 Task: Search one way flight ticket for 3 adults, 3 children in business from Moab: Canyonlands Regional Airport to Indianapolis: Indianapolis International Airport on 8-5-2023. Choice of flights is Alaska. Number of bags: 4 checked bags. Price is upto 25000. Outbound departure time preference is 8:15.
Action: Mouse moved to (369, 345)
Screenshot: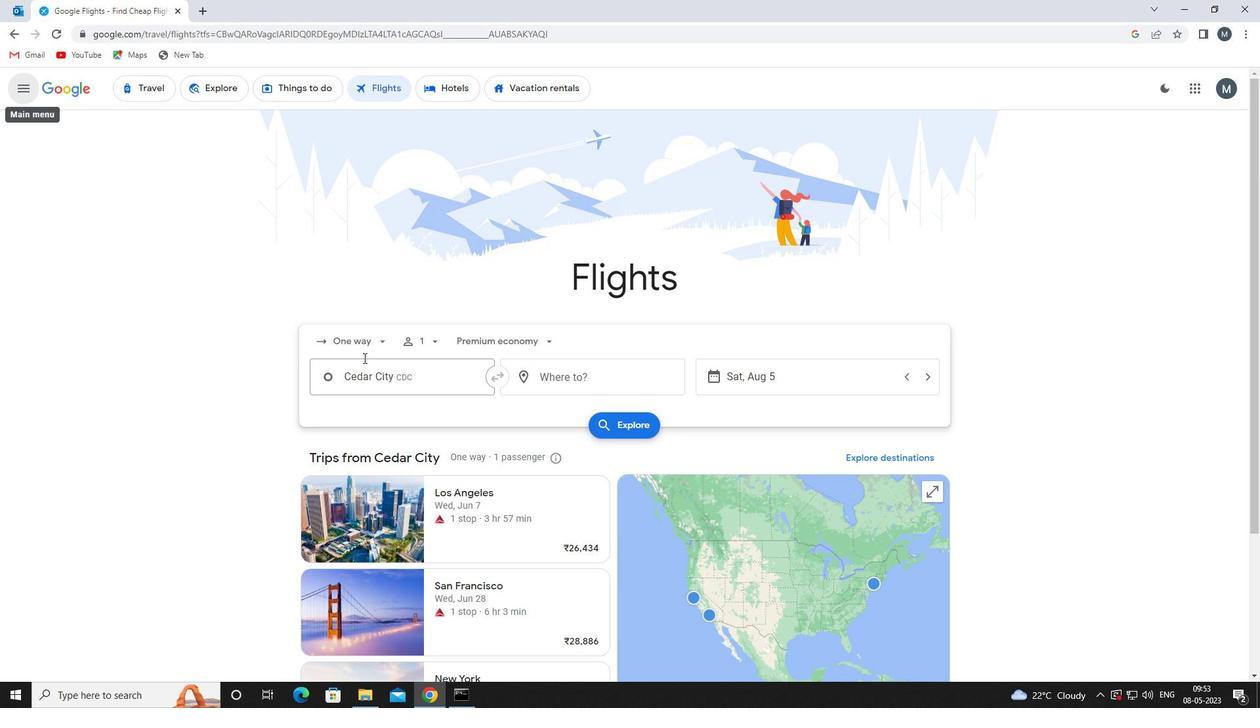 
Action: Mouse pressed left at (369, 345)
Screenshot: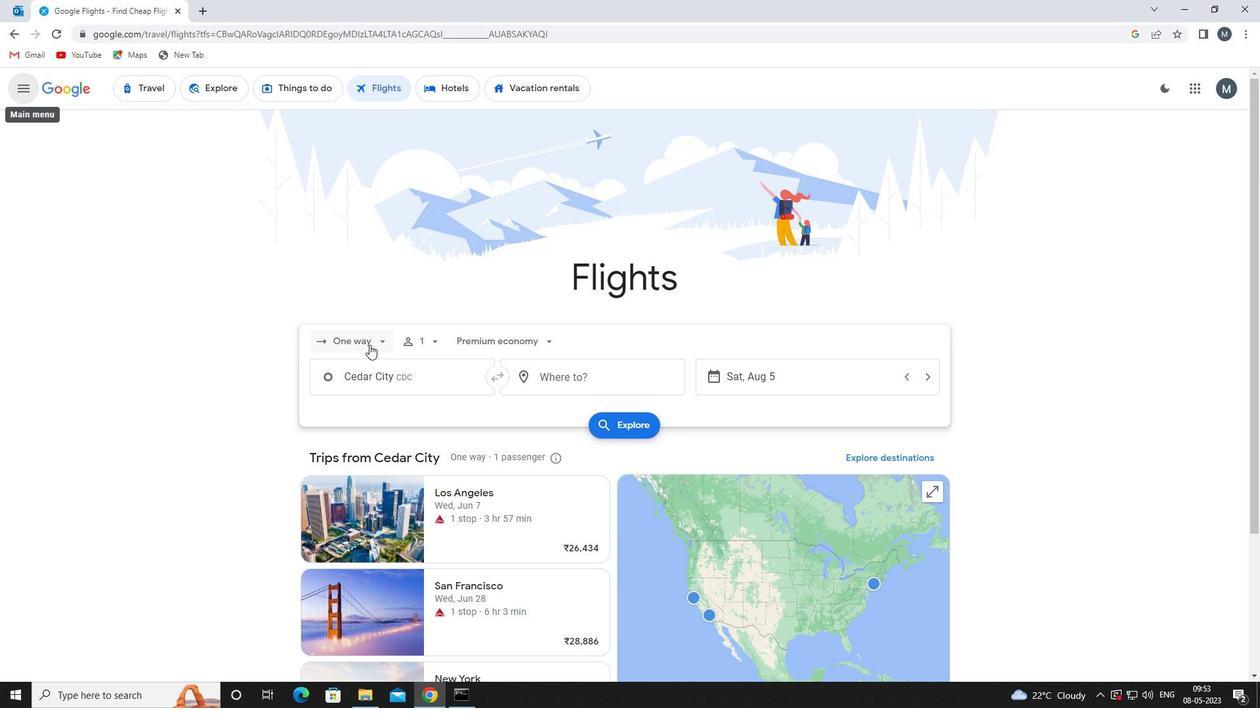 
Action: Mouse moved to (385, 408)
Screenshot: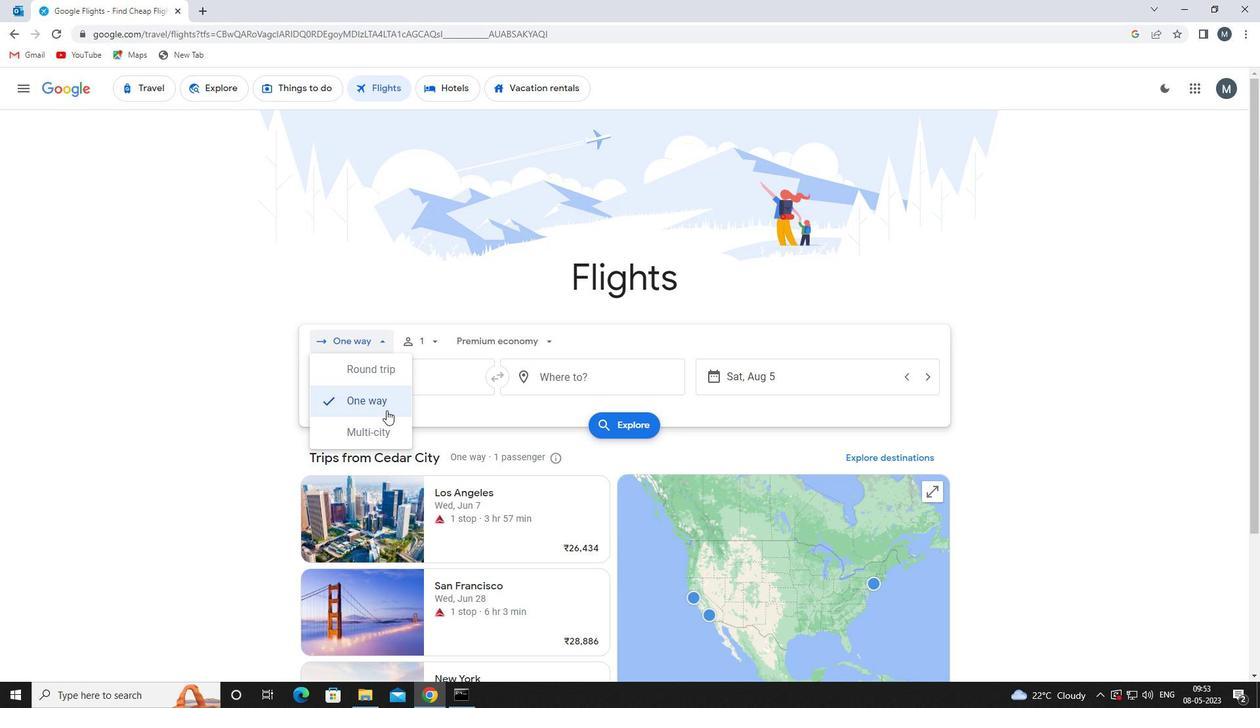
Action: Mouse pressed left at (385, 408)
Screenshot: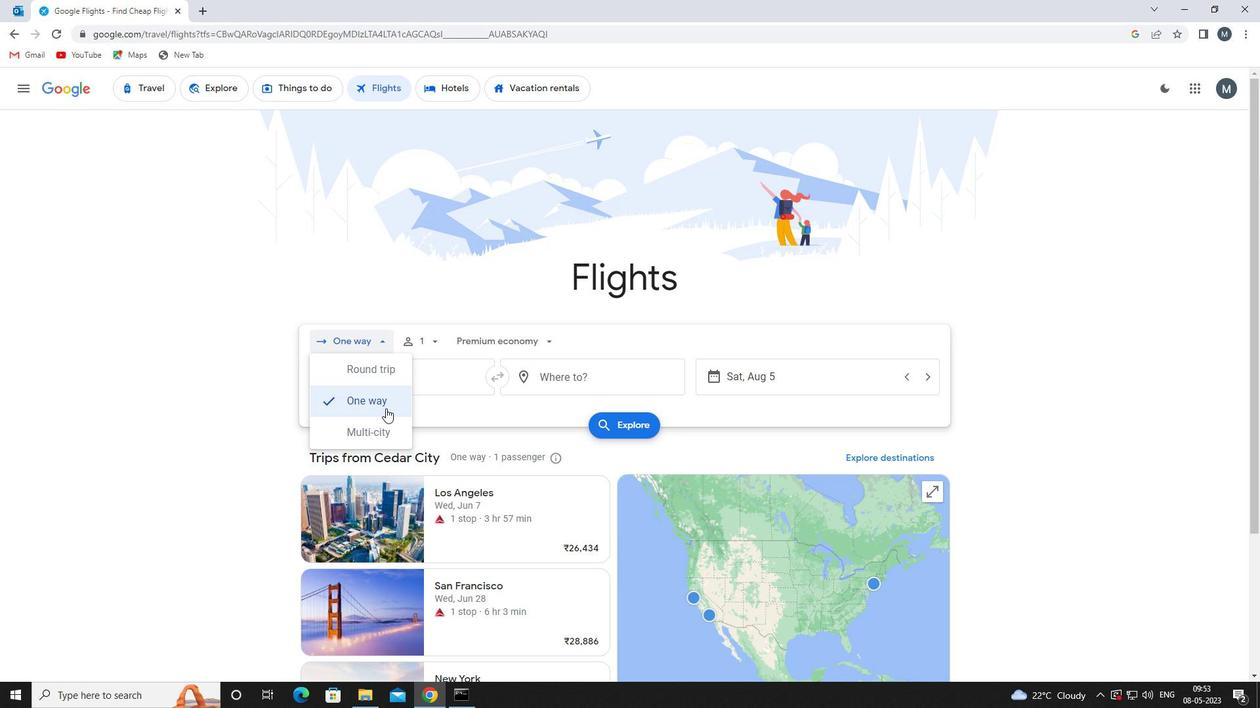 
Action: Mouse moved to (425, 334)
Screenshot: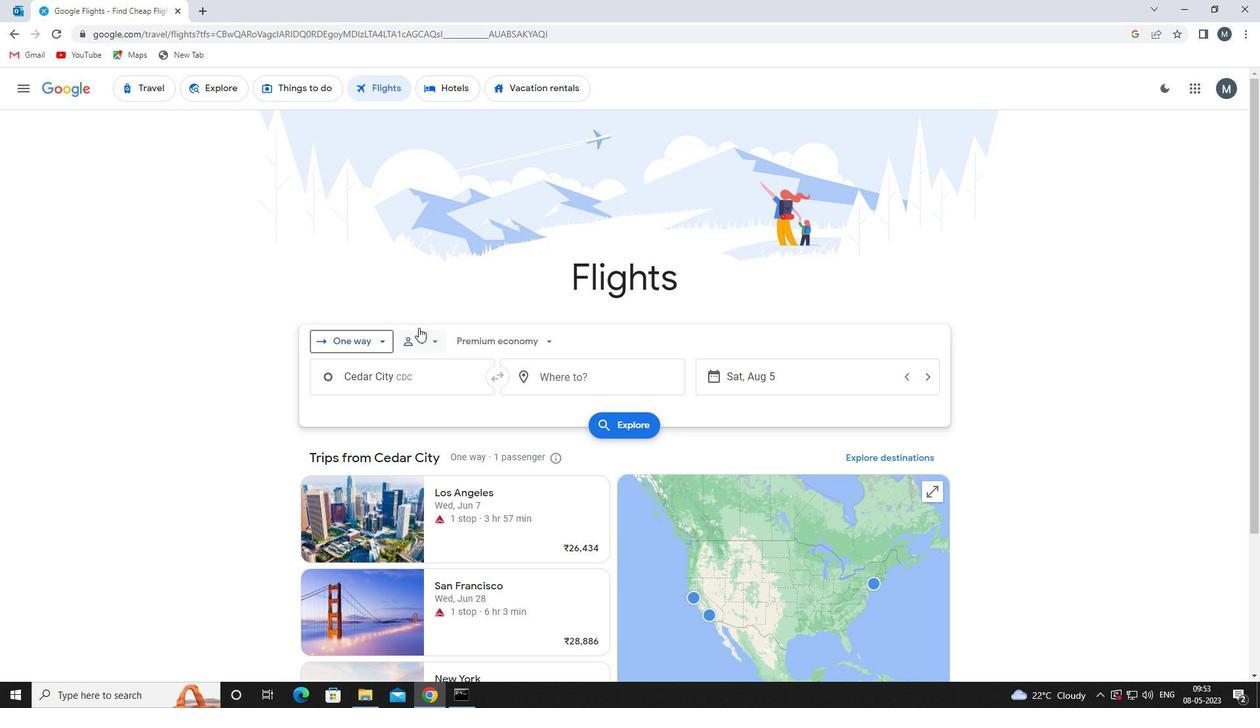 
Action: Mouse pressed left at (425, 334)
Screenshot: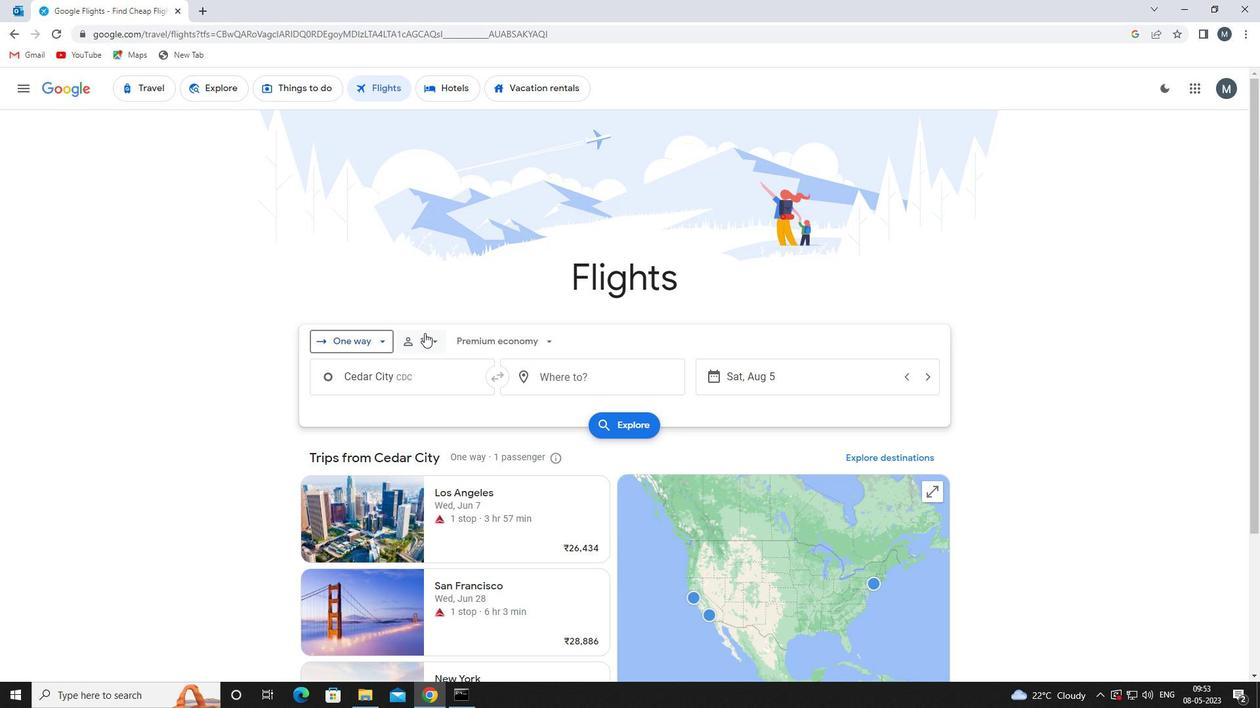 
Action: Mouse moved to (534, 374)
Screenshot: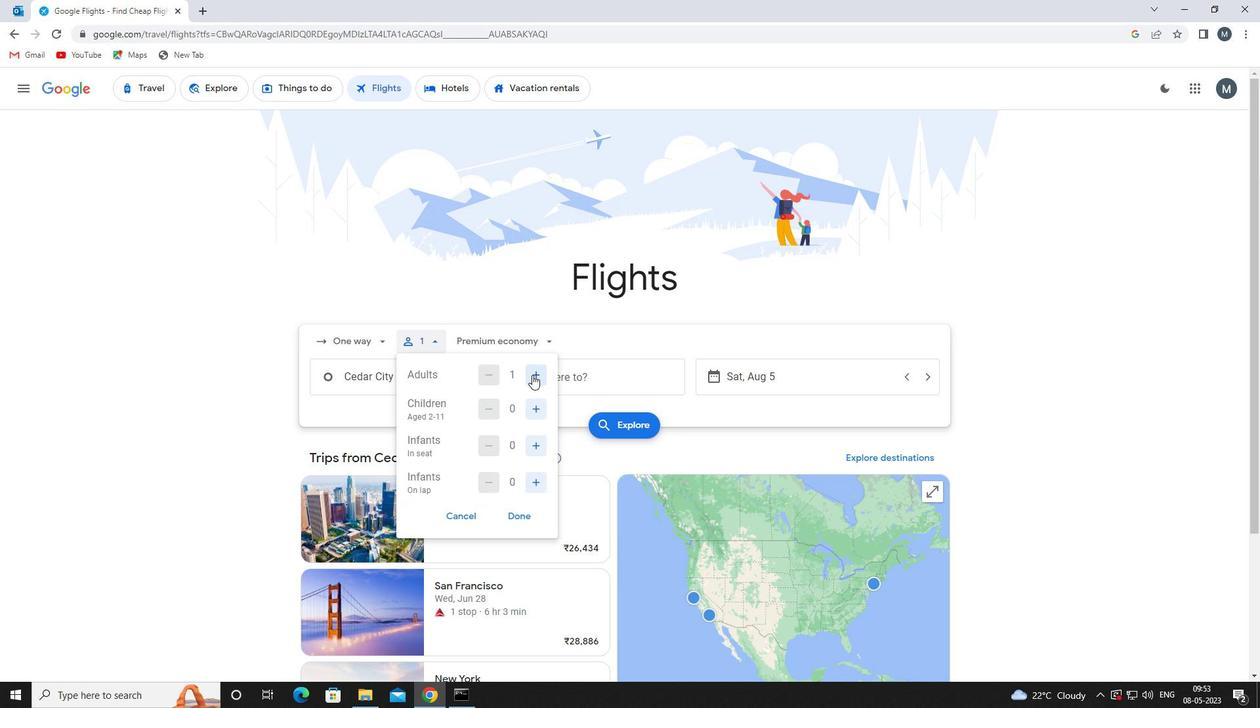 
Action: Mouse pressed left at (534, 374)
Screenshot: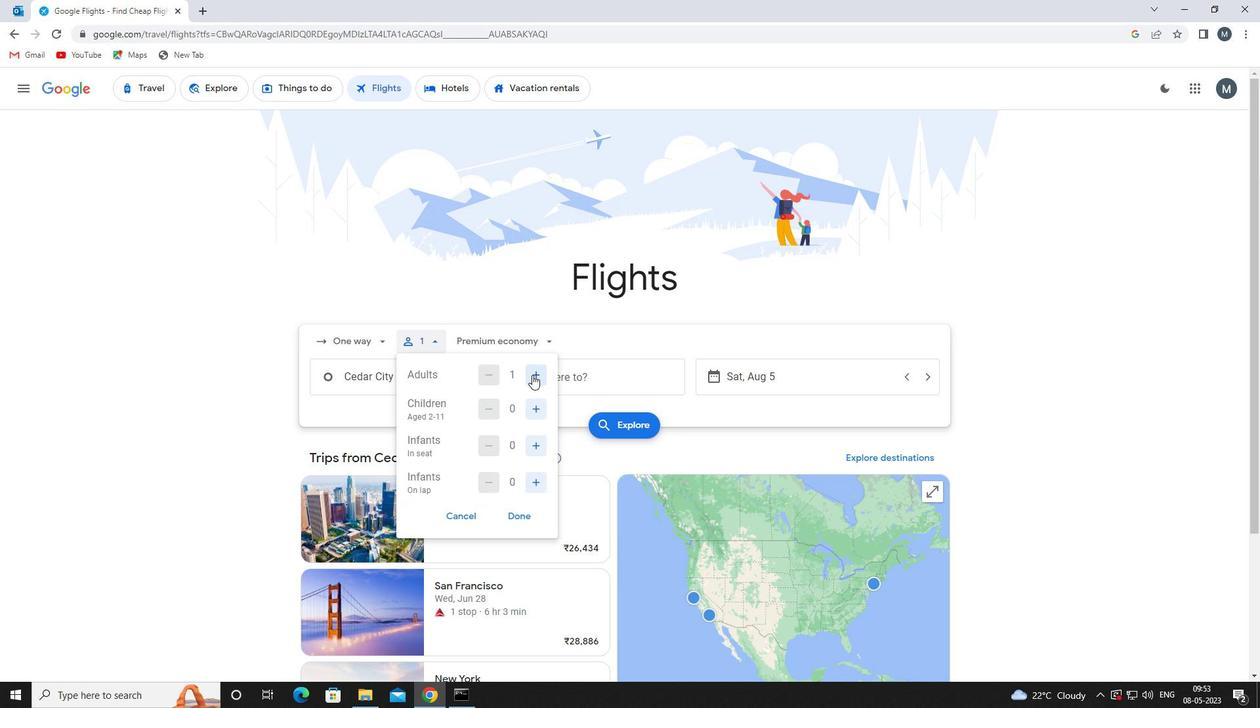 
Action: Mouse moved to (534, 374)
Screenshot: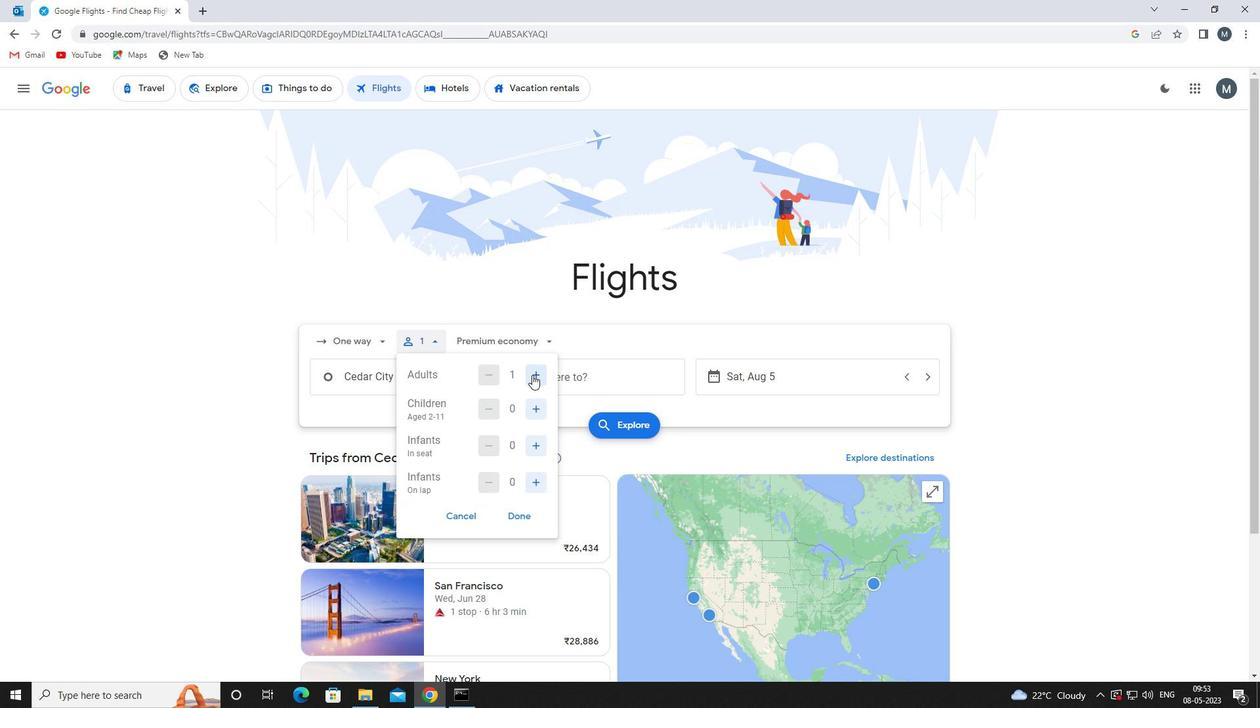
Action: Mouse pressed left at (534, 374)
Screenshot: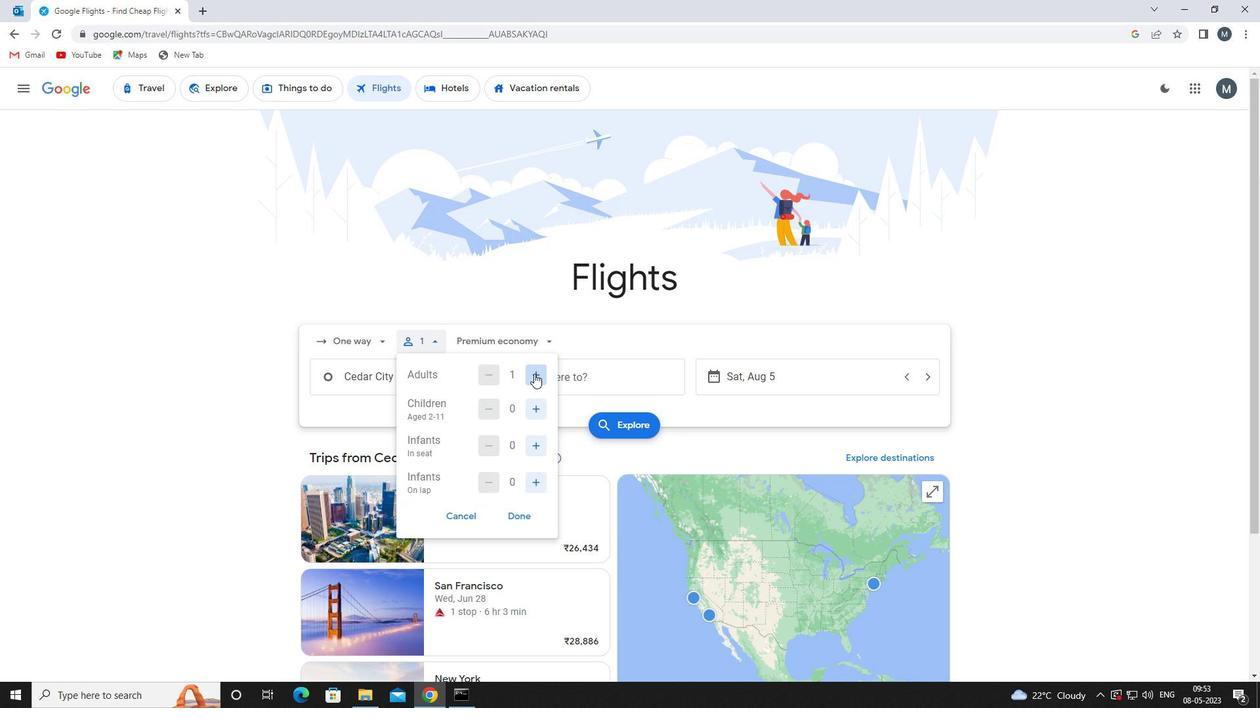
Action: Mouse moved to (540, 408)
Screenshot: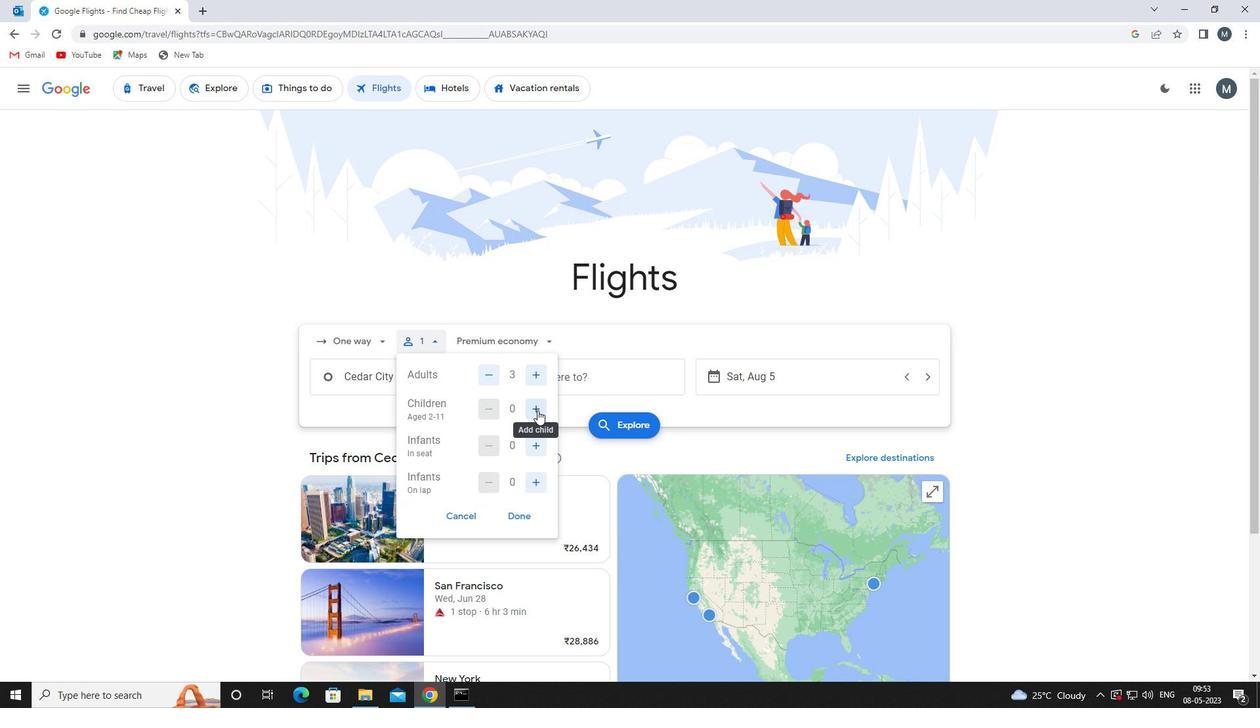 
Action: Mouse pressed left at (540, 408)
Screenshot: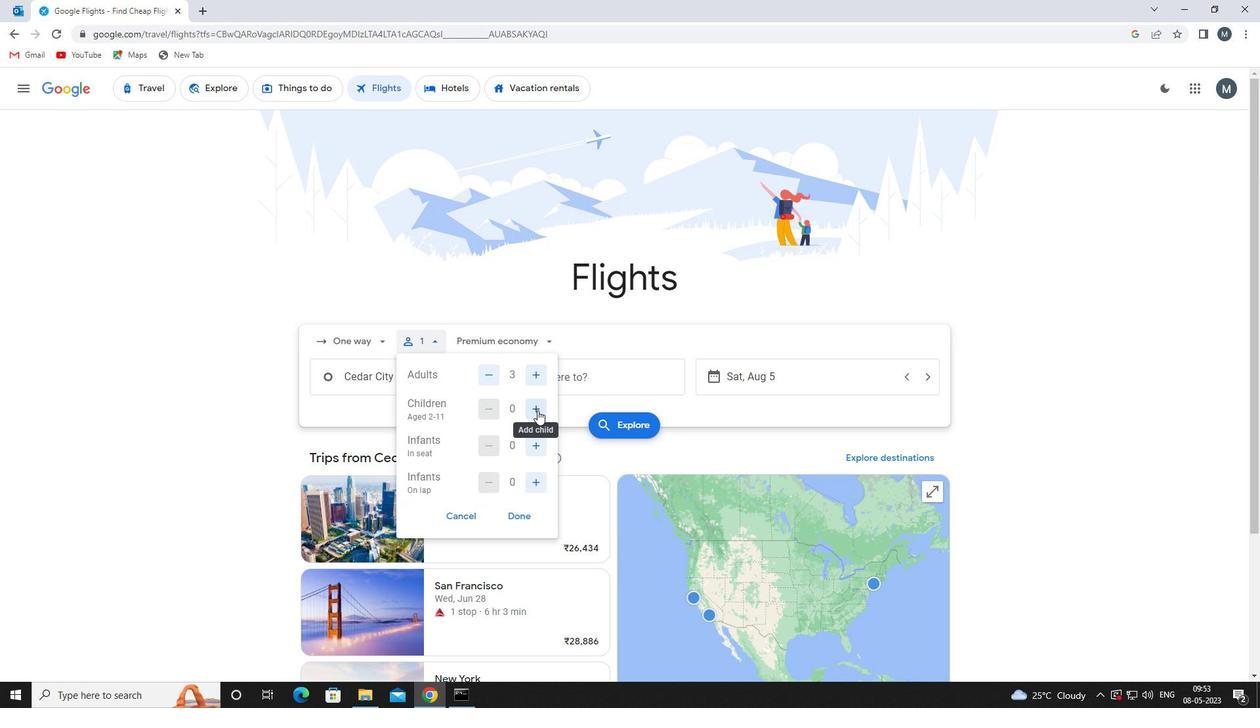 
Action: Mouse moved to (536, 408)
Screenshot: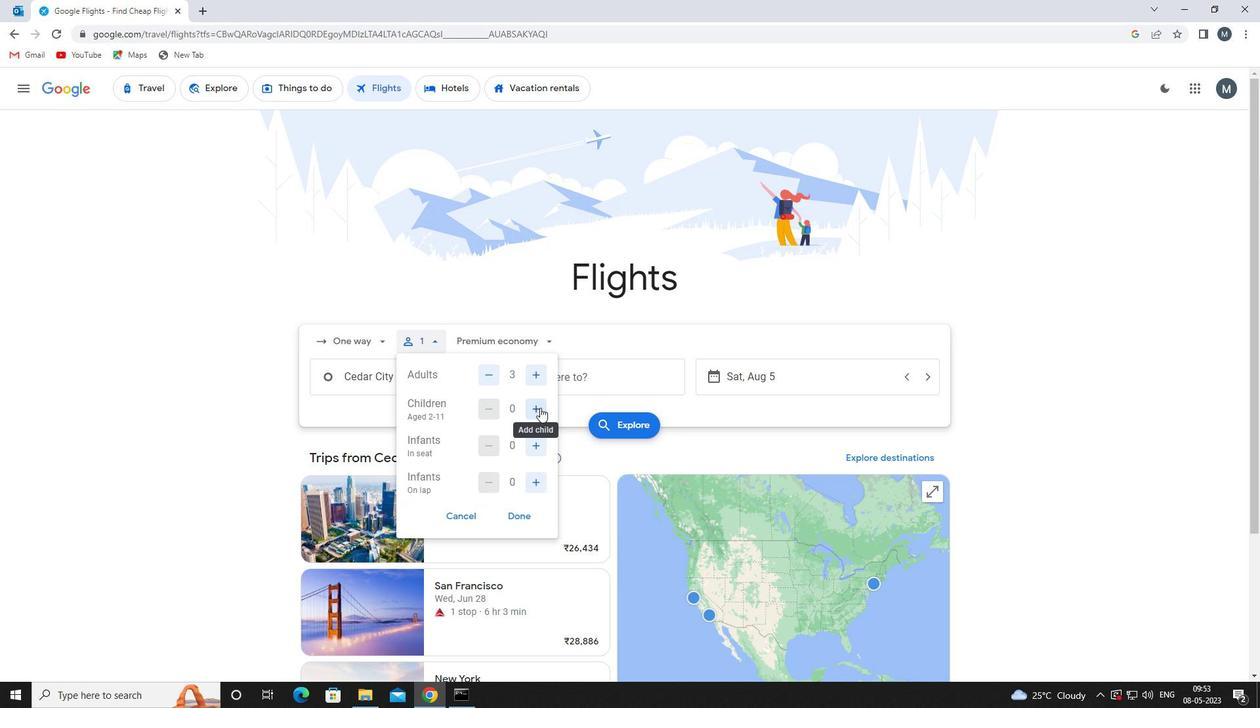 
Action: Mouse pressed left at (536, 408)
Screenshot: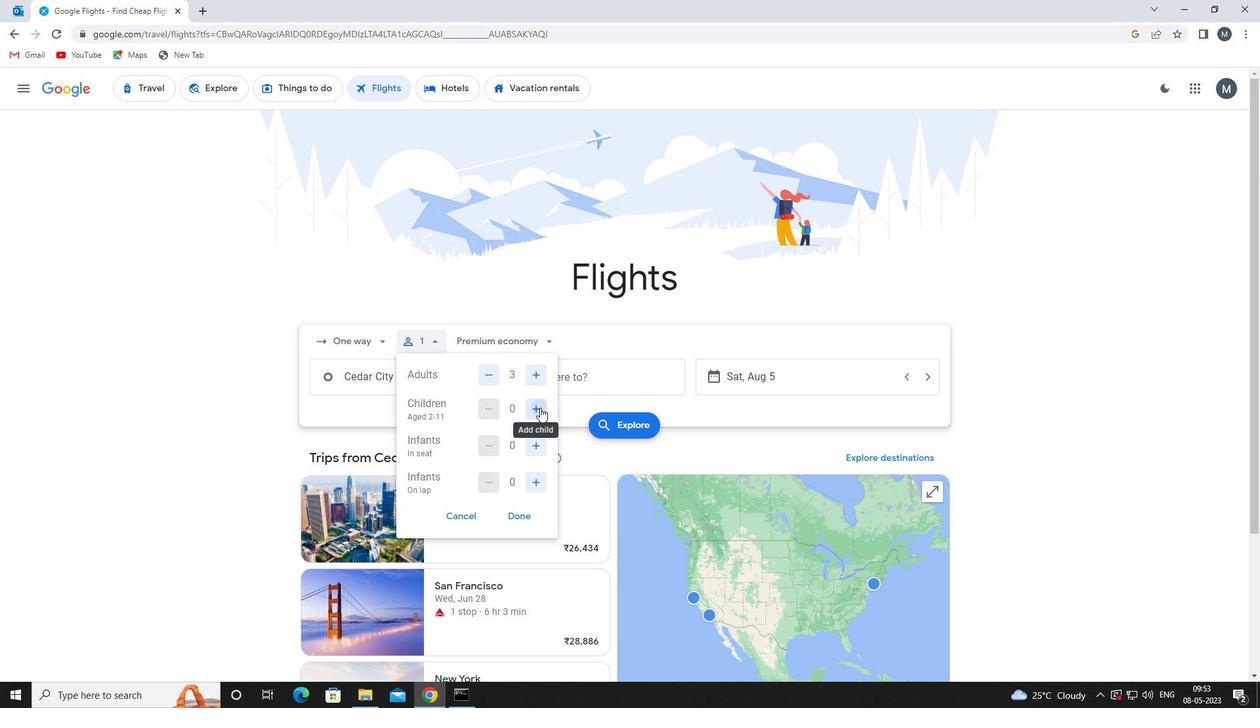 
Action: Mouse moved to (536, 409)
Screenshot: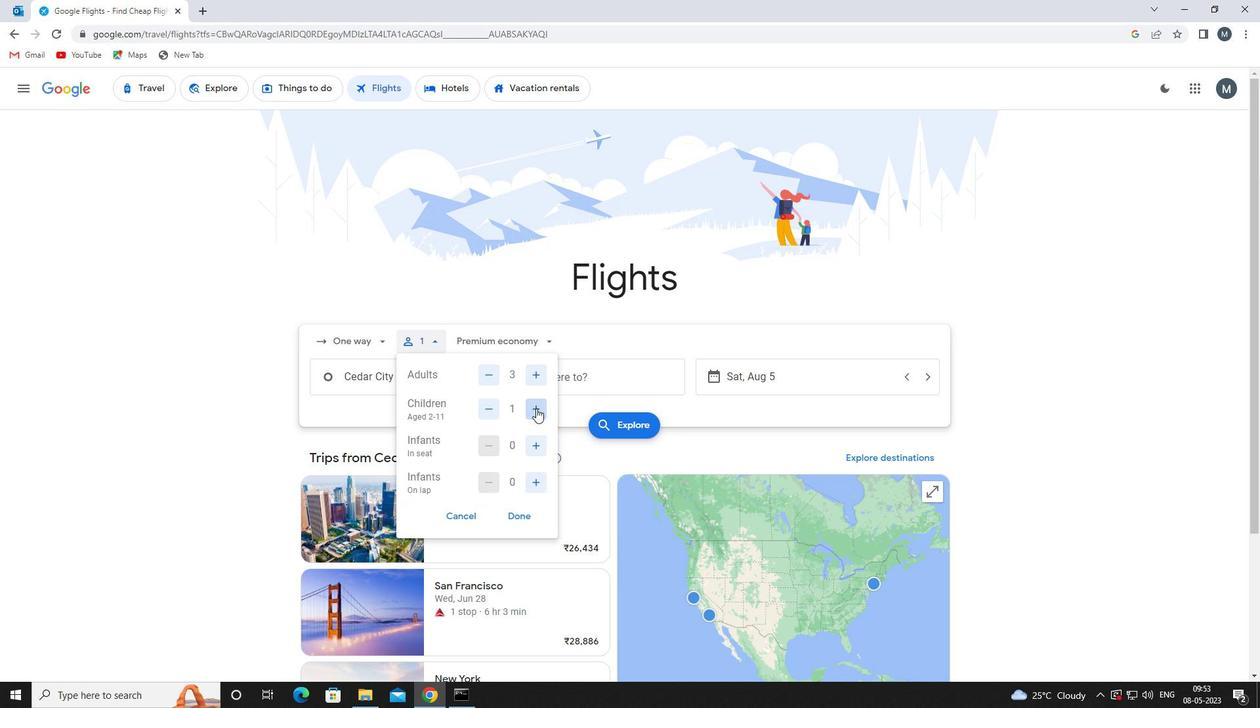 
Action: Mouse pressed left at (536, 409)
Screenshot: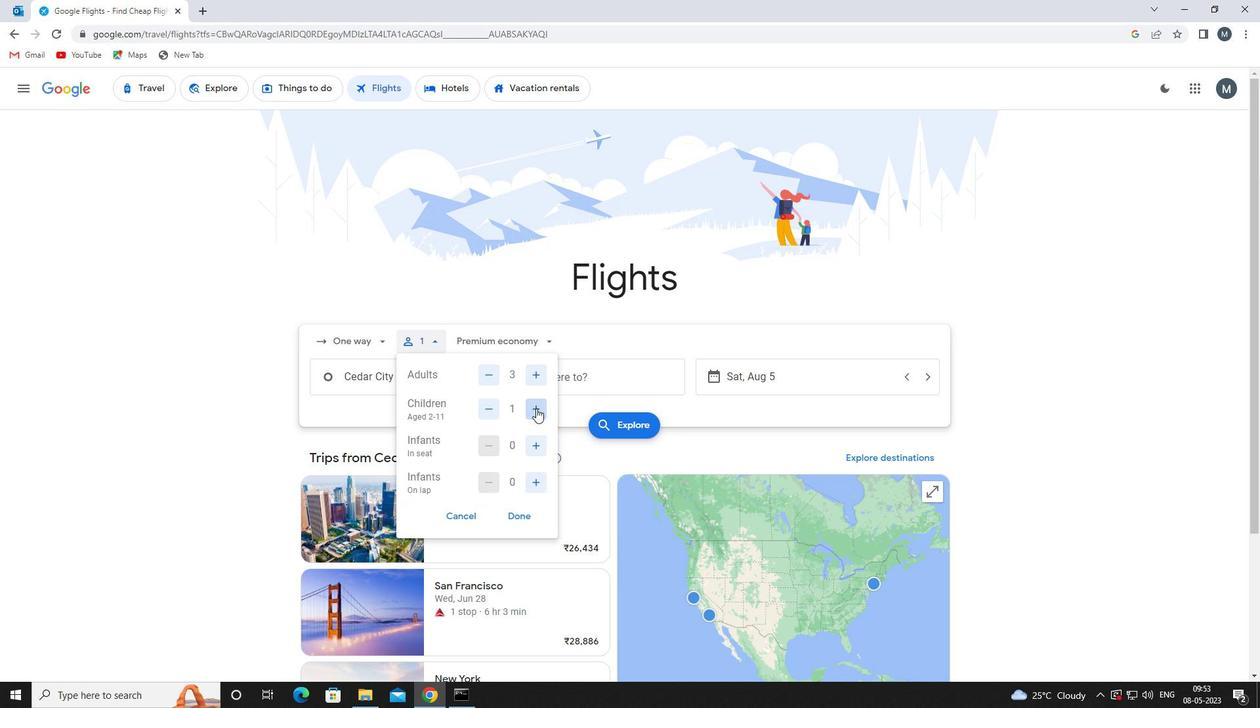 
Action: Mouse moved to (522, 515)
Screenshot: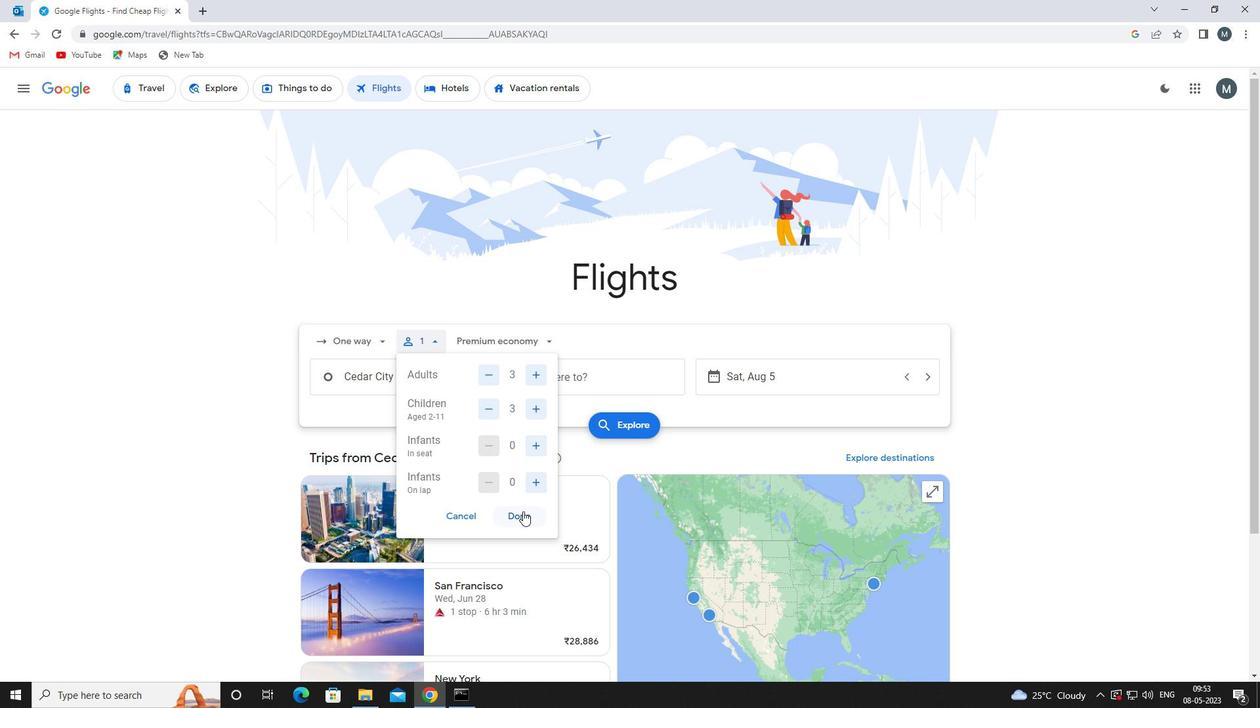 
Action: Mouse pressed left at (522, 515)
Screenshot: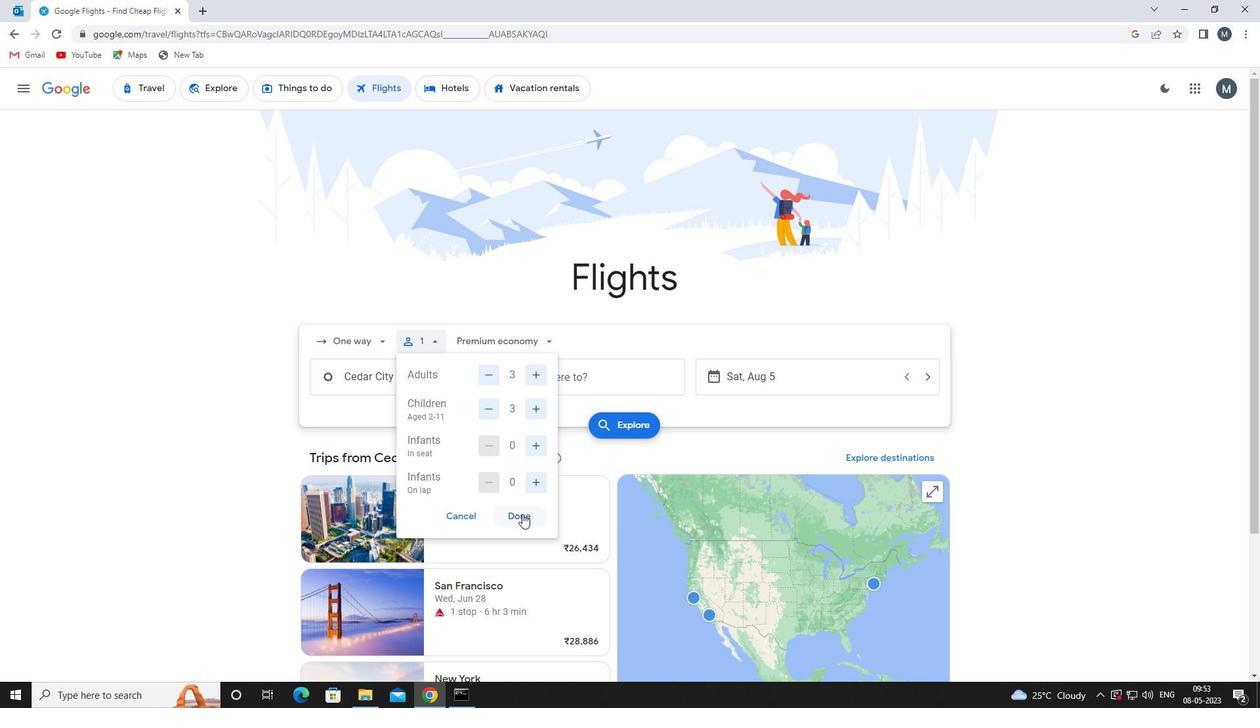 
Action: Mouse moved to (499, 343)
Screenshot: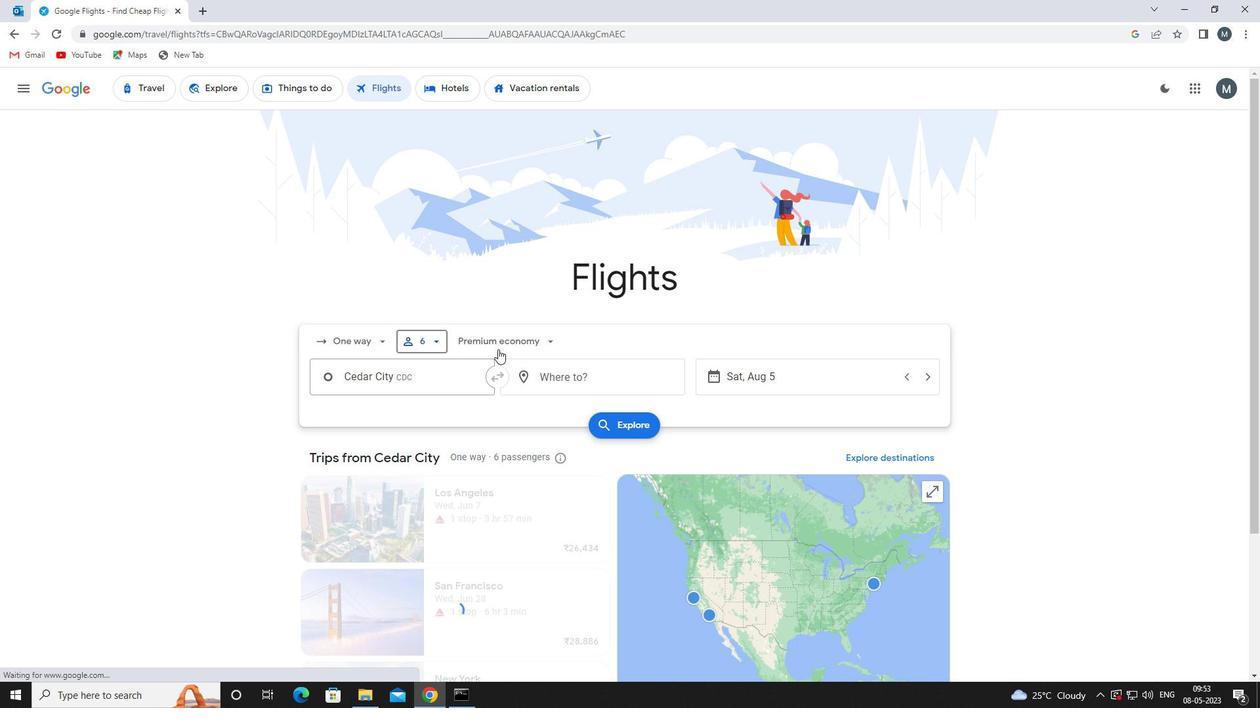 
Action: Mouse pressed left at (499, 343)
Screenshot: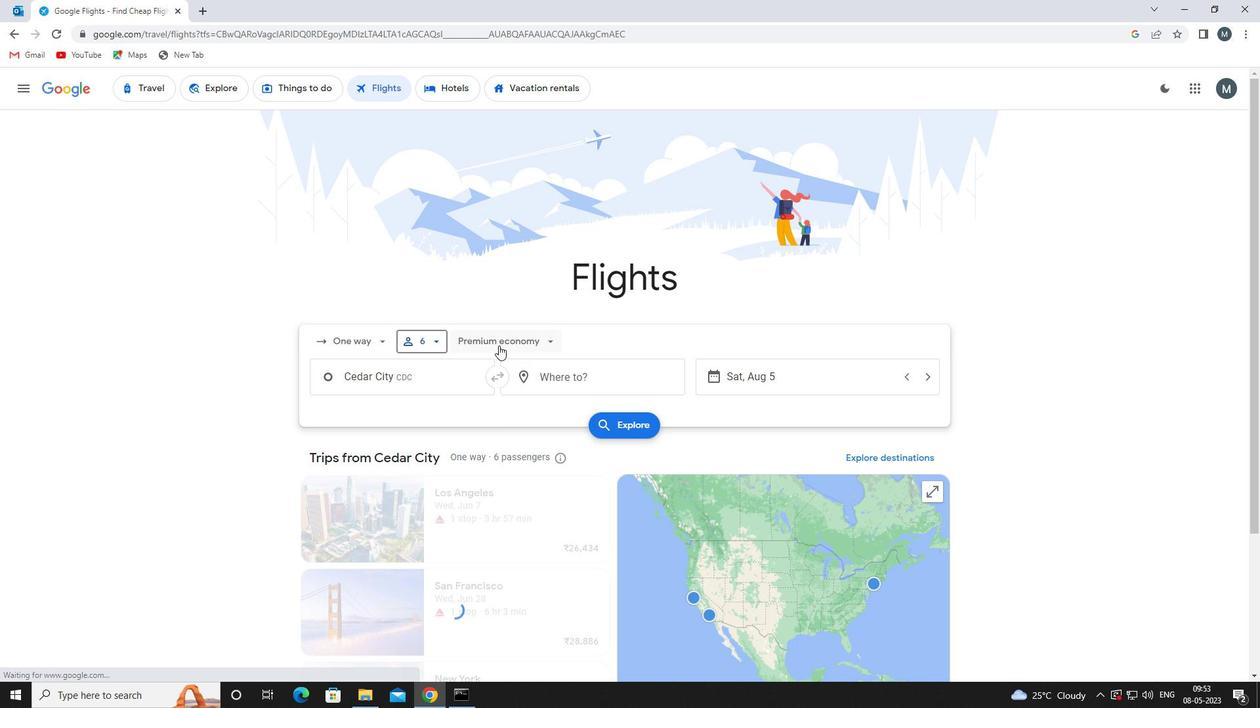 
Action: Mouse moved to (513, 431)
Screenshot: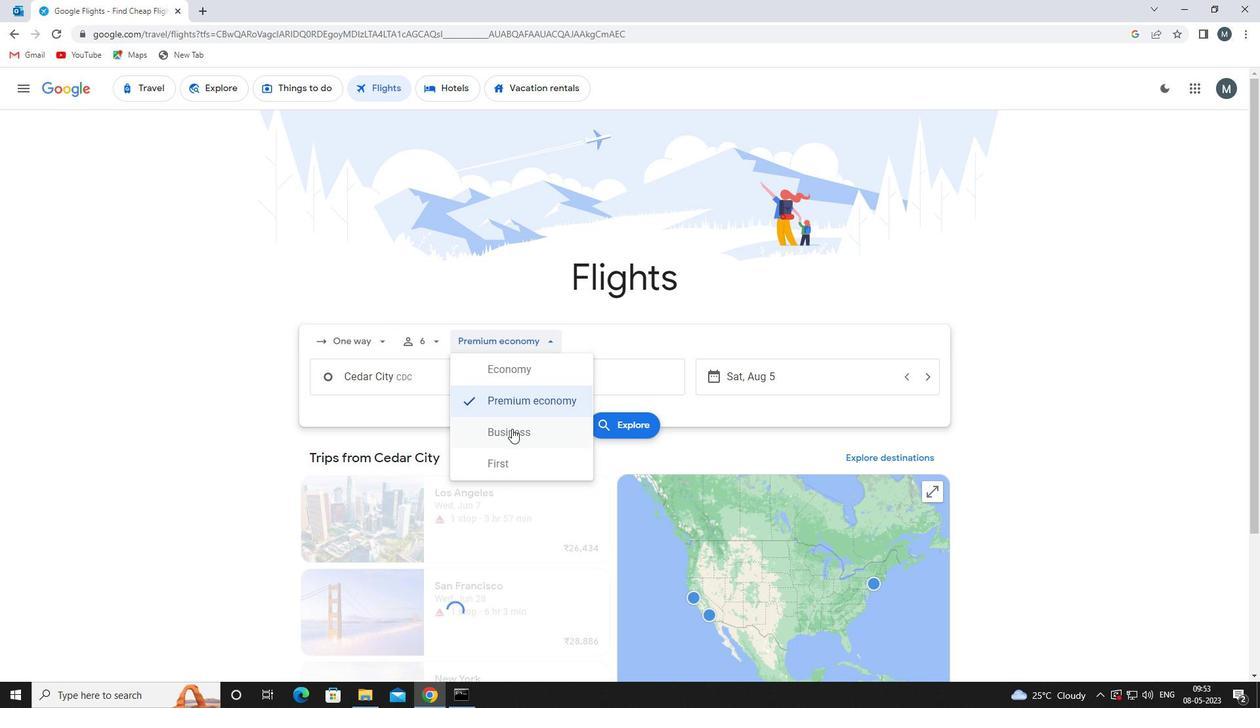 
Action: Mouse pressed left at (513, 431)
Screenshot: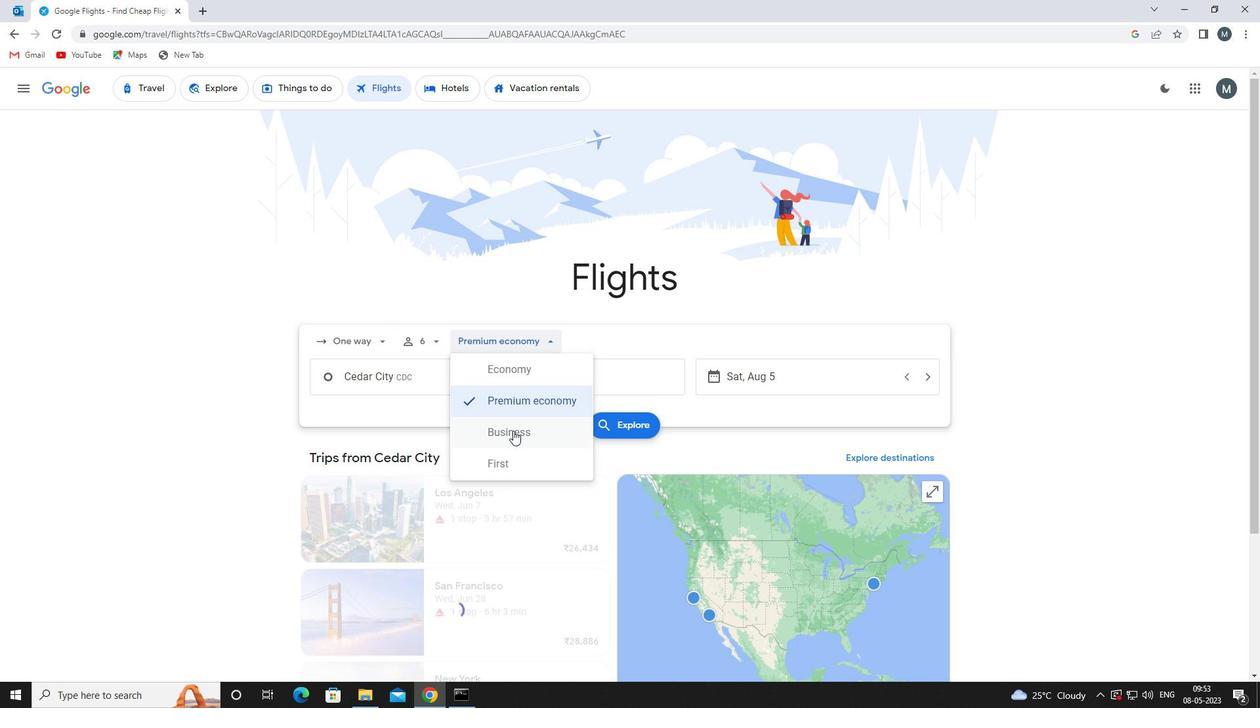 
Action: Mouse moved to (430, 381)
Screenshot: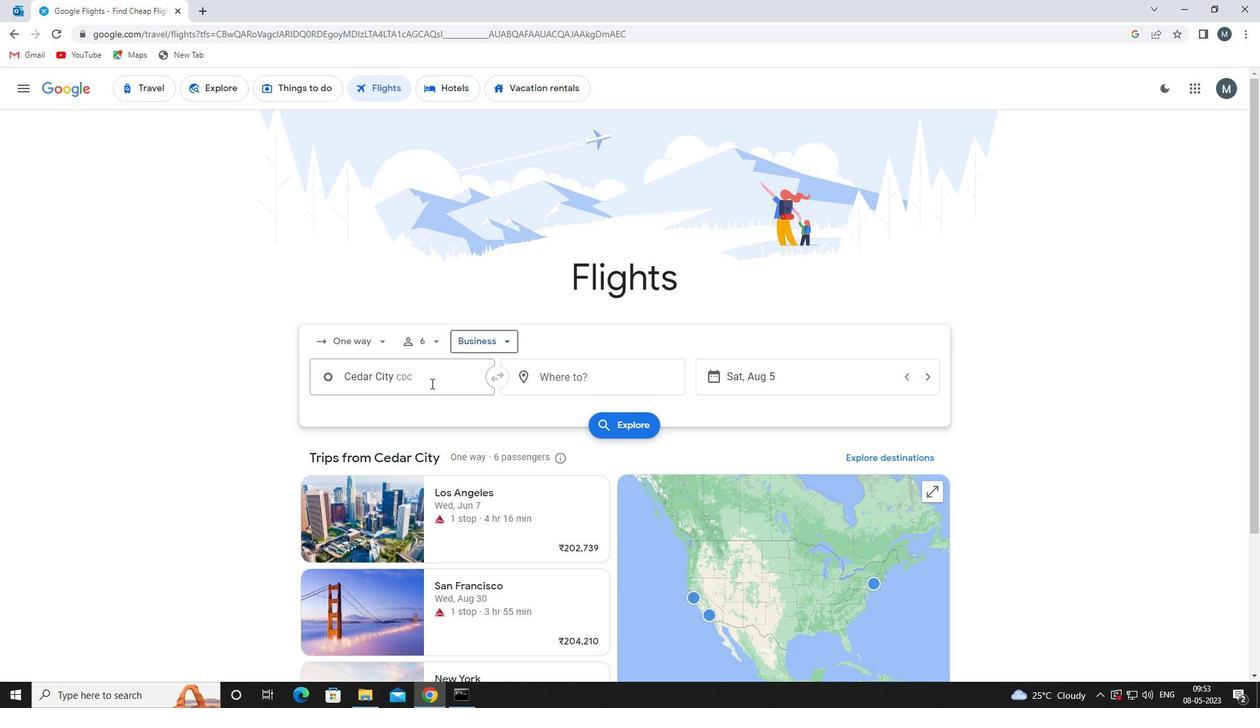 
Action: Mouse pressed left at (430, 381)
Screenshot: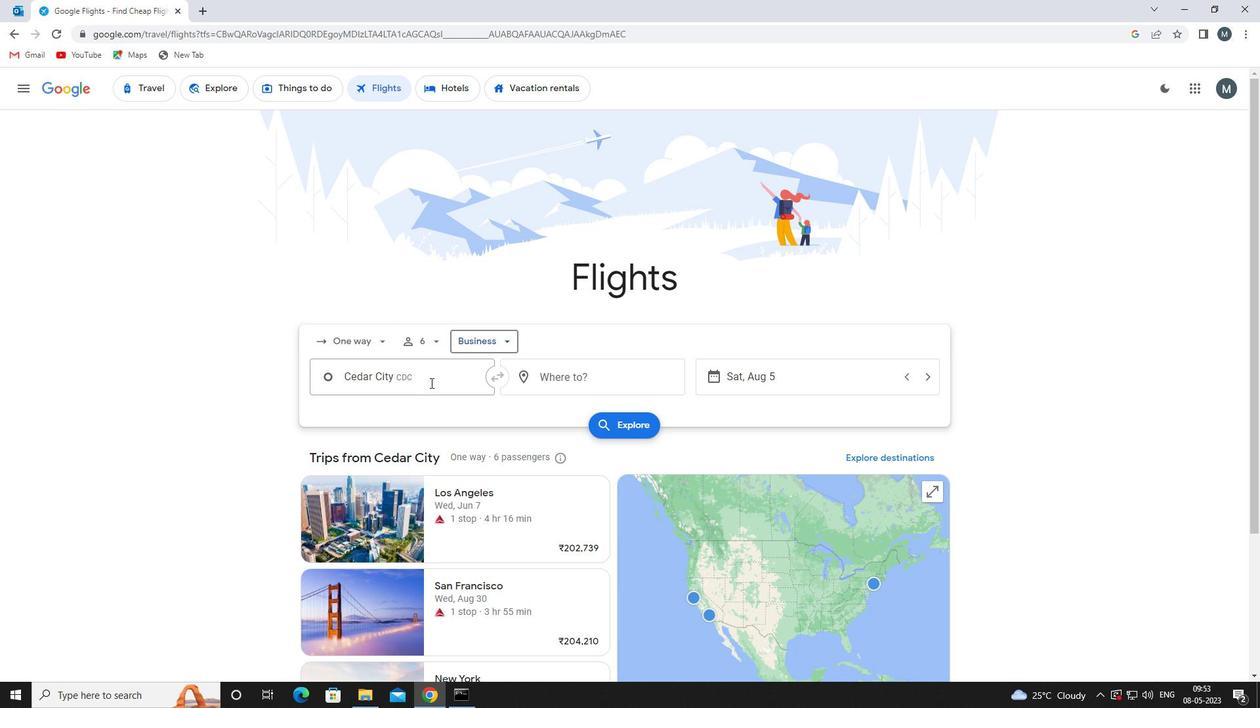 
Action: Mouse moved to (427, 378)
Screenshot: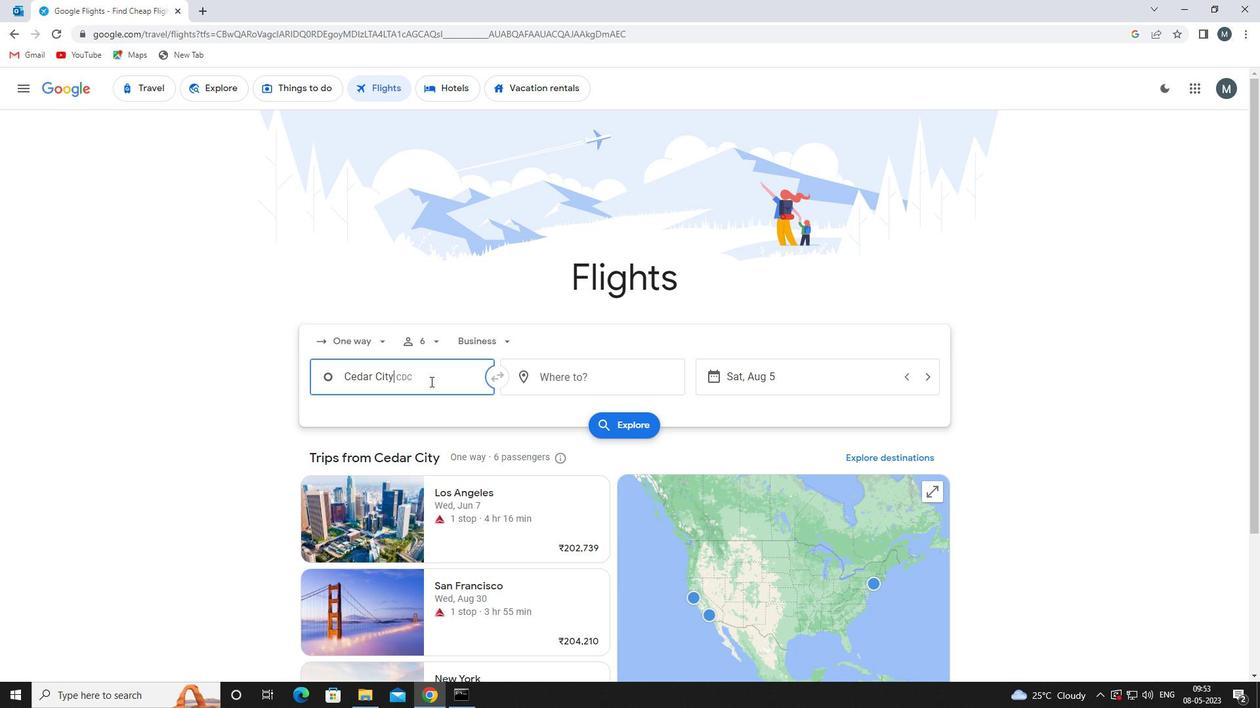 
Action: Key pressed canyonlands<Key.space>region<Key.backspace><Key.backspace><Key.backspace><Key.backspace><Key.backspace><Key.backspace><Key.backspace><Key.backspace><Key.backspace><Key.backspace><Key.backspace><Key.backspace><Key.backspace><Key.backspace><Key.backspace><Key.backspace><Key.backspace><Key.backspace><Key.backspace><Key.backspace><Key.backspace><Key.backspace><Key.backspace><Key.backspace><Key.backspace><Key.backspace><Key.backspace><Key.shift>MOAB<Key.space><Key.shift>V<Key.backspace>CANYO<Key.space><Key.backspace><Key.backspace><Key.backspace><Key.backspace><Key.backspace><Key.backspace>
Screenshot: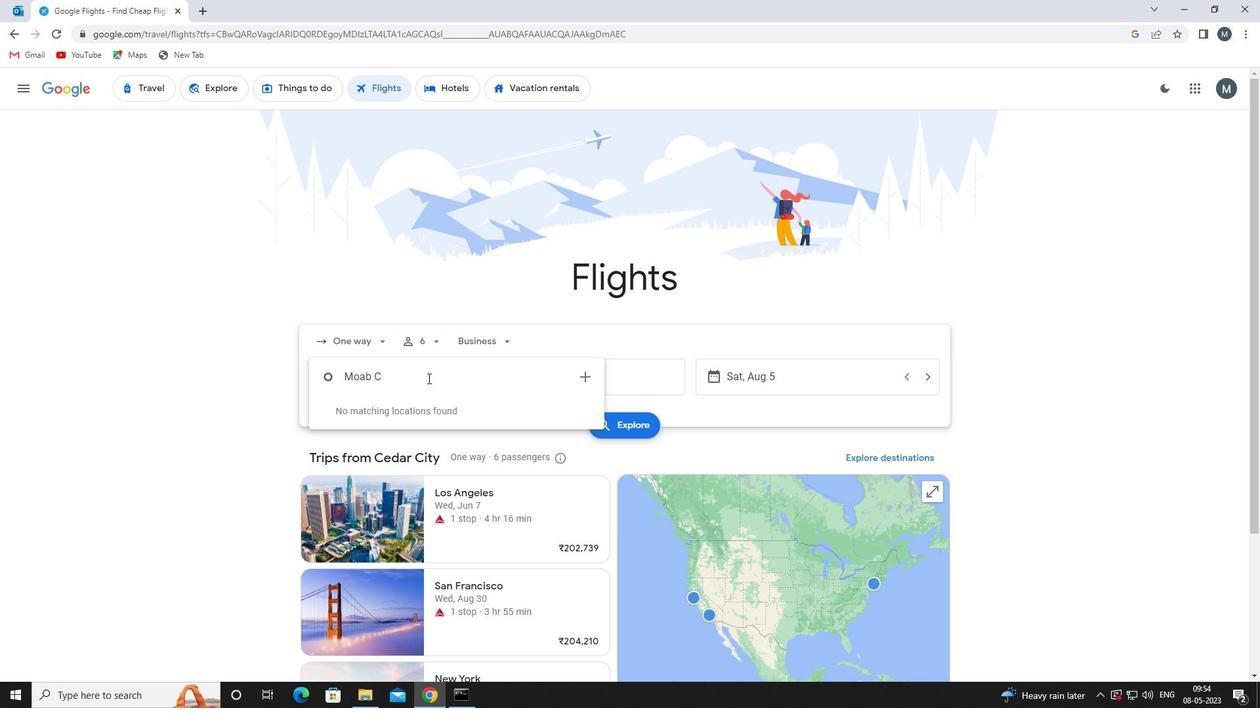 
Action: Mouse moved to (450, 484)
Screenshot: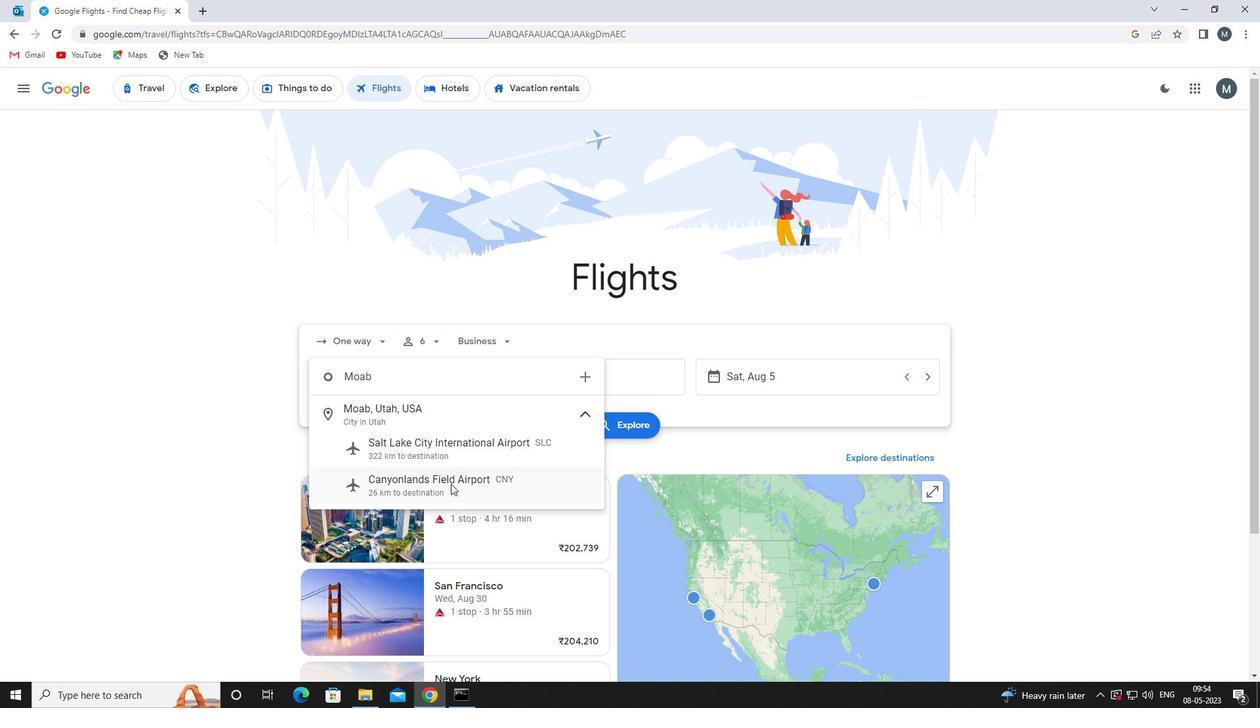 
Action: Mouse pressed left at (450, 484)
Screenshot: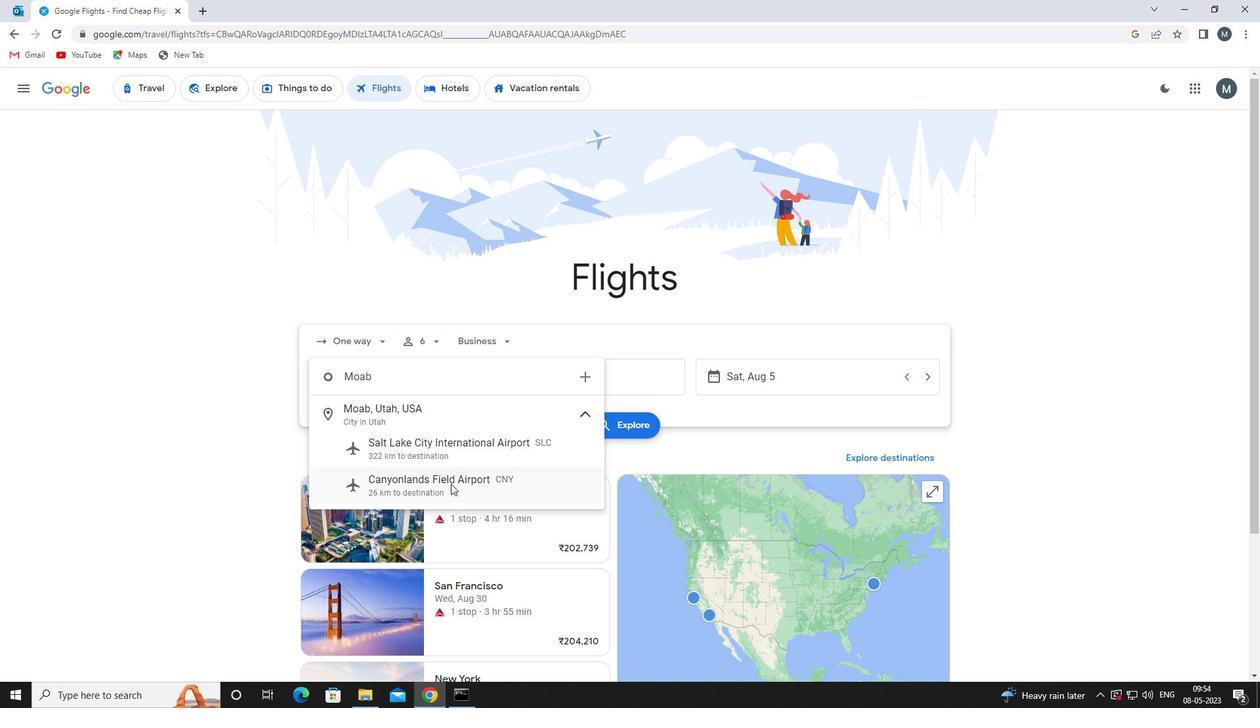 
Action: Mouse moved to (552, 378)
Screenshot: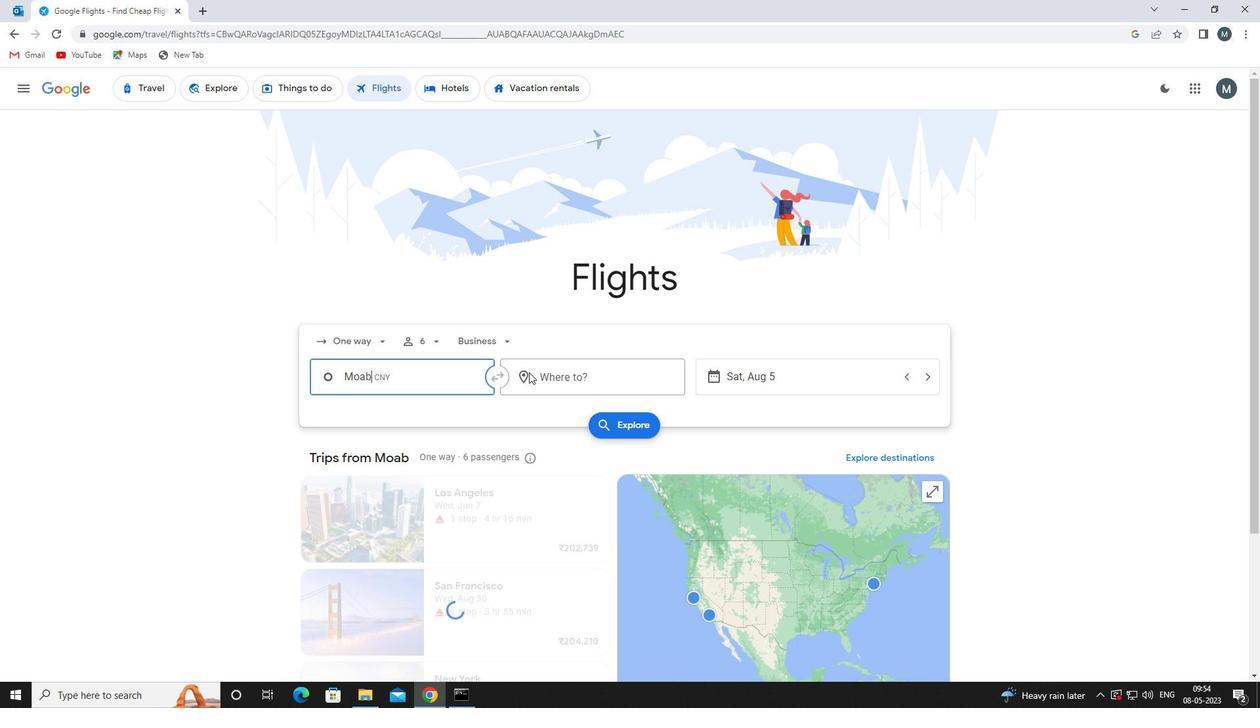 
Action: Mouse pressed left at (552, 378)
Screenshot: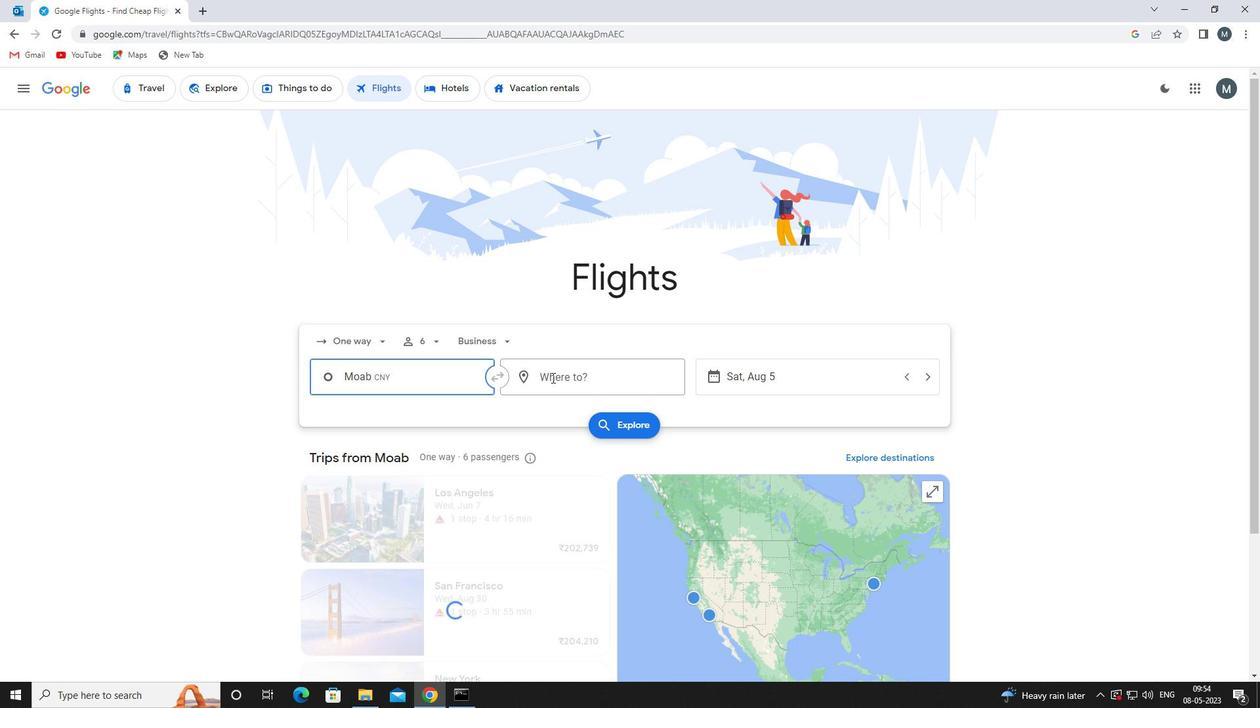 
Action: Mouse moved to (551, 426)
Screenshot: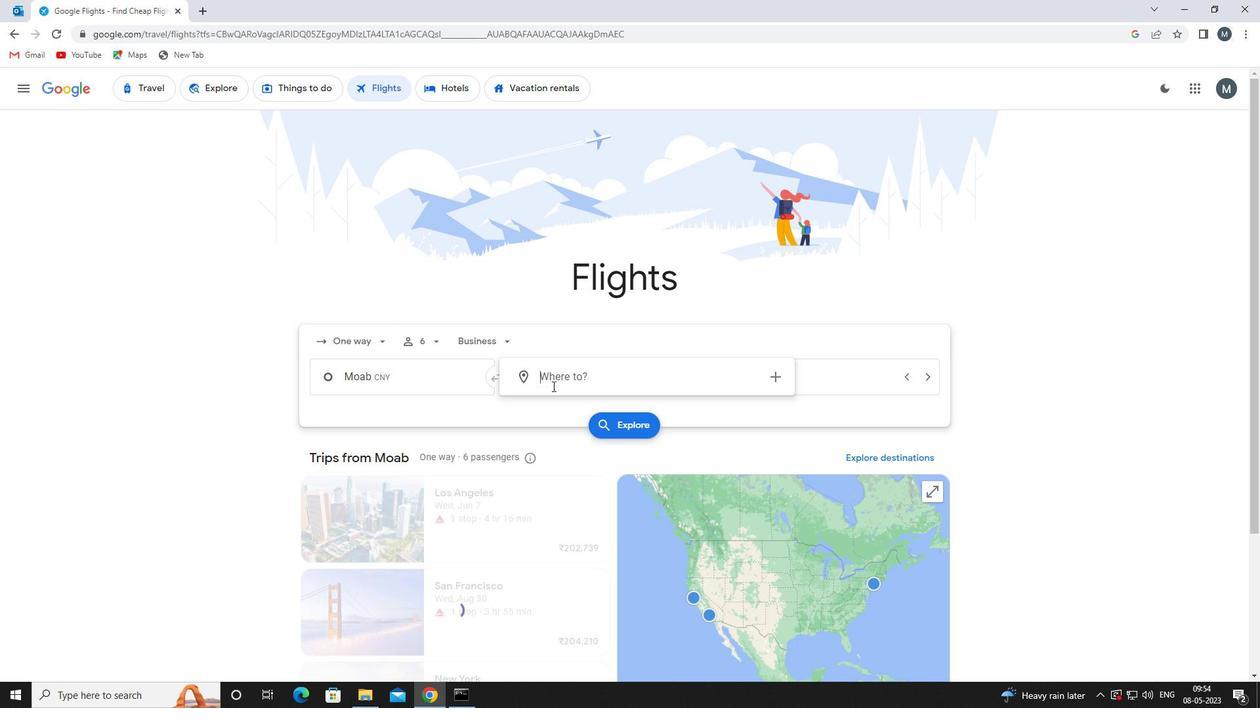 
Action: Key pressed IND
Screenshot: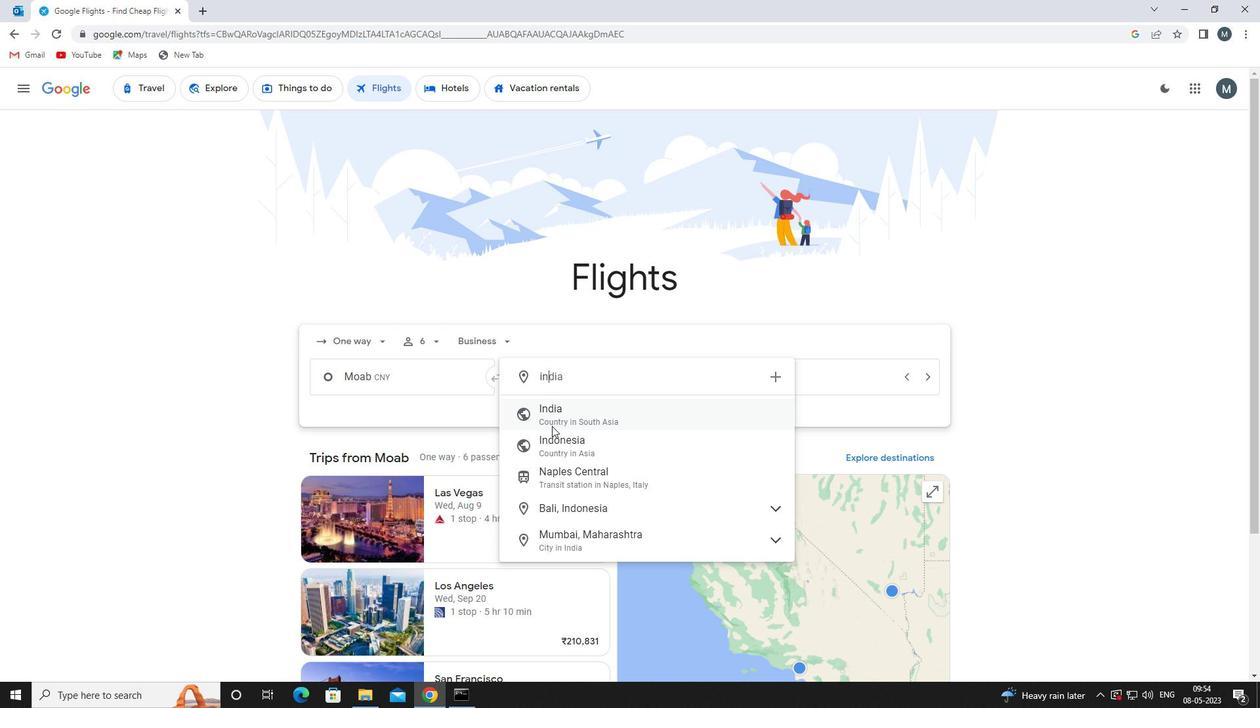 
Action: Mouse moved to (611, 403)
Screenshot: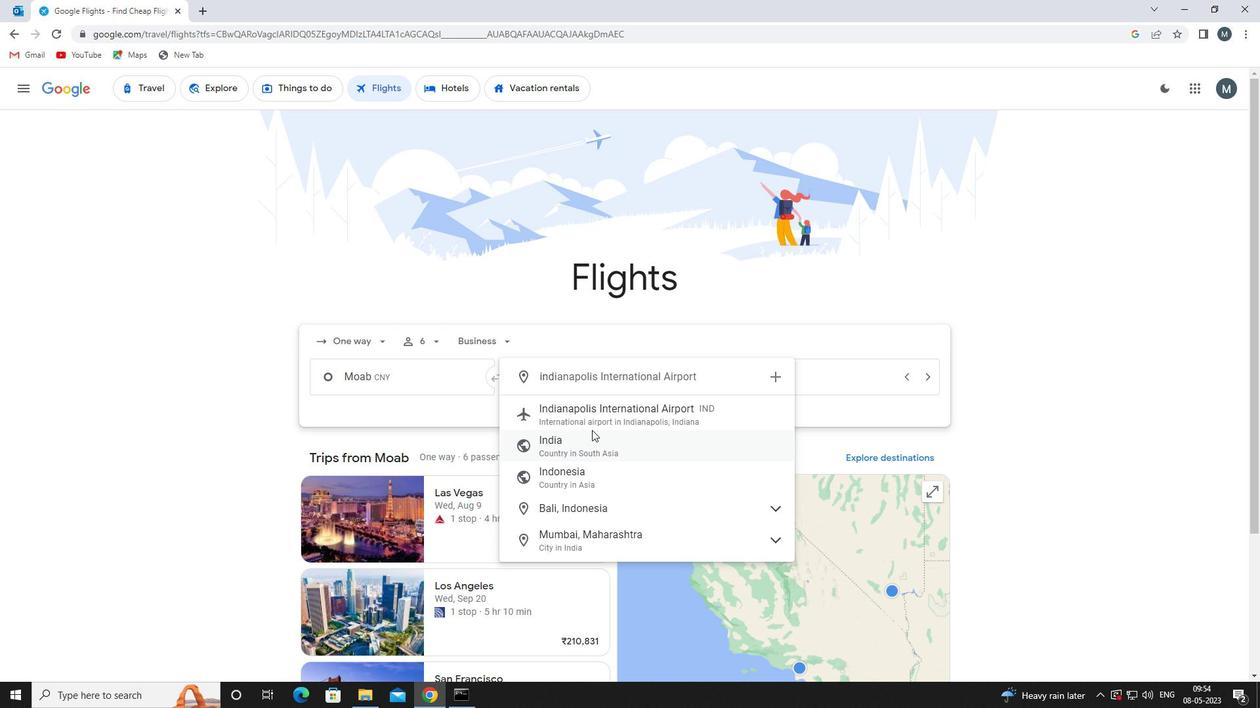 
Action: Mouse pressed left at (611, 403)
Screenshot: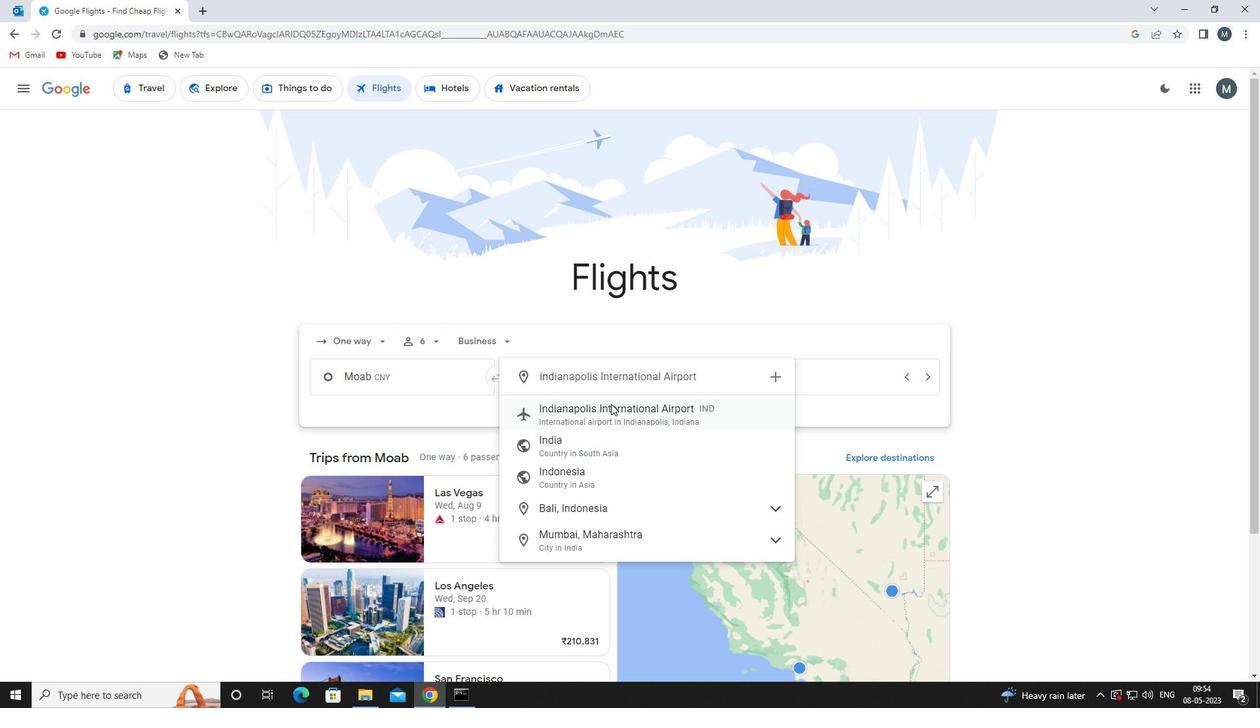 
Action: Mouse moved to (760, 375)
Screenshot: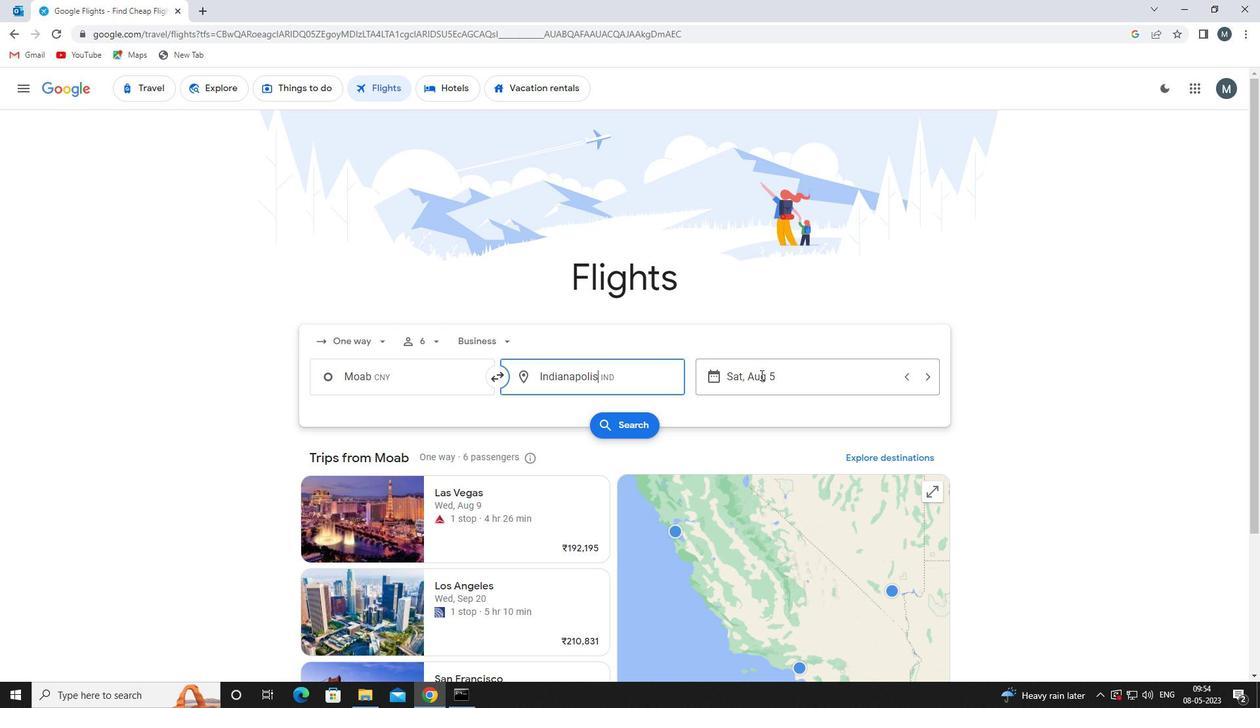 
Action: Mouse pressed left at (760, 375)
Screenshot: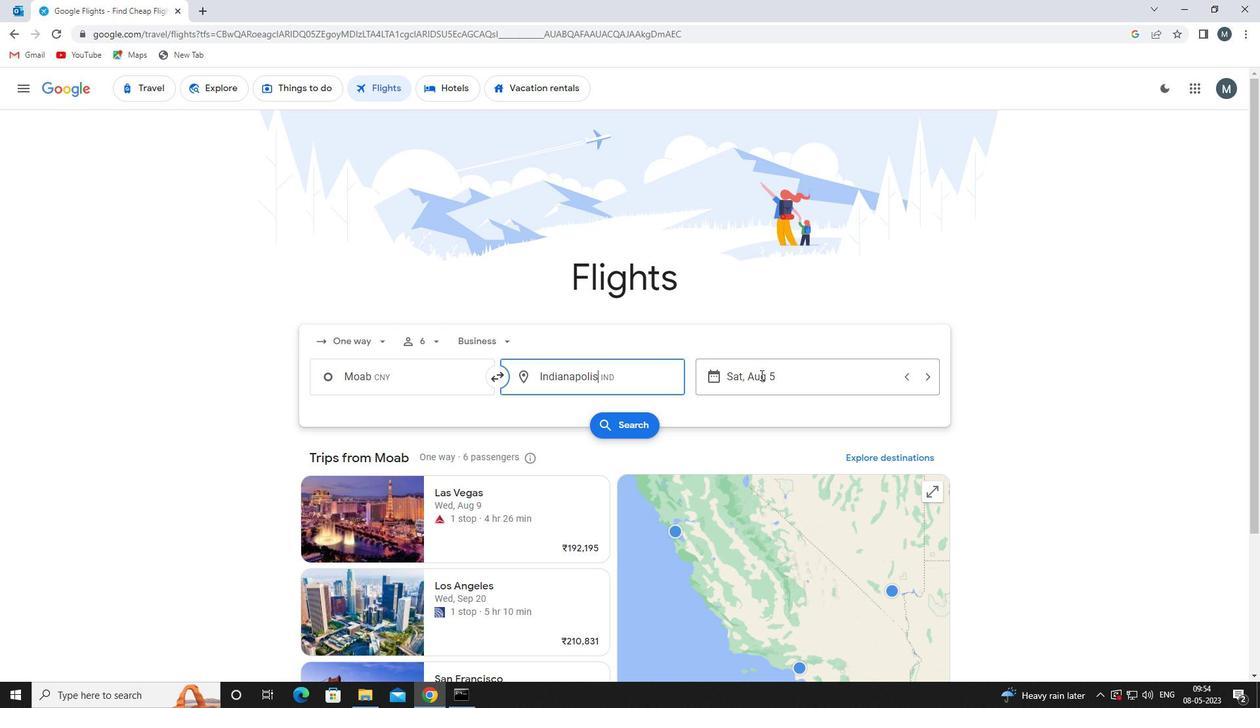 
Action: Mouse moved to (666, 446)
Screenshot: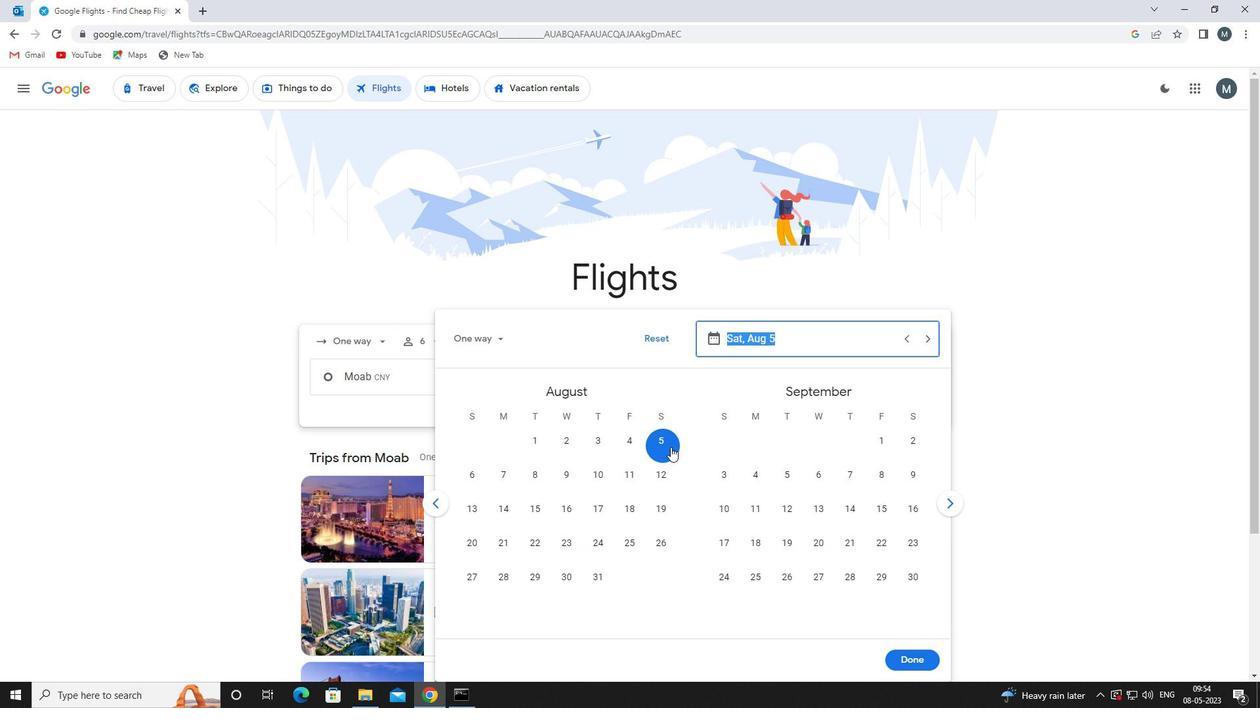 
Action: Mouse pressed left at (666, 446)
Screenshot: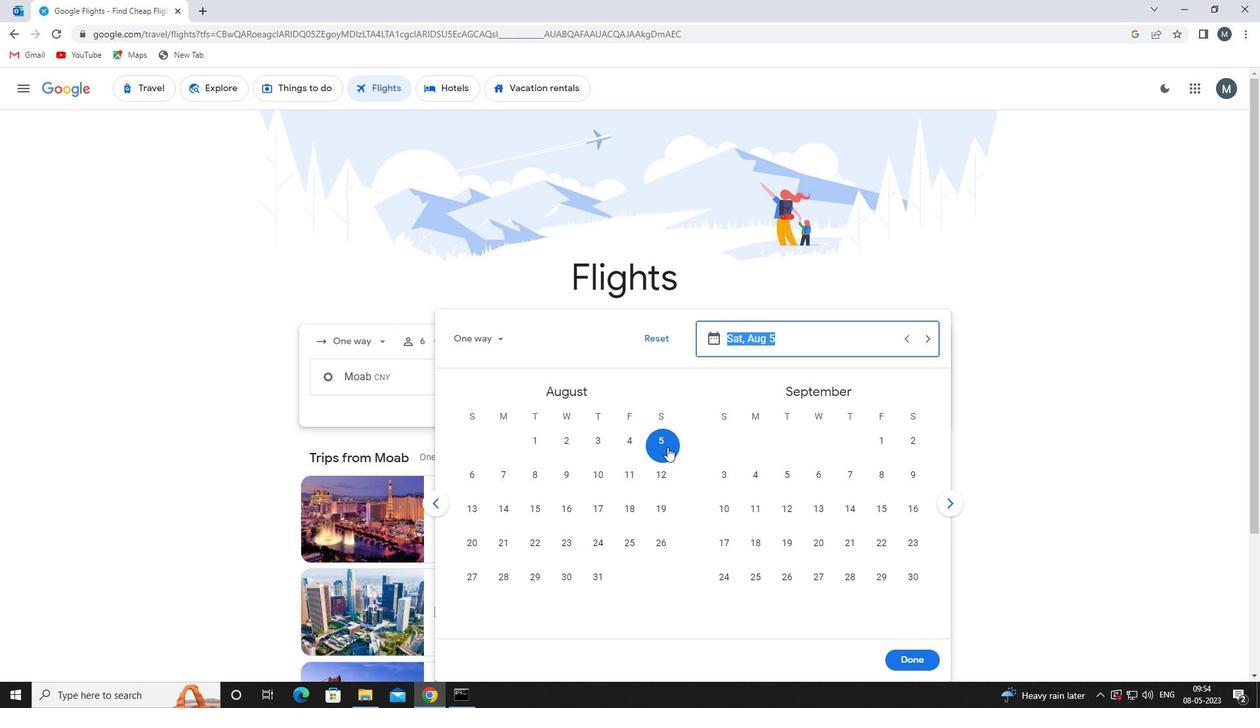 
Action: Mouse moved to (921, 658)
Screenshot: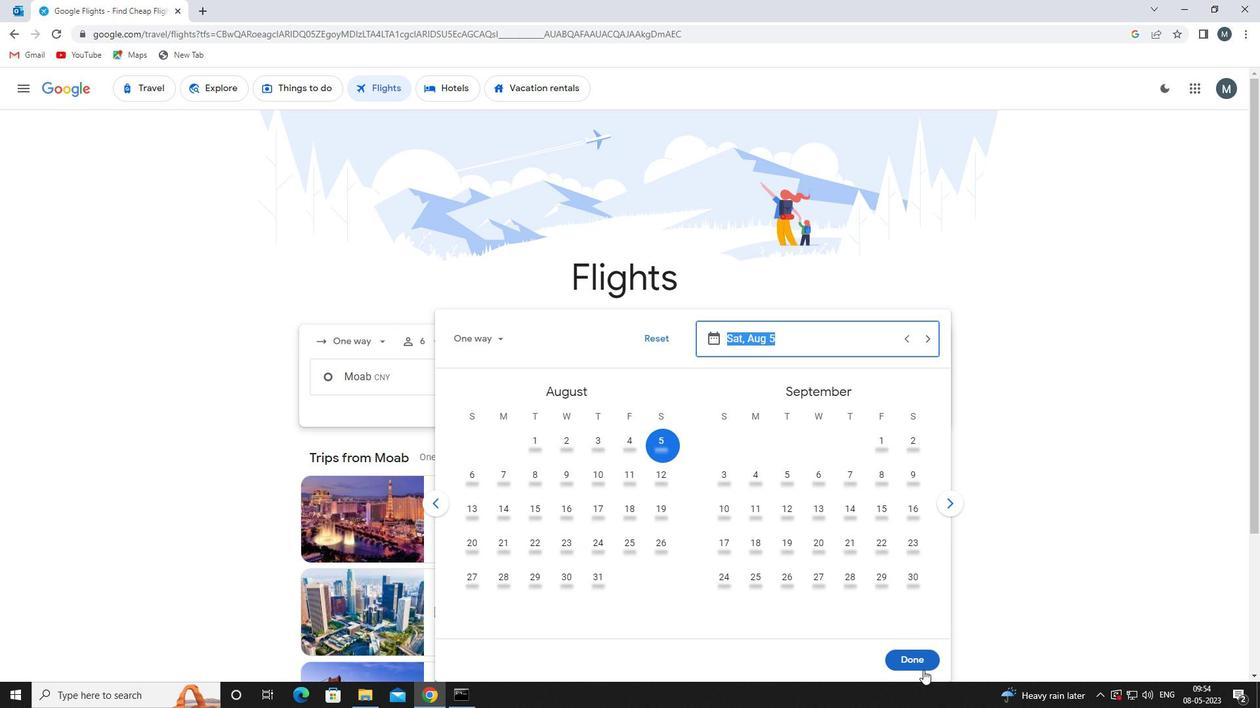 
Action: Mouse pressed left at (921, 658)
Screenshot: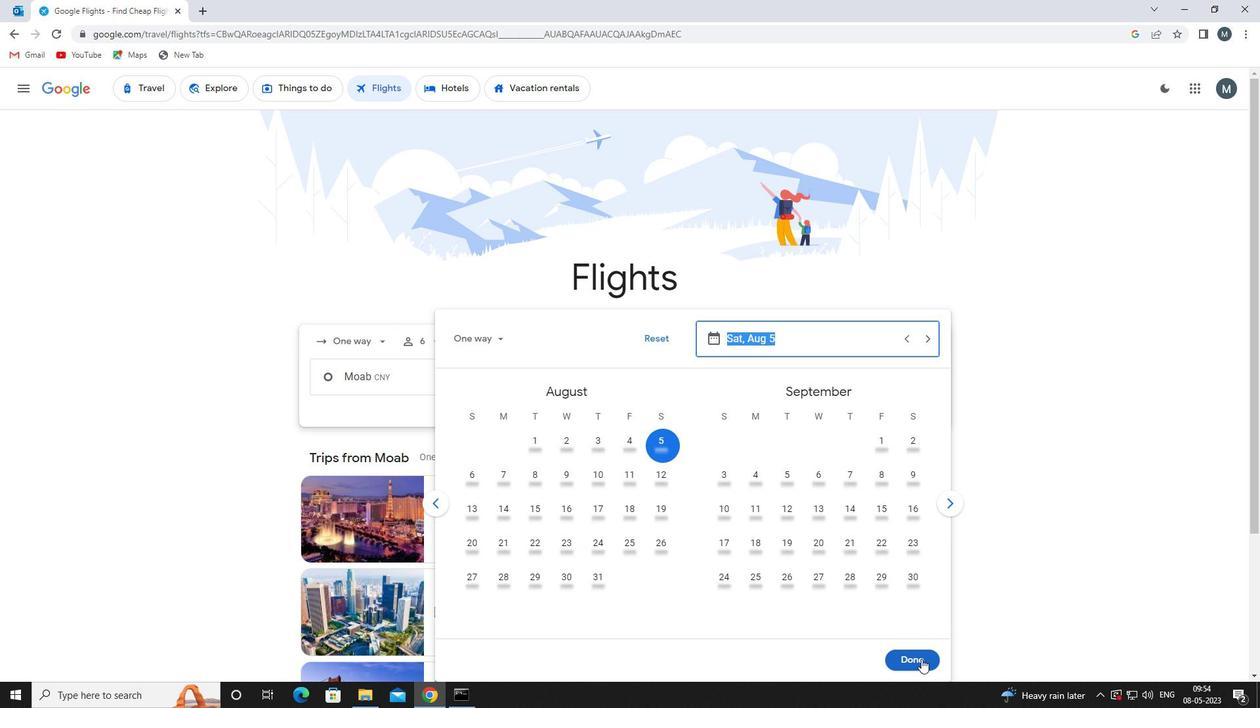 
Action: Mouse moved to (605, 427)
Screenshot: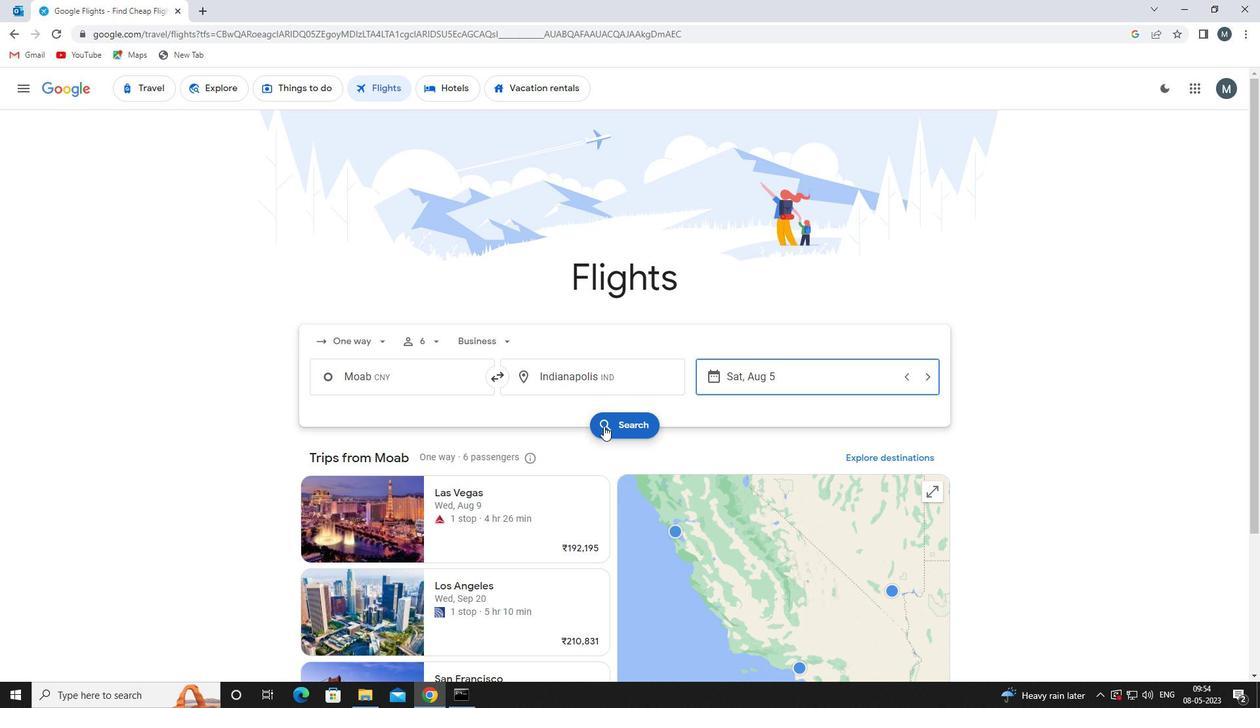 
Action: Mouse pressed left at (605, 427)
Screenshot: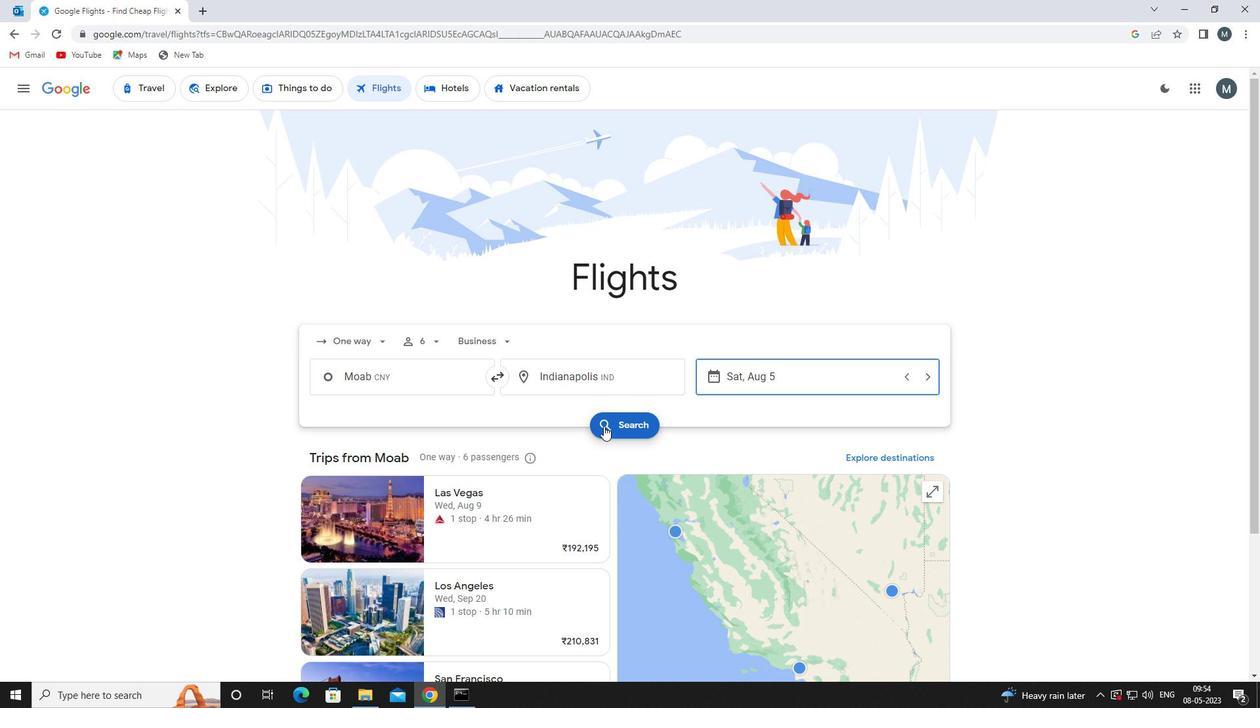 
Action: Mouse moved to (328, 199)
Screenshot: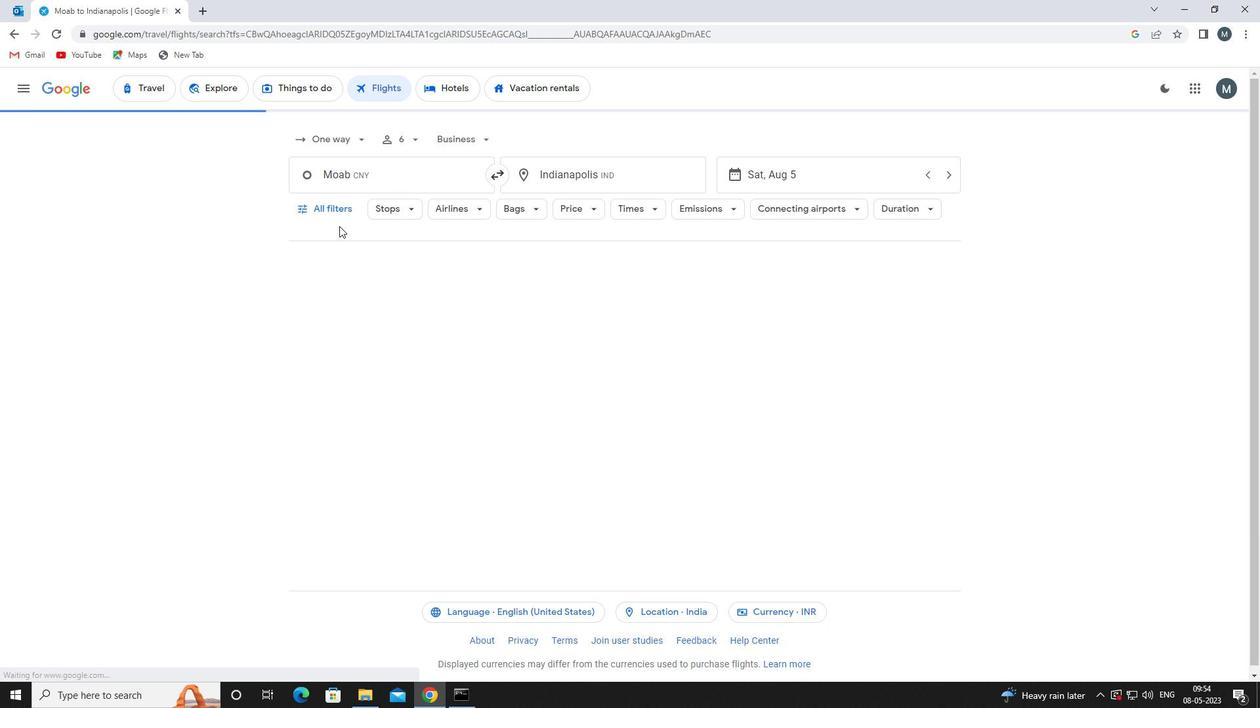 
Action: Mouse pressed left at (328, 199)
Screenshot: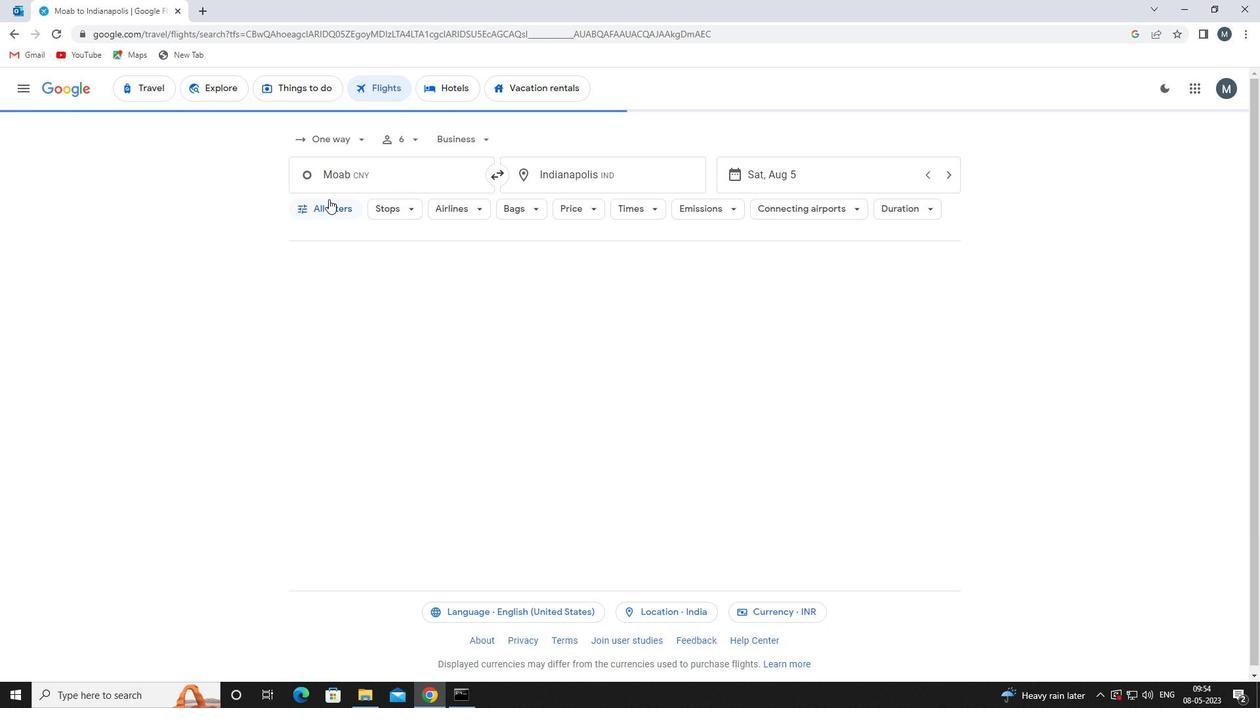 
Action: Mouse moved to (402, 330)
Screenshot: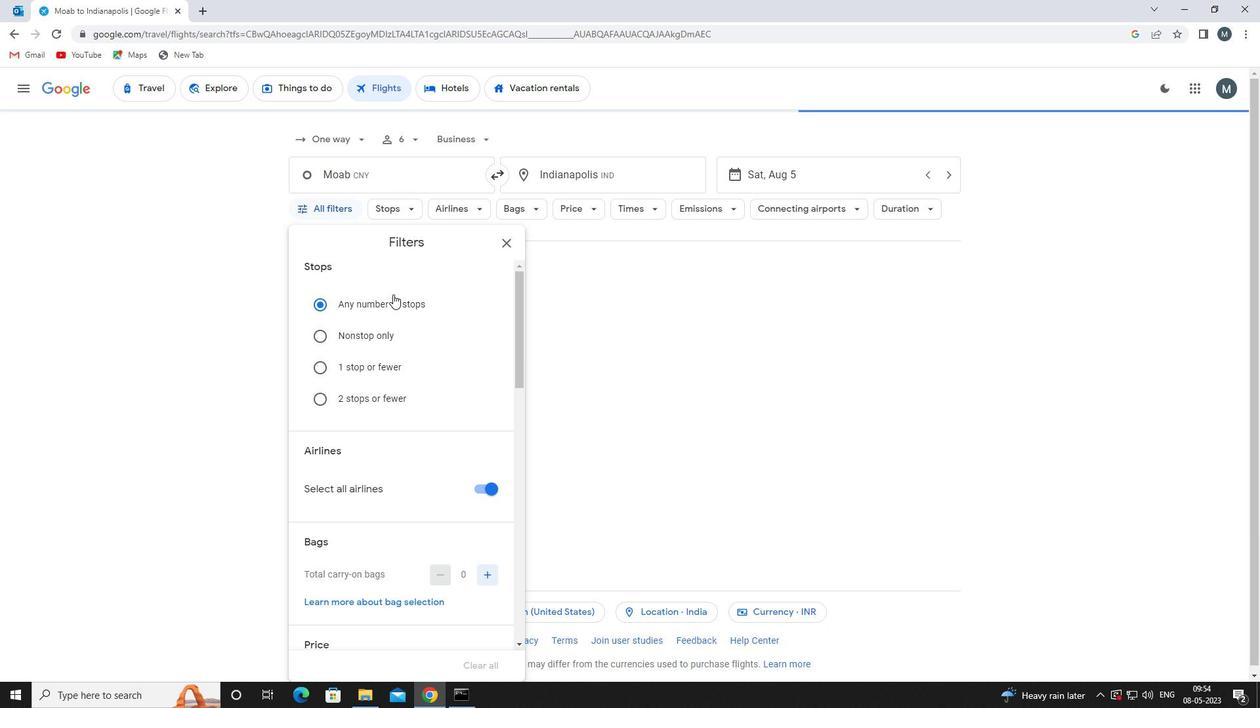 
Action: Mouse scrolled (402, 330) with delta (0, 0)
Screenshot: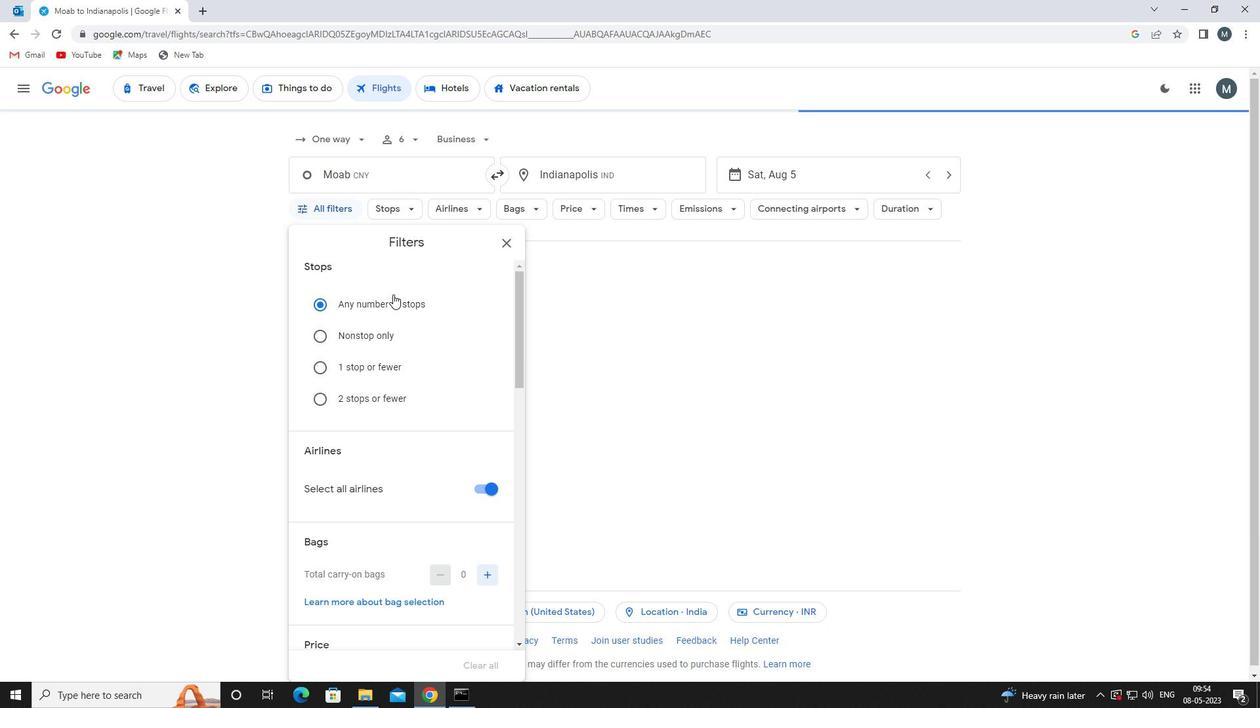 
Action: Mouse moved to (407, 344)
Screenshot: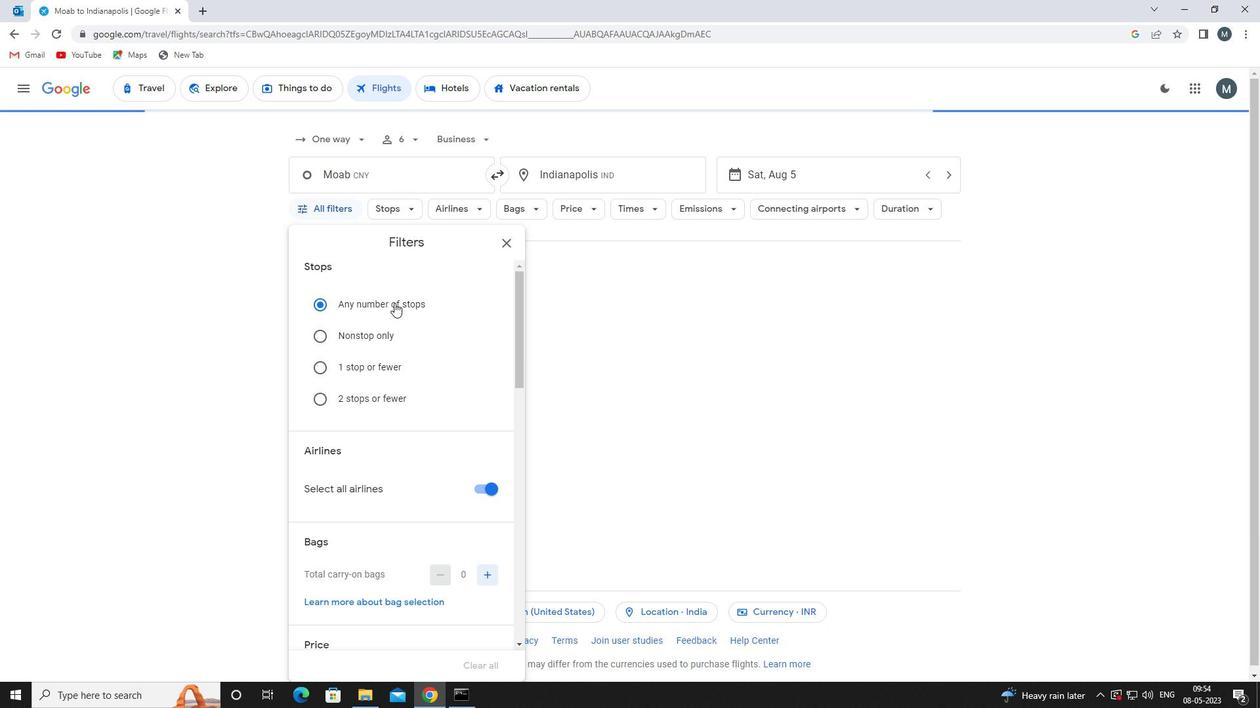 
Action: Mouse scrolled (407, 343) with delta (0, 0)
Screenshot: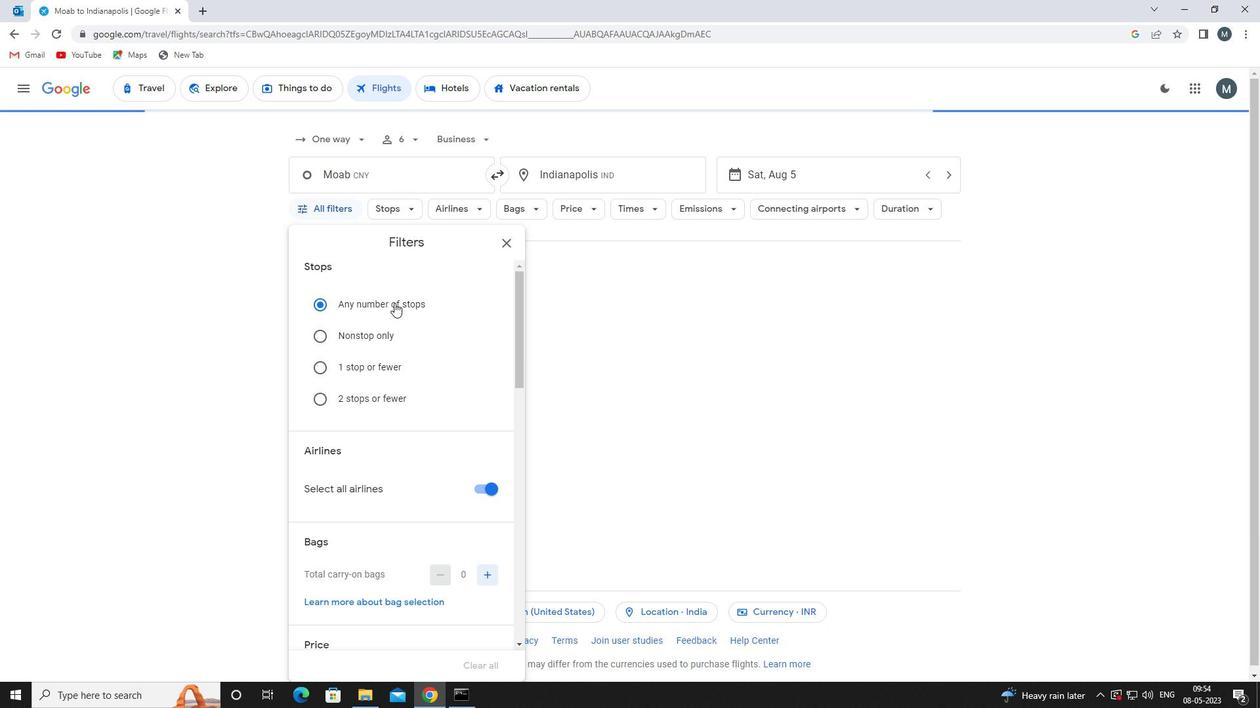 
Action: Mouse moved to (415, 358)
Screenshot: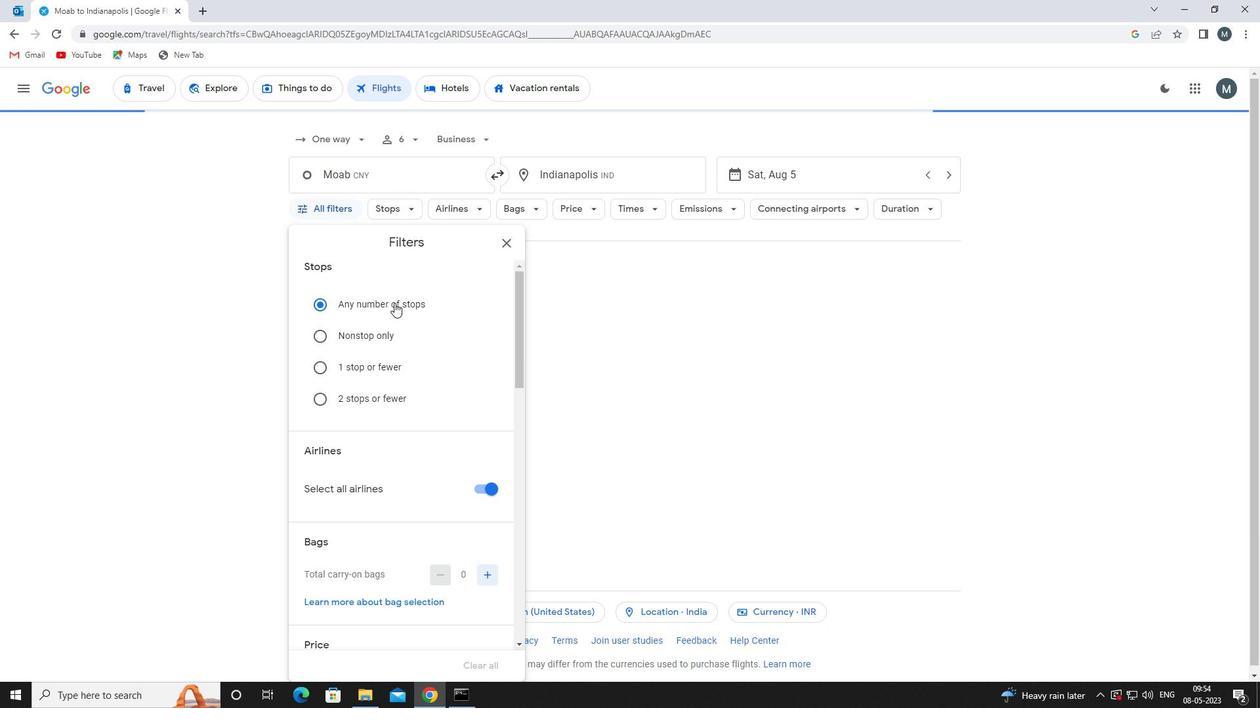 
Action: Mouse scrolled (415, 357) with delta (0, 0)
Screenshot: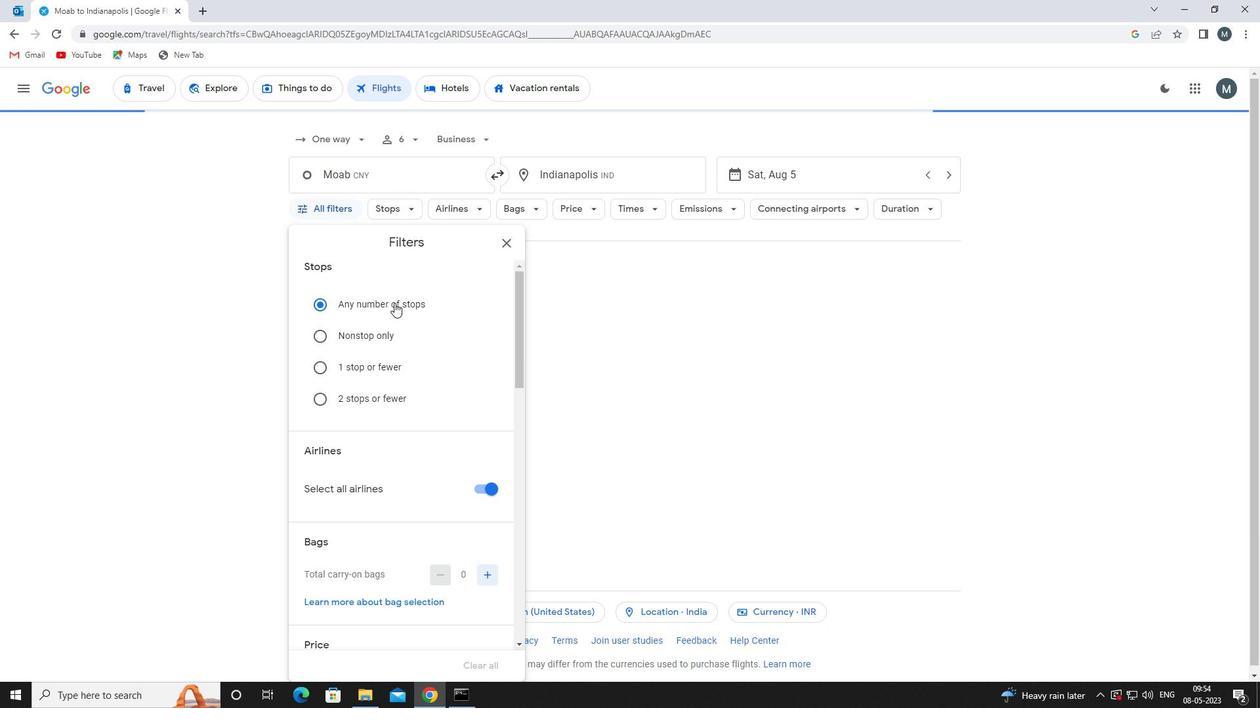
Action: Mouse moved to (485, 292)
Screenshot: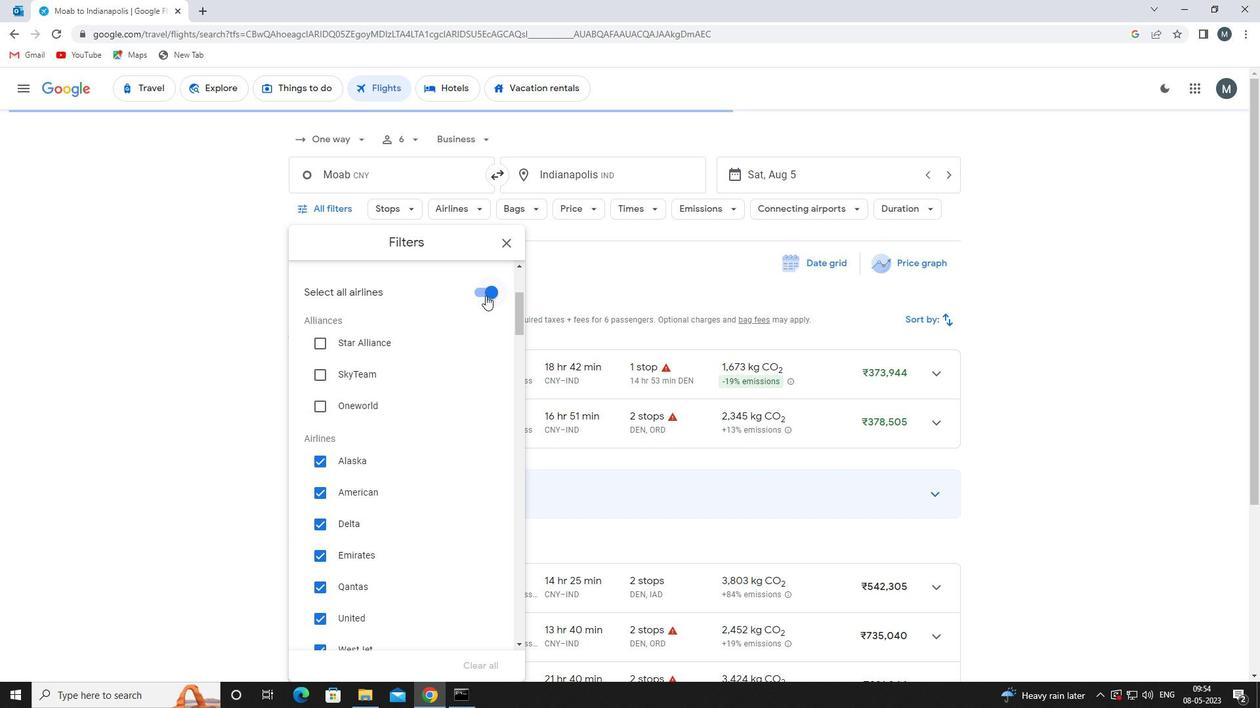 
Action: Mouse pressed left at (485, 292)
Screenshot: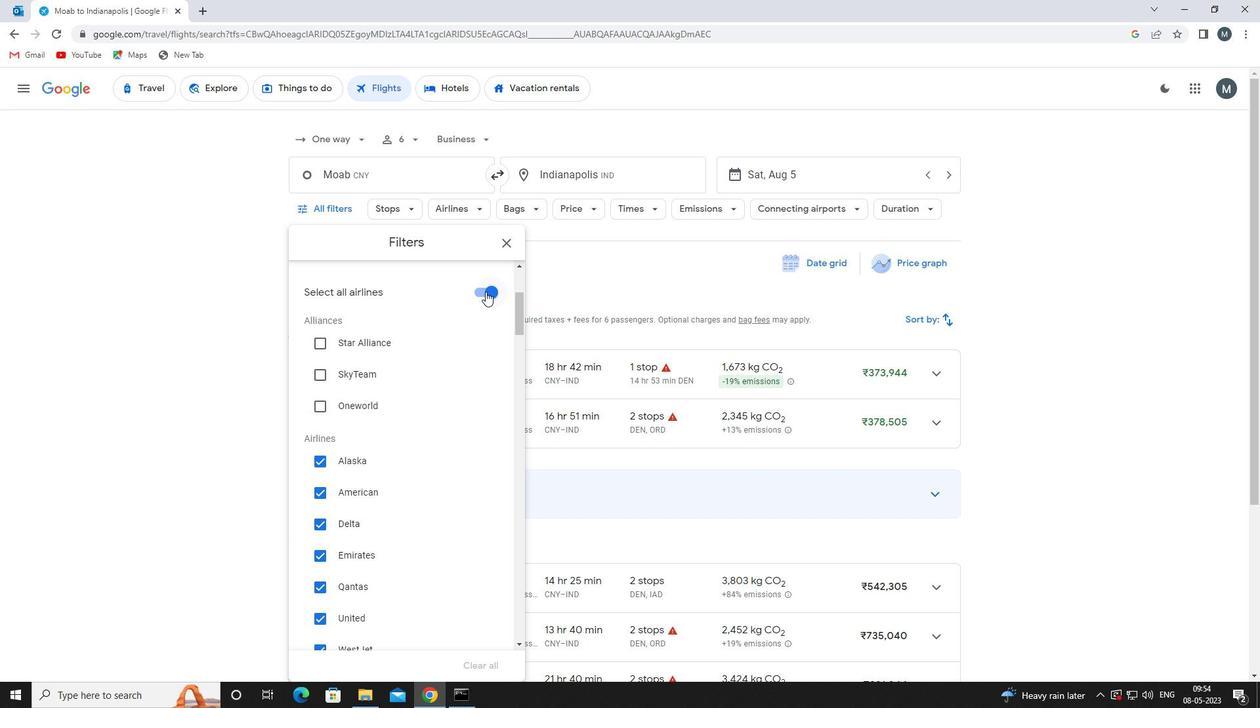 
Action: Mouse moved to (427, 312)
Screenshot: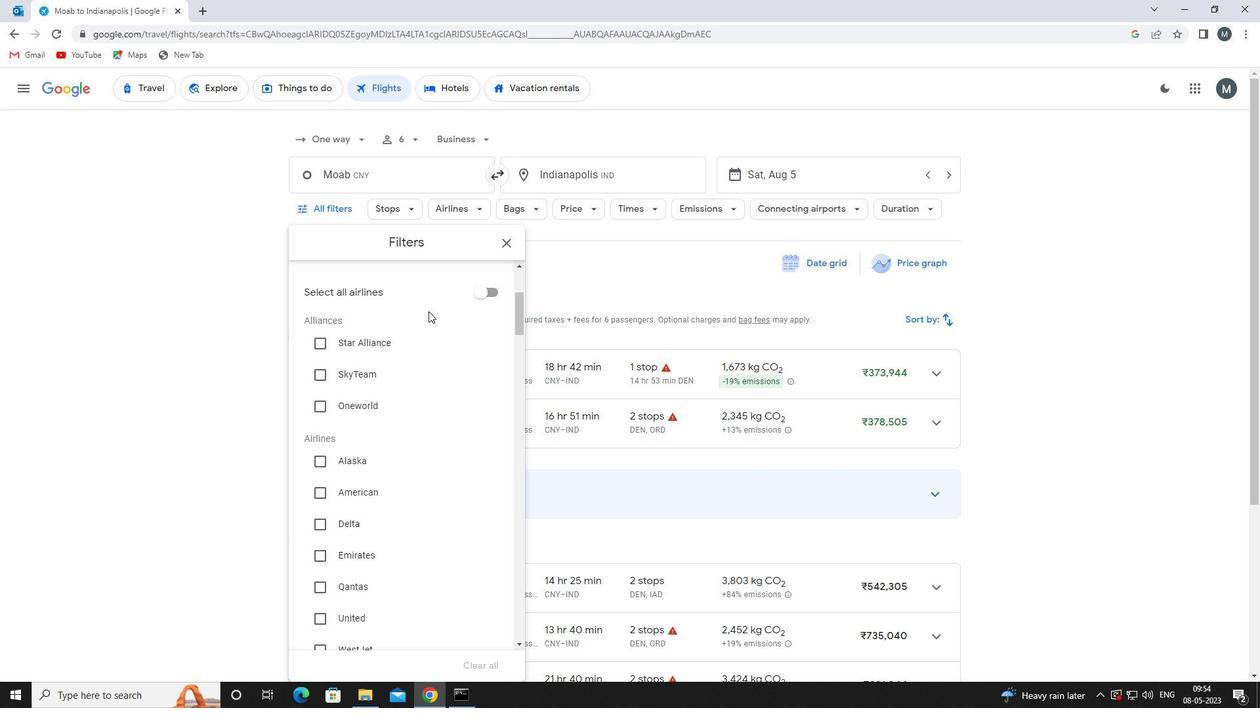
Action: Mouse scrolled (427, 311) with delta (0, 0)
Screenshot: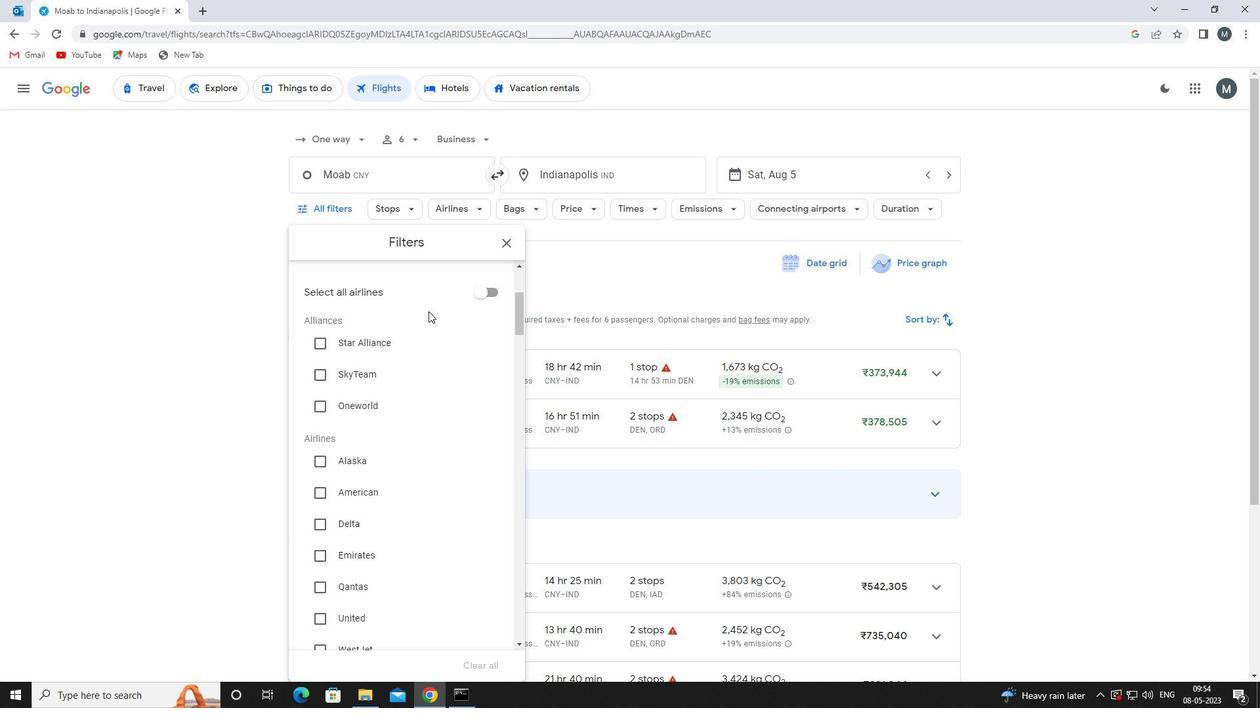 
Action: Mouse moved to (424, 317)
Screenshot: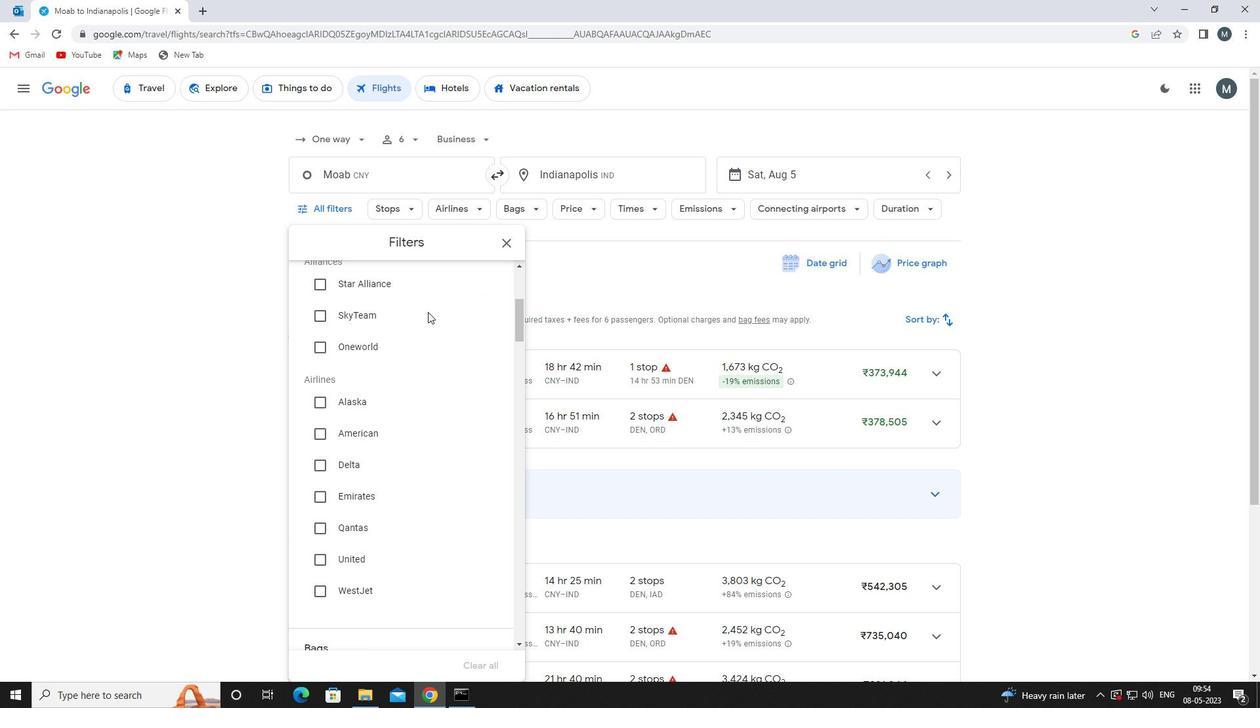 
Action: Mouse scrolled (424, 317) with delta (0, 0)
Screenshot: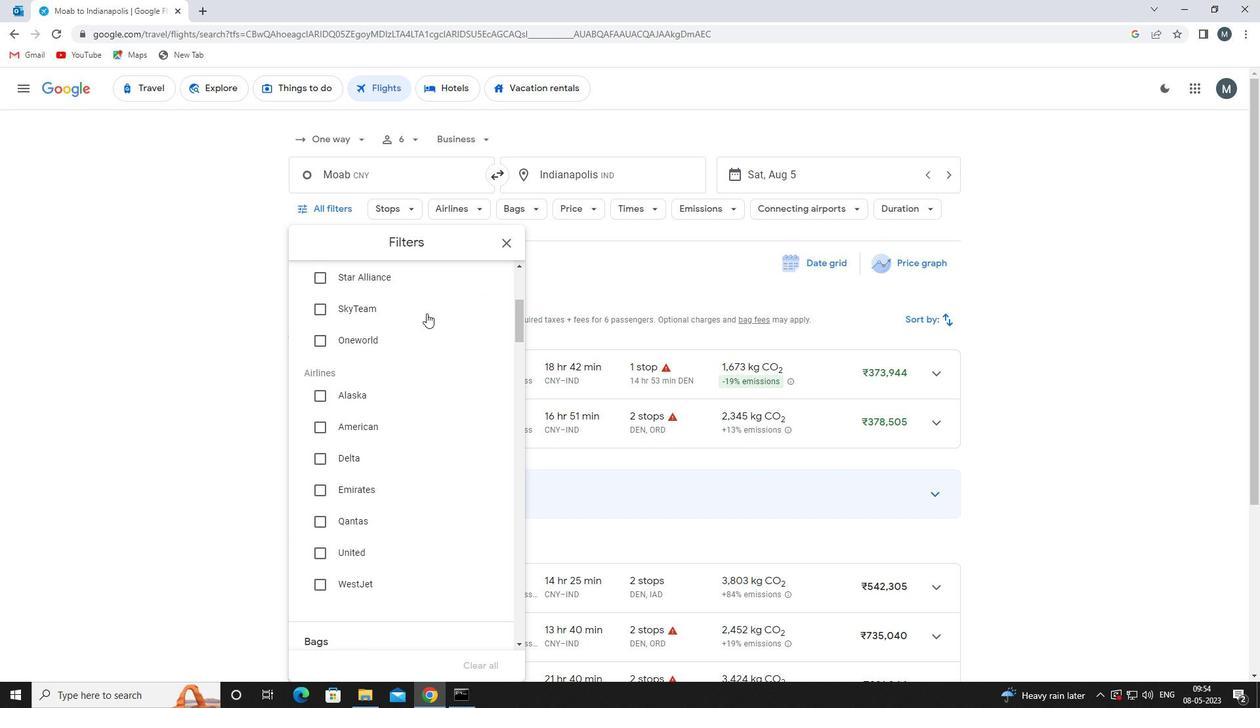 
Action: Mouse moved to (388, 330)
Screenshot: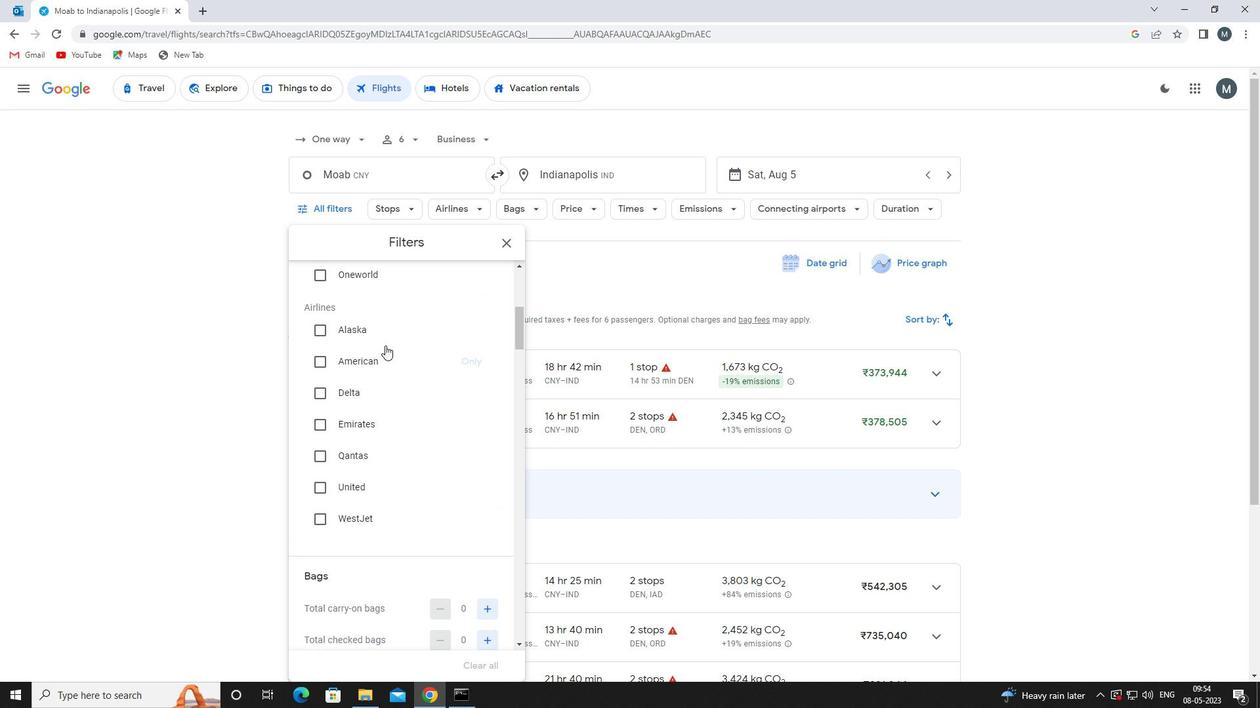 
Action: Mouse pressed left at (388, 330)
Screenshot: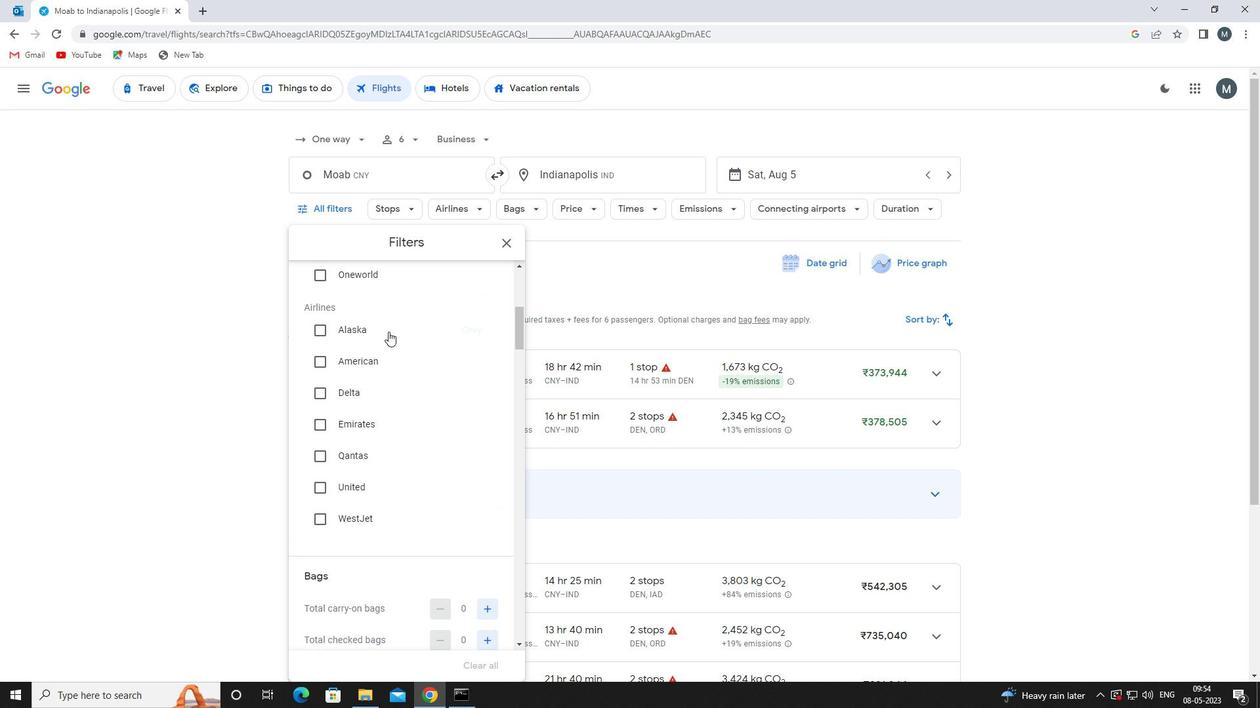 
Action: Mouse moved to (389, 330)
Screenshot: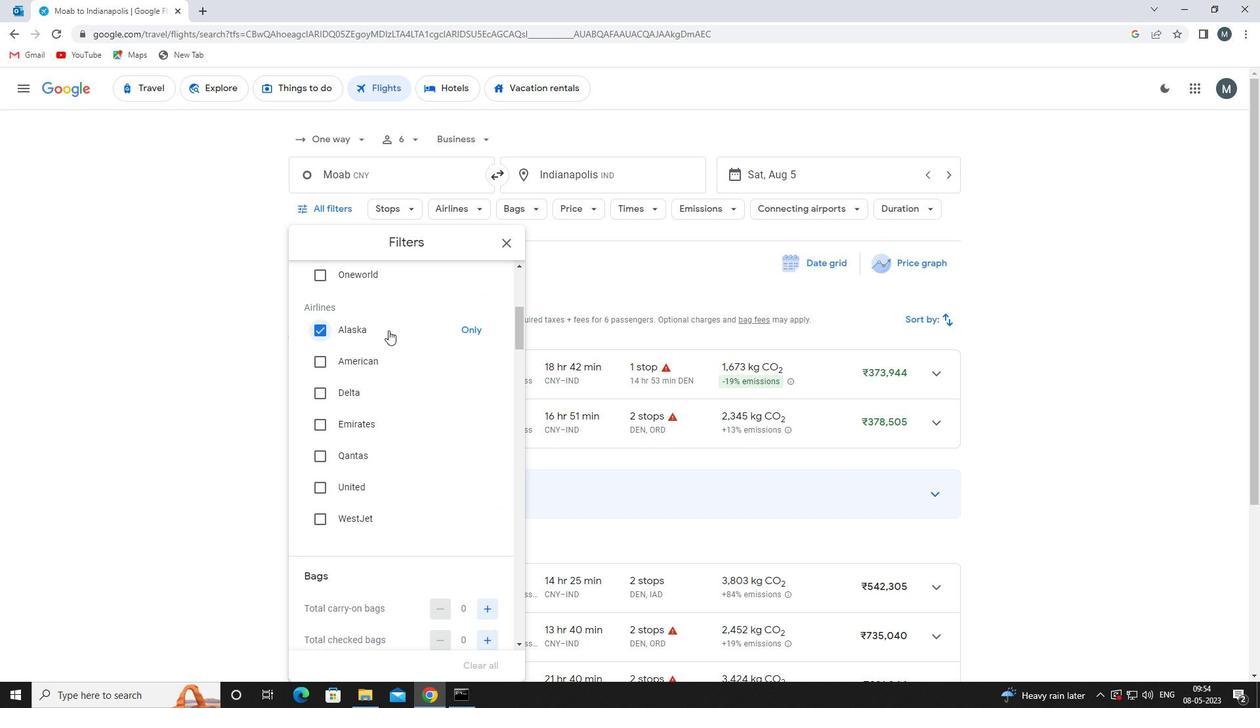 
Action: Mouse scrolled (389, 329) with delta (0, 0)
Screenshot: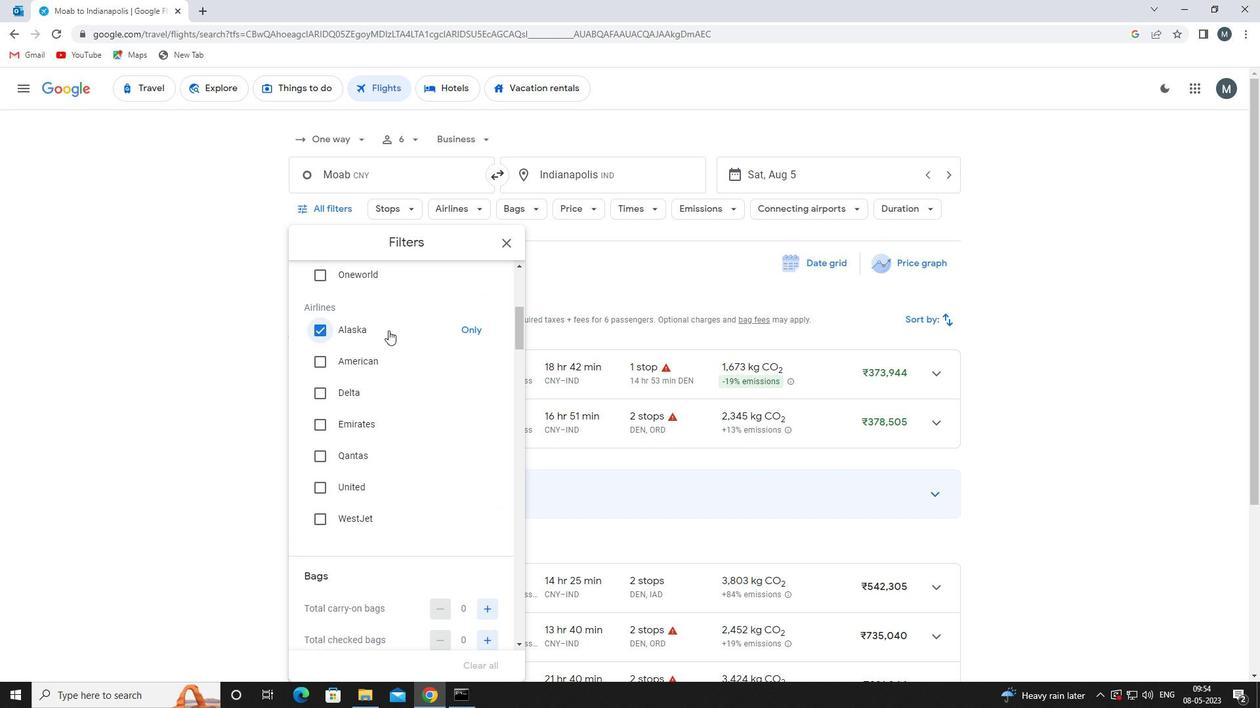 
Action: Mouse moved to (390, 330)
Screenshot: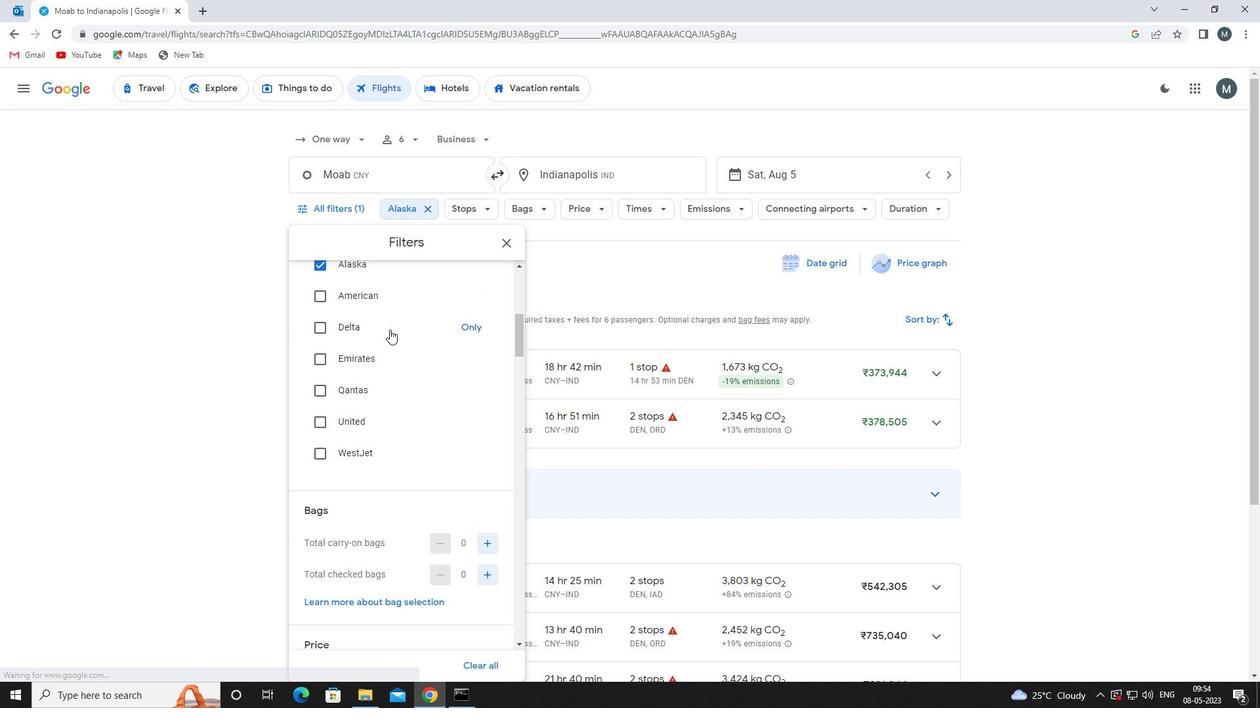 
Action: Mouse scrolled (390, 329) with delta (0, 0)
Screenshot: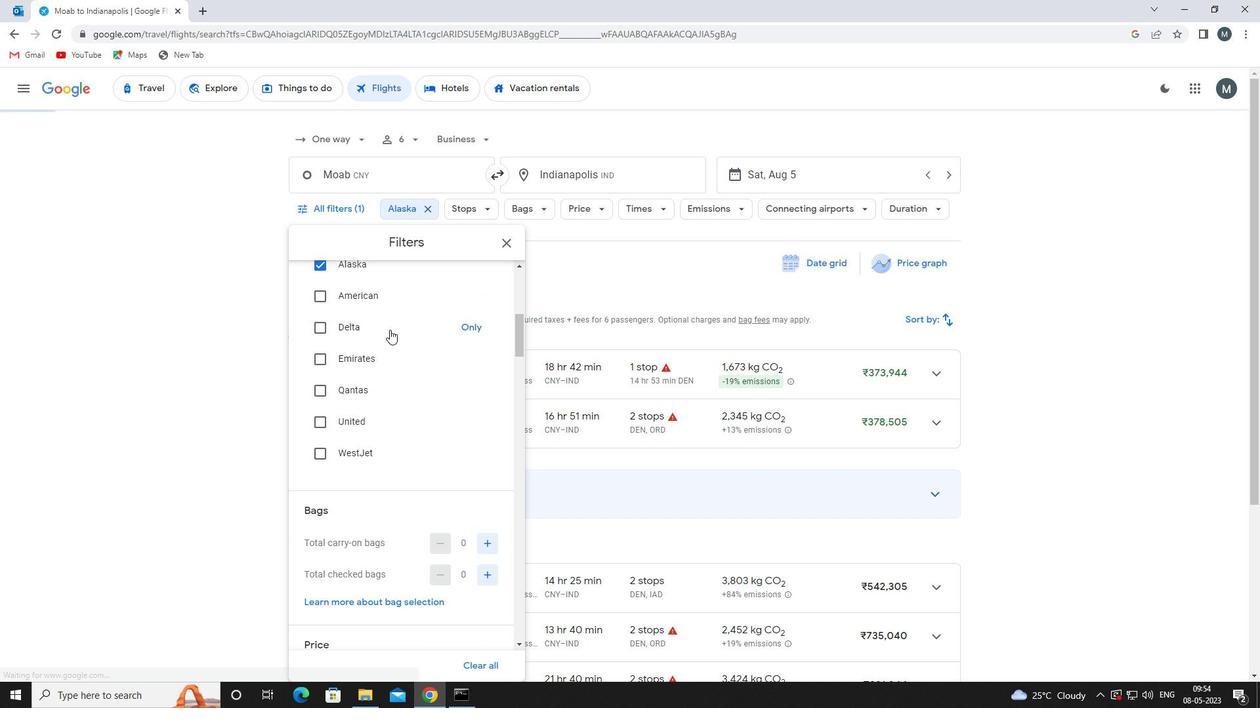 
Action: Mouse moved to (390, 330)
Screenshot: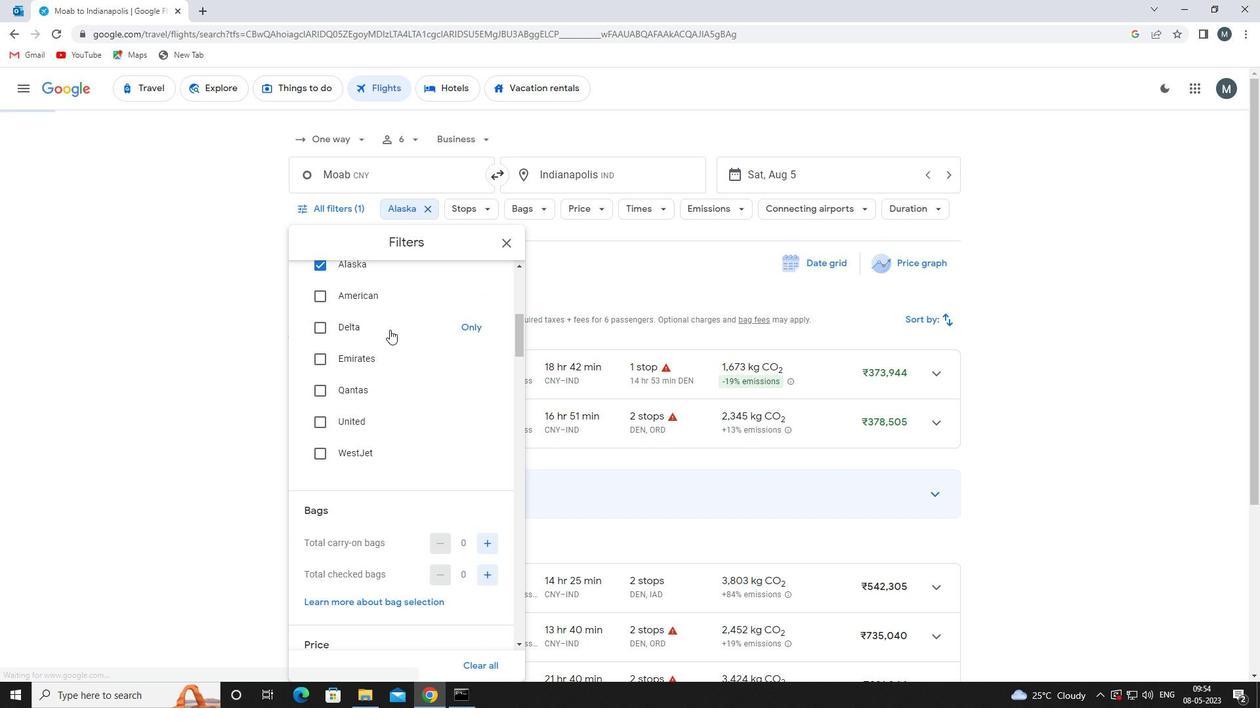 
Action: Mouse scrolled (390, 330) with delta (0, 0)
Screenshot: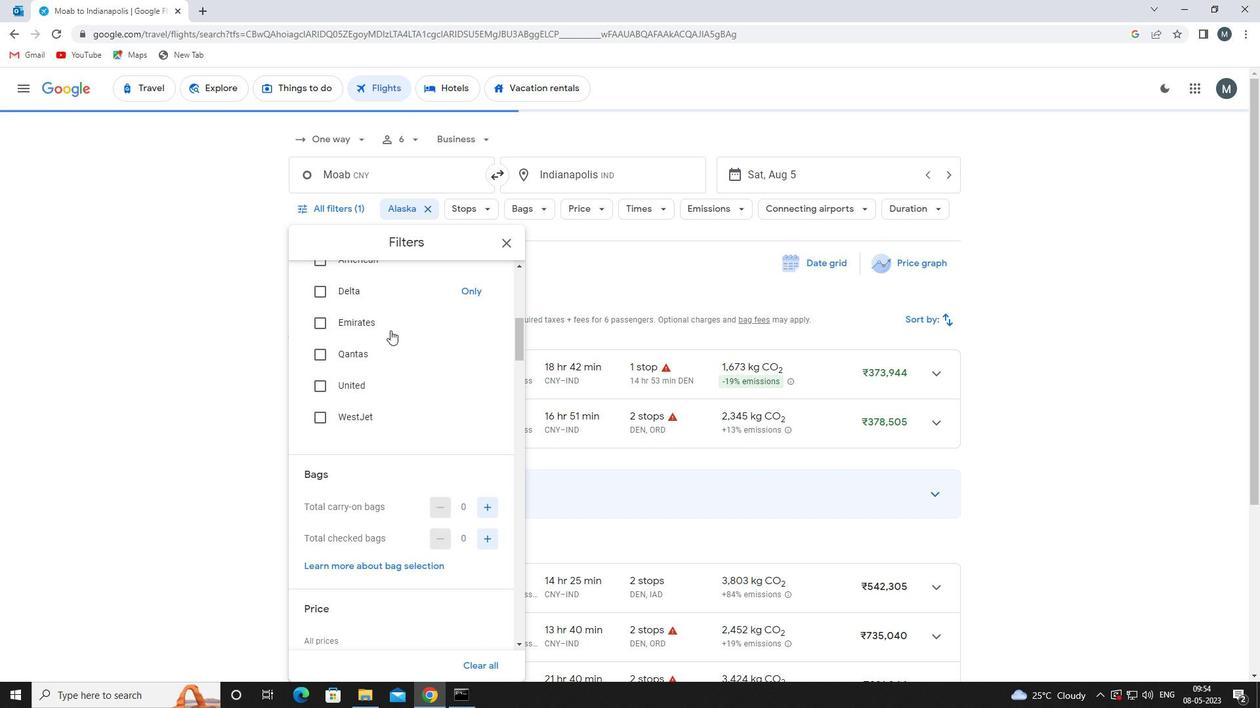 
Action: Mouse moved to (390, 331)
Screenshot: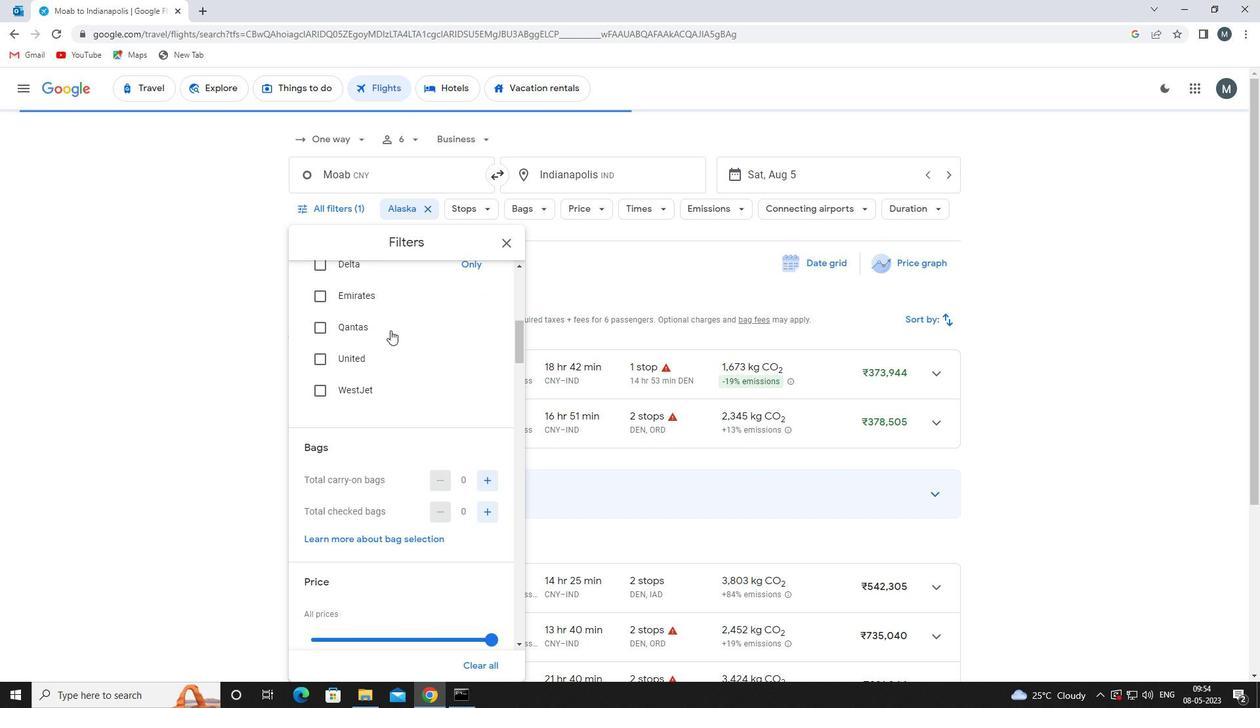 
Action: Mouse scrolled (390, 330) with delta (0, 0)
Screenshot: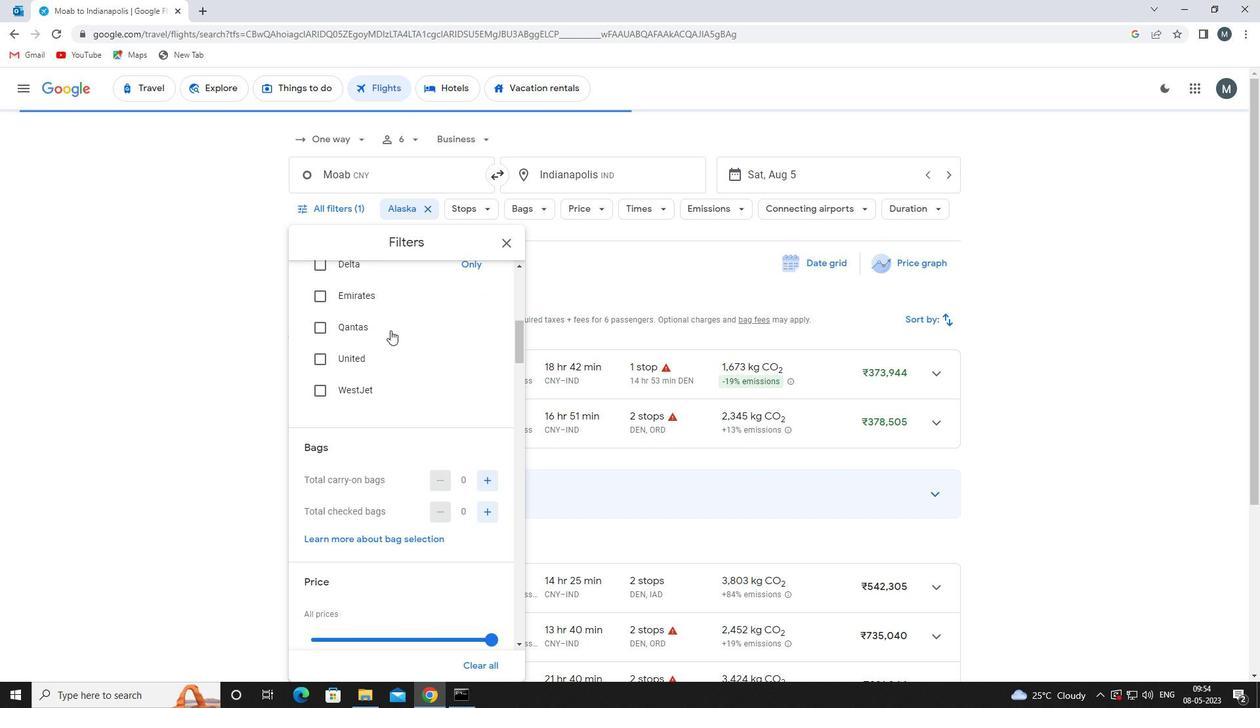 
Action: Mouse moved to (489, 376)
Screenshot: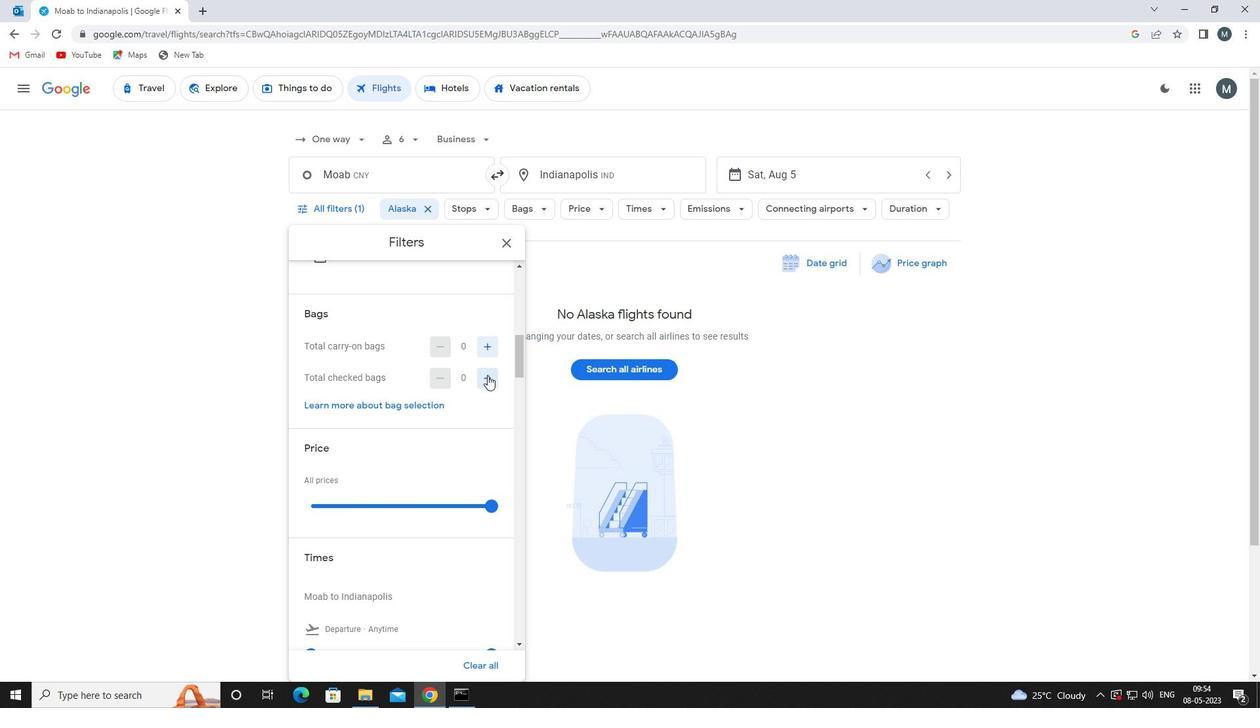 
Action: Mouse pressed left at (489, 376)
Screenshot: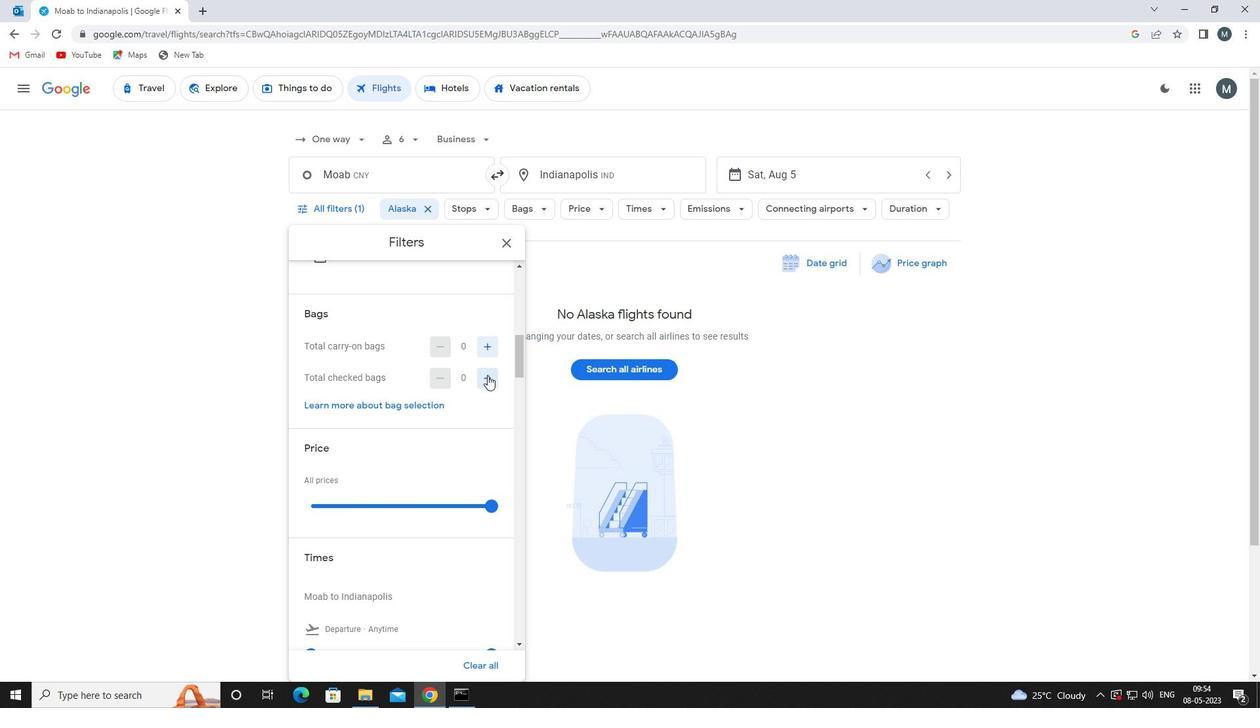 
Action: Mouse moved to (489, 376)
Screenshot: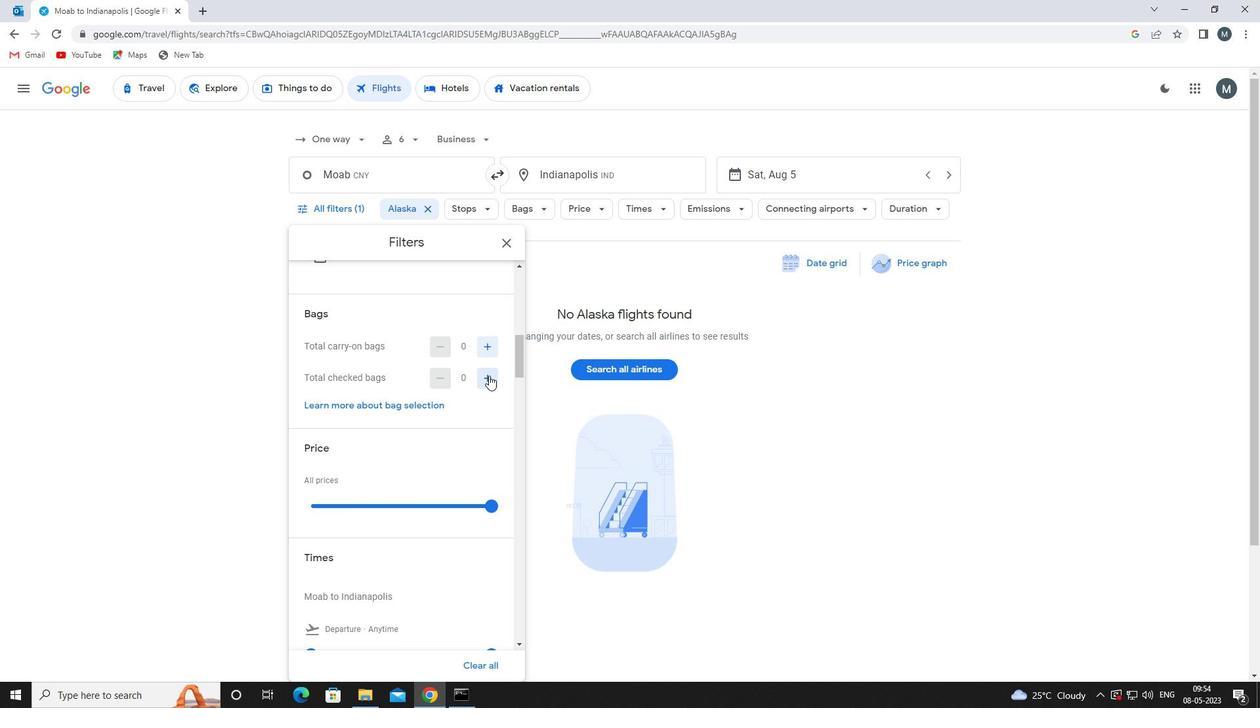 
Action: Mouse pressed left at (489, 376)
Screenshot: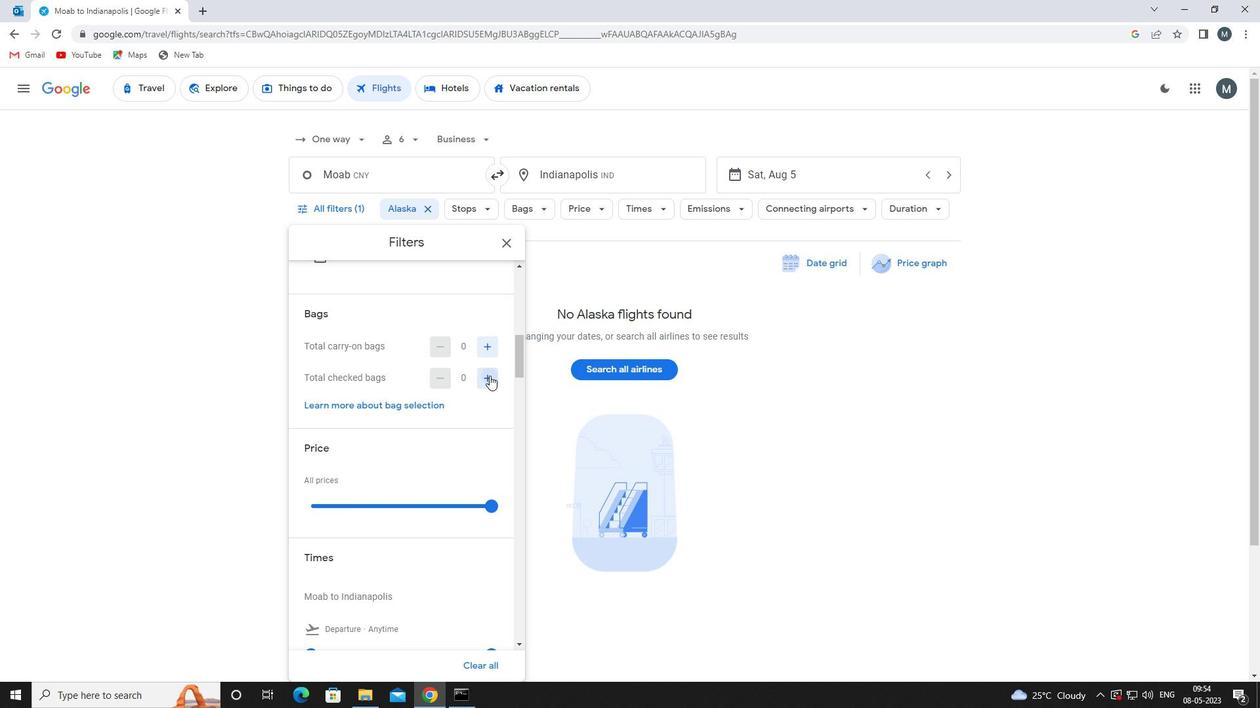 
Action: Mouse pressed left at (489, 376)
Screenshot: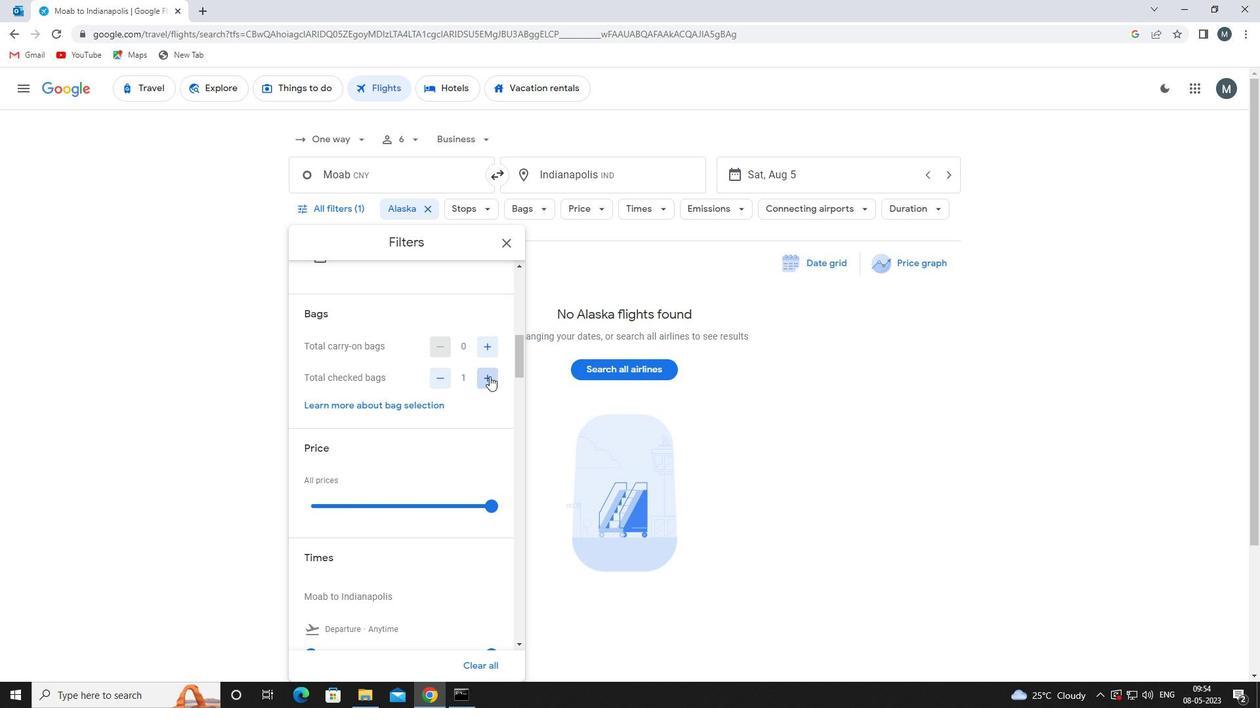 
Action: Mouse moved to (489, 376)
Screenshot: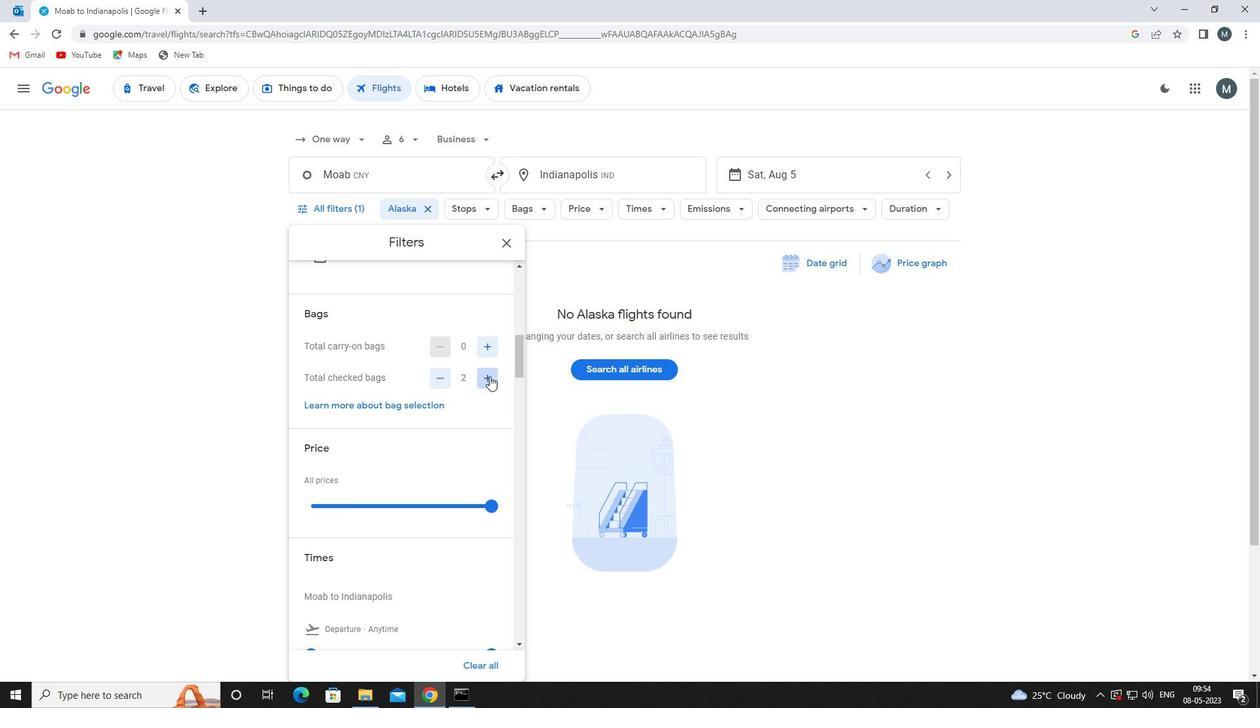
Action: Mouse pressed left at (489, 376)
Screenshot: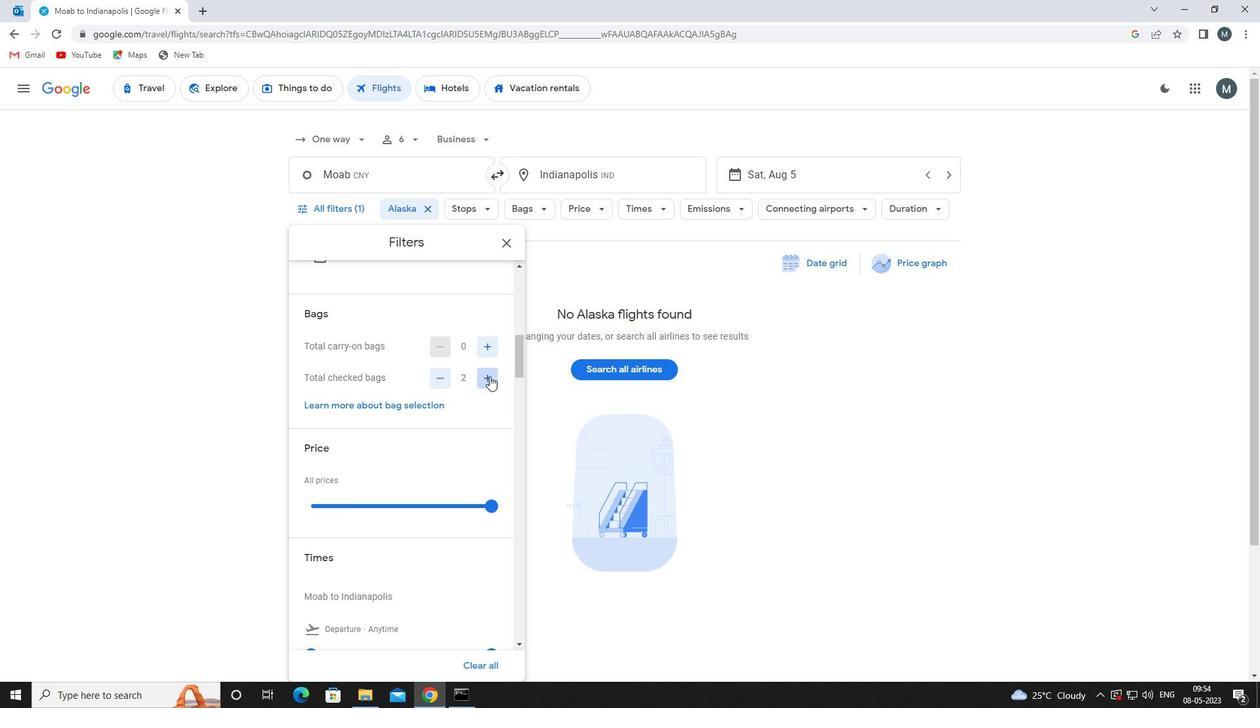 
Action: Mouse moved to (456, 385)
Screenshot: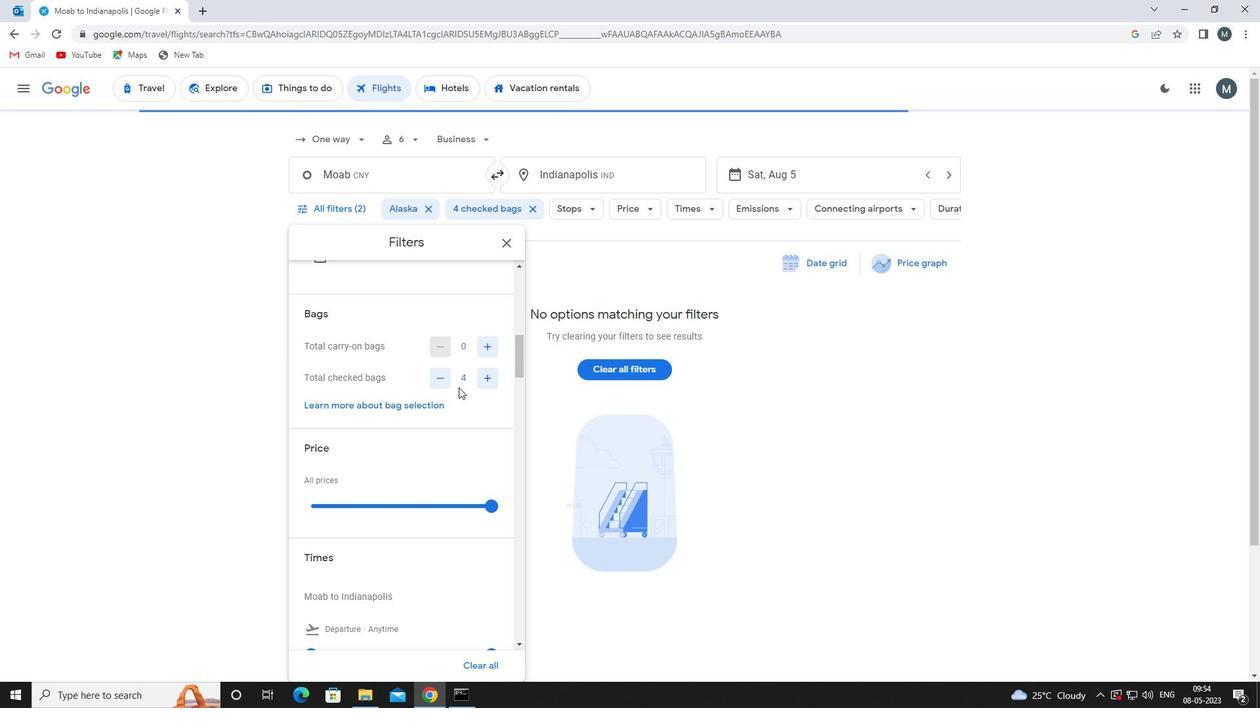 
Action: Mouse scrolled (456, 384) with delta (0, 0)
Screenshot: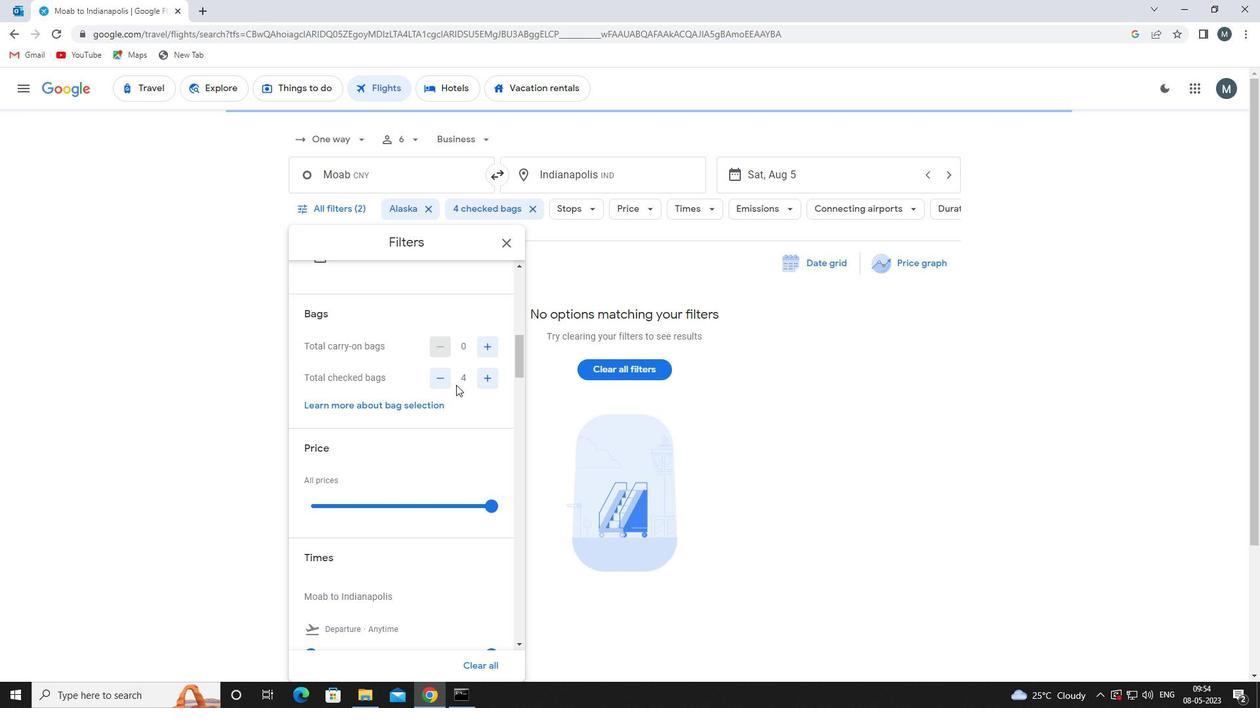 
Action: Mouse moved to (453, 384)
Screenshot: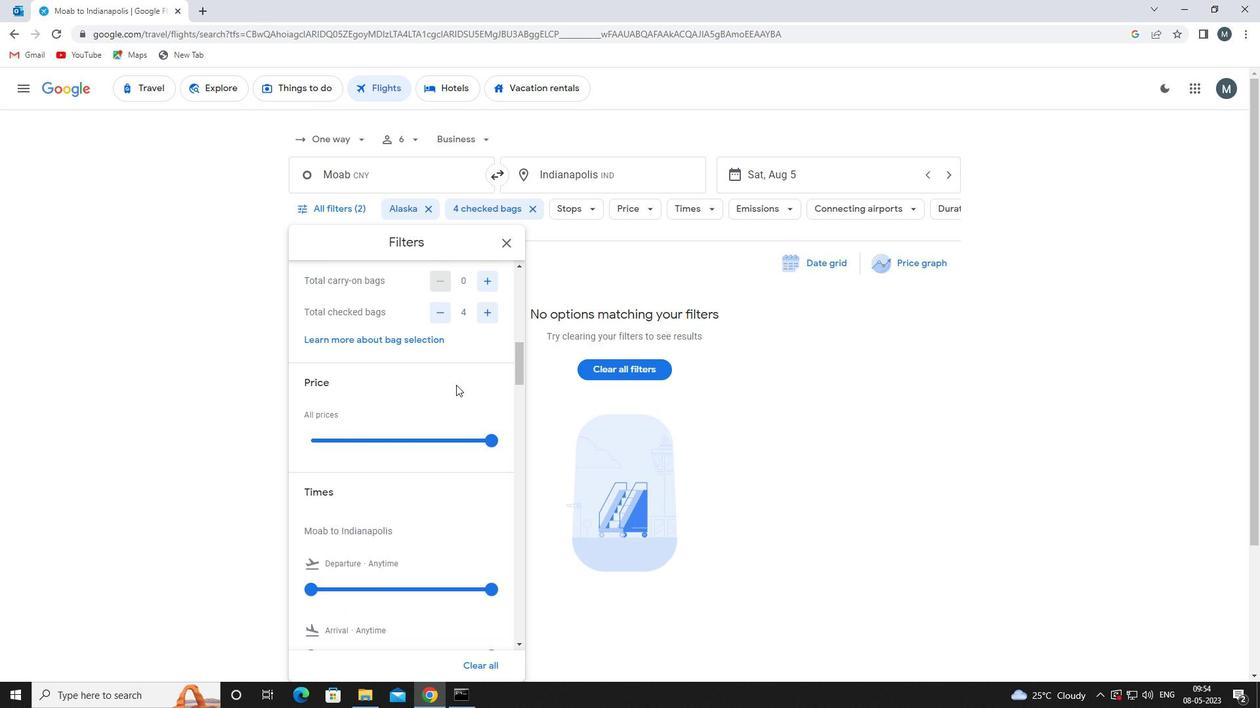 
Action: Mouse scrolled (453, 383) with delta (0, 0)
Screenshot: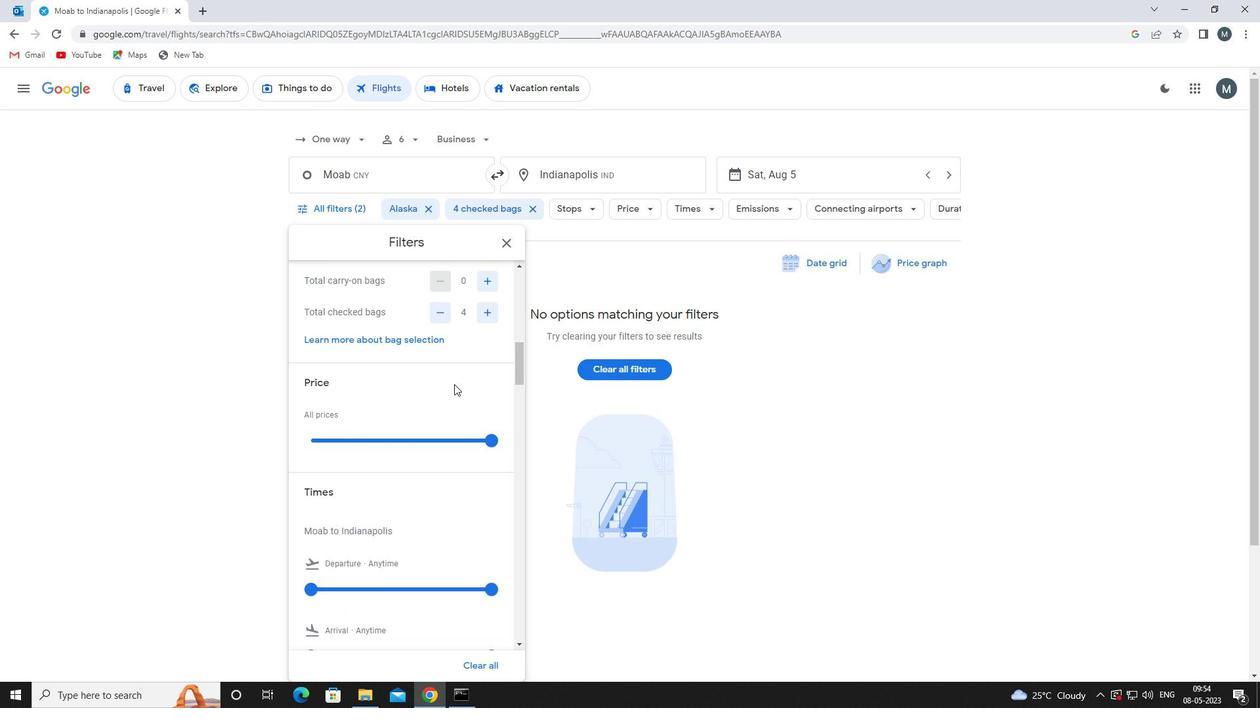 
Action: Mouse moved to (391, 365)
Screenshot: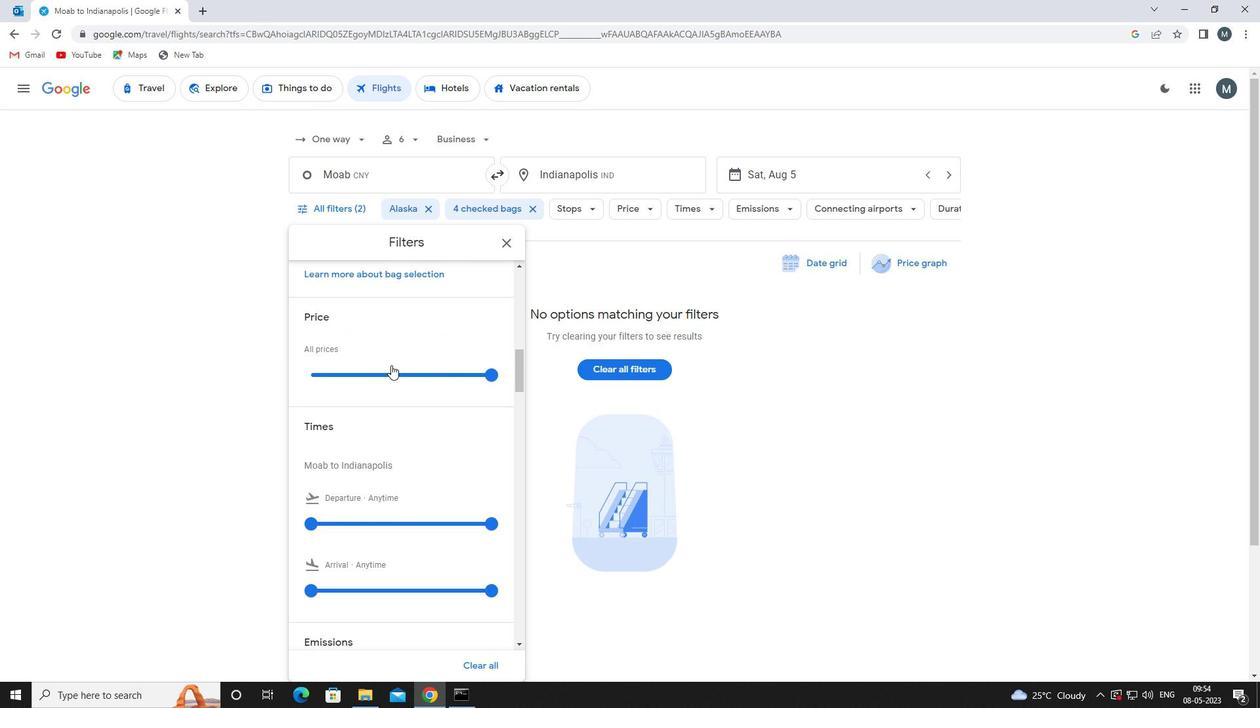
Action: Mouse pressed left at (391, 365)
Screenshot: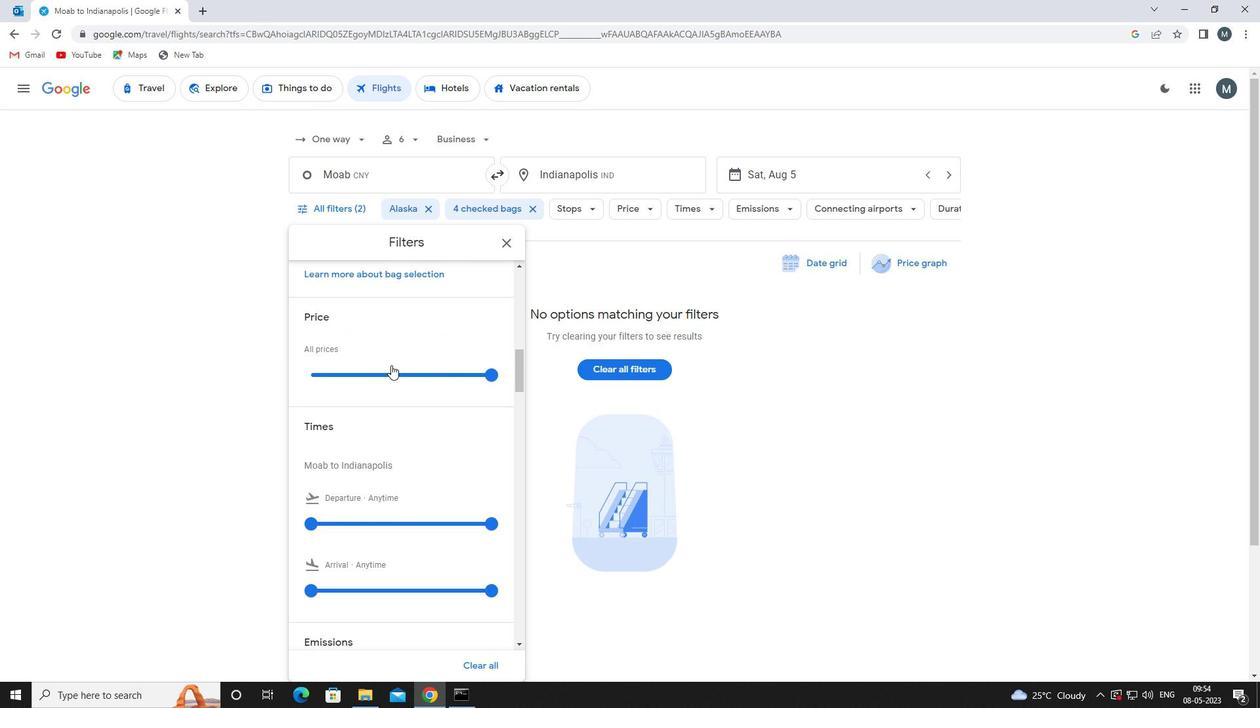 
Action: Mouse moved to (391, 370)
Screenshot: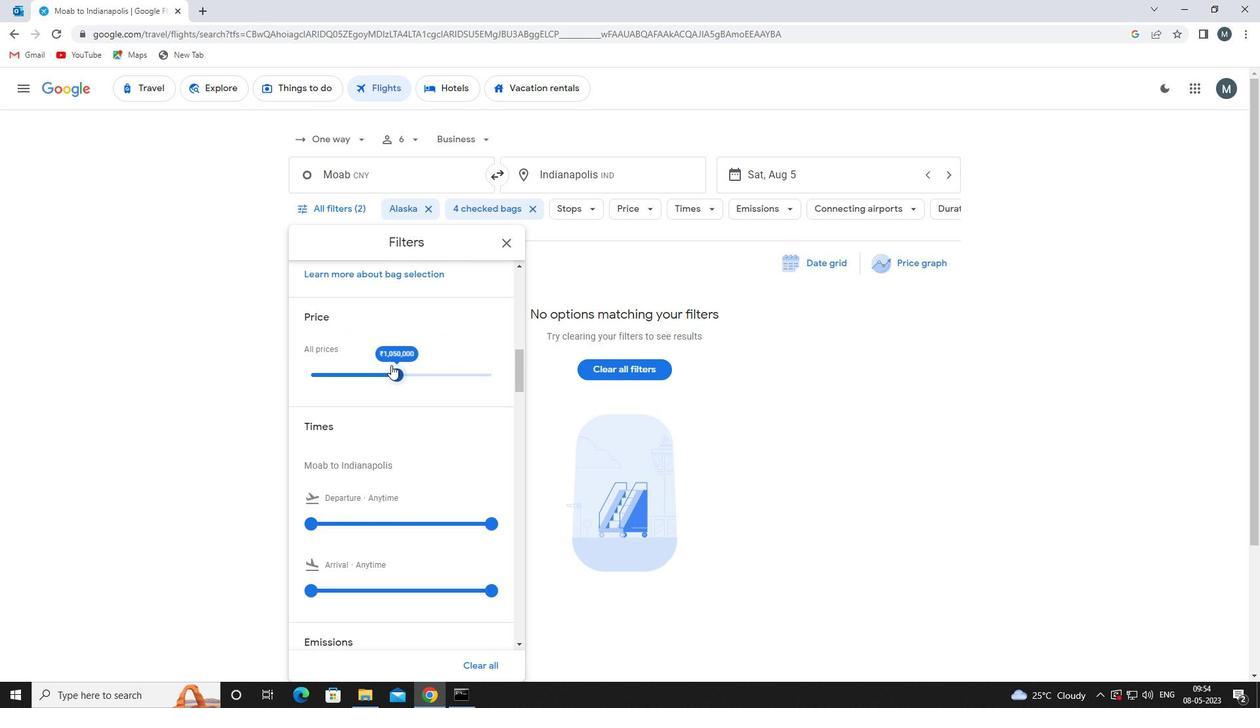 
Action: Mouse pressed left at (391, 370)
Screenshot: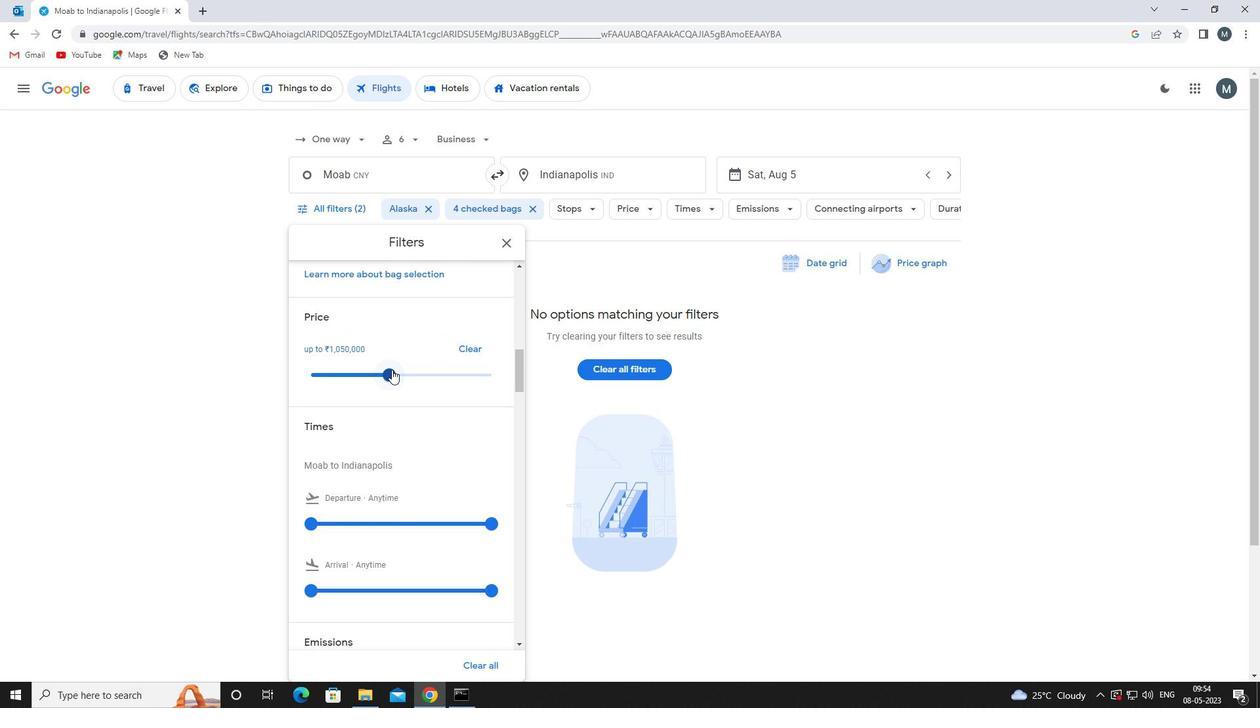 
Action: Mouse moved to (447, 358)
Screenshot: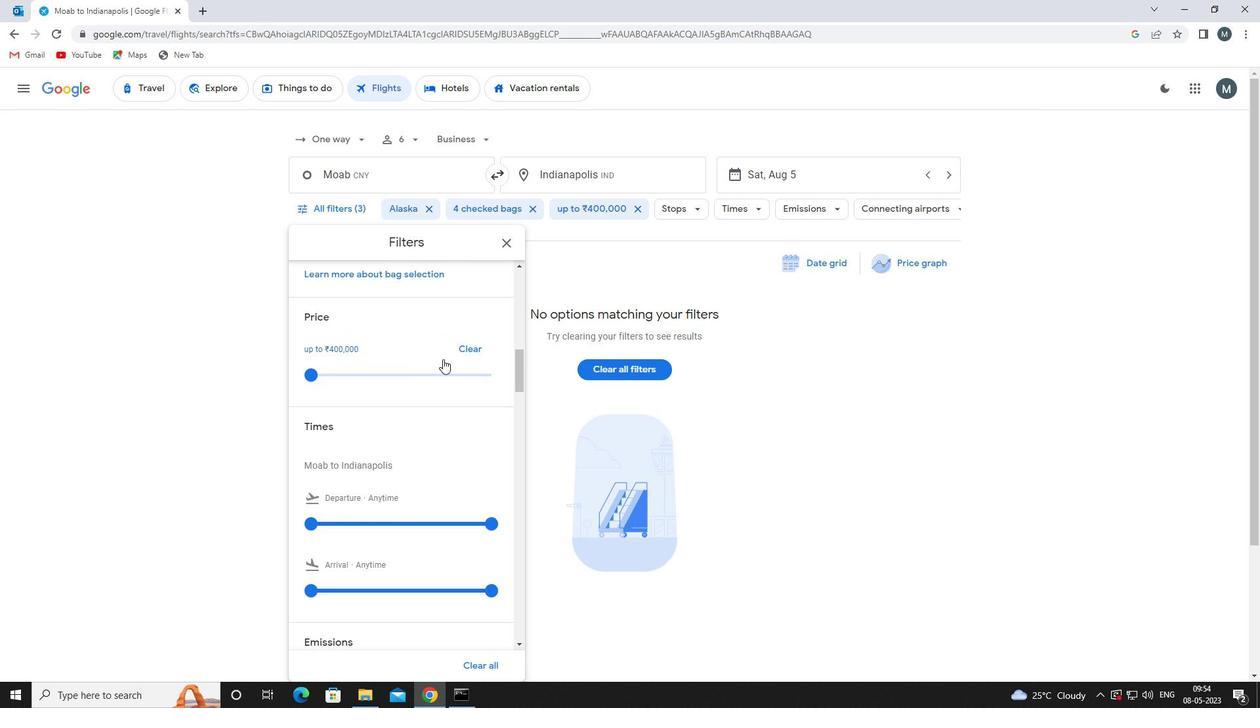 
Action: Mouse scrolled (447, 357) with delta (0, 0)
Screenshot: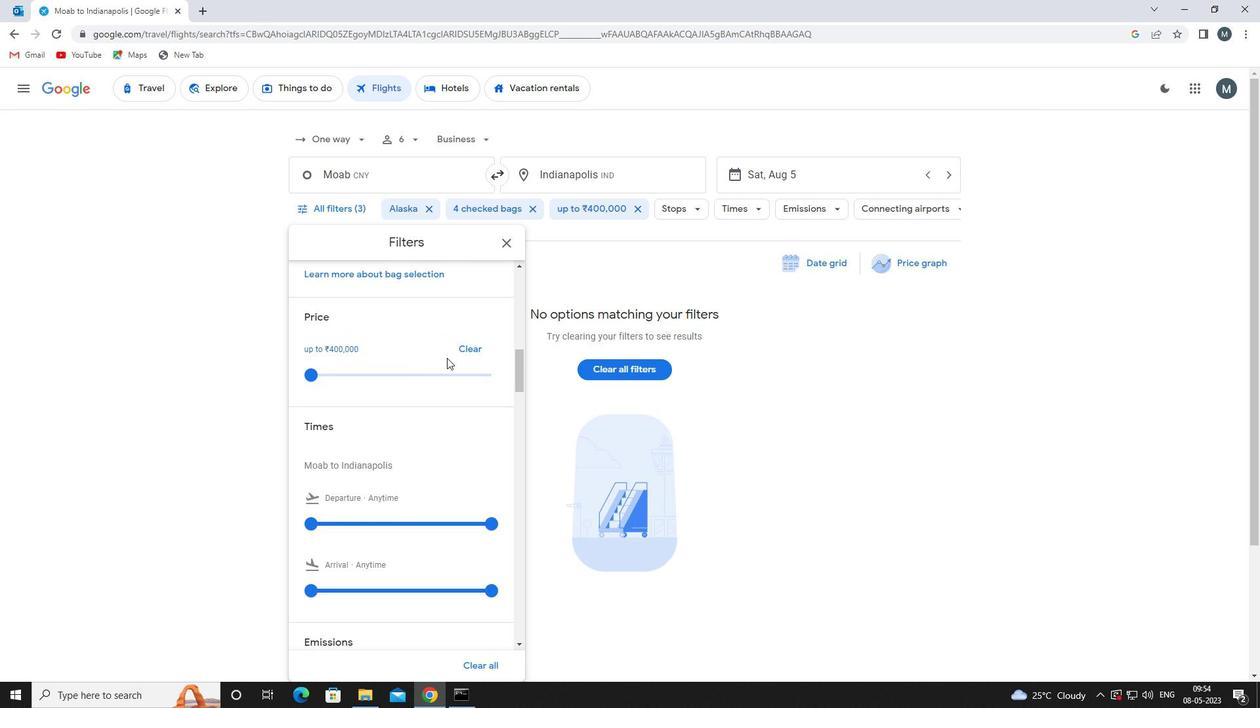 
Action: Mouse moved to (448, 357)
Screenshot: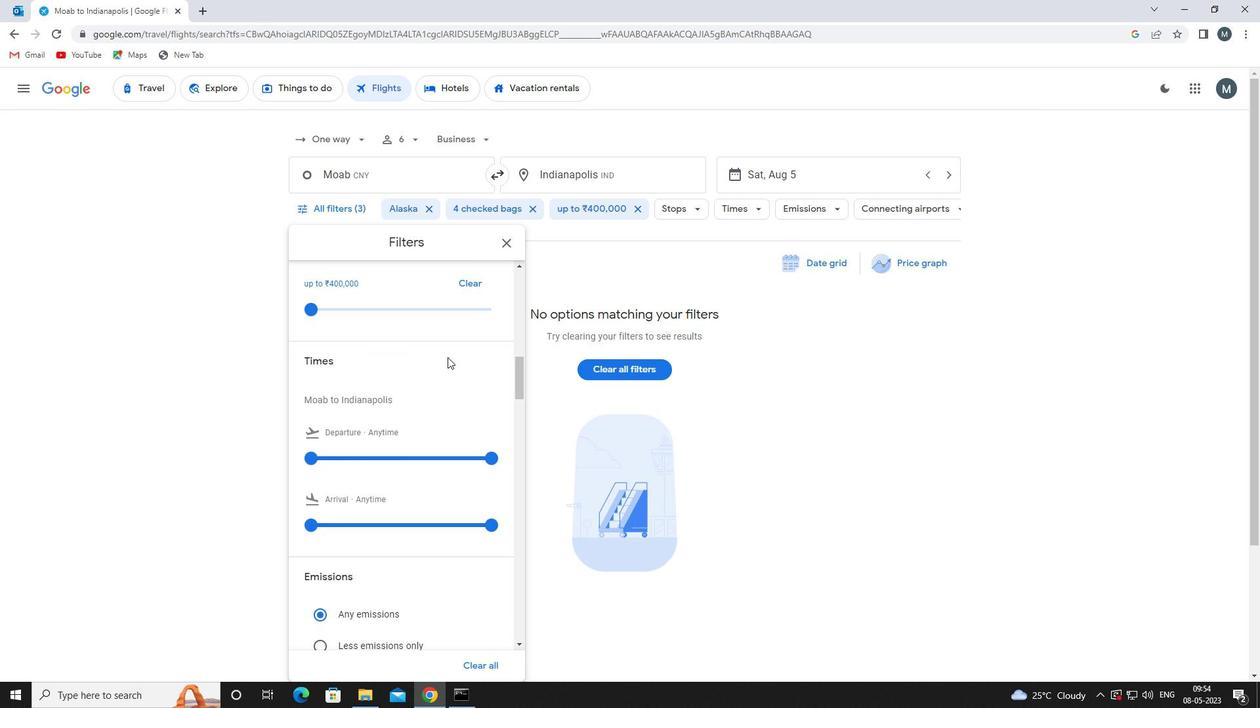 
Action: Mouse scrolled (448, 356) with delta (0, 0)
Screenshot: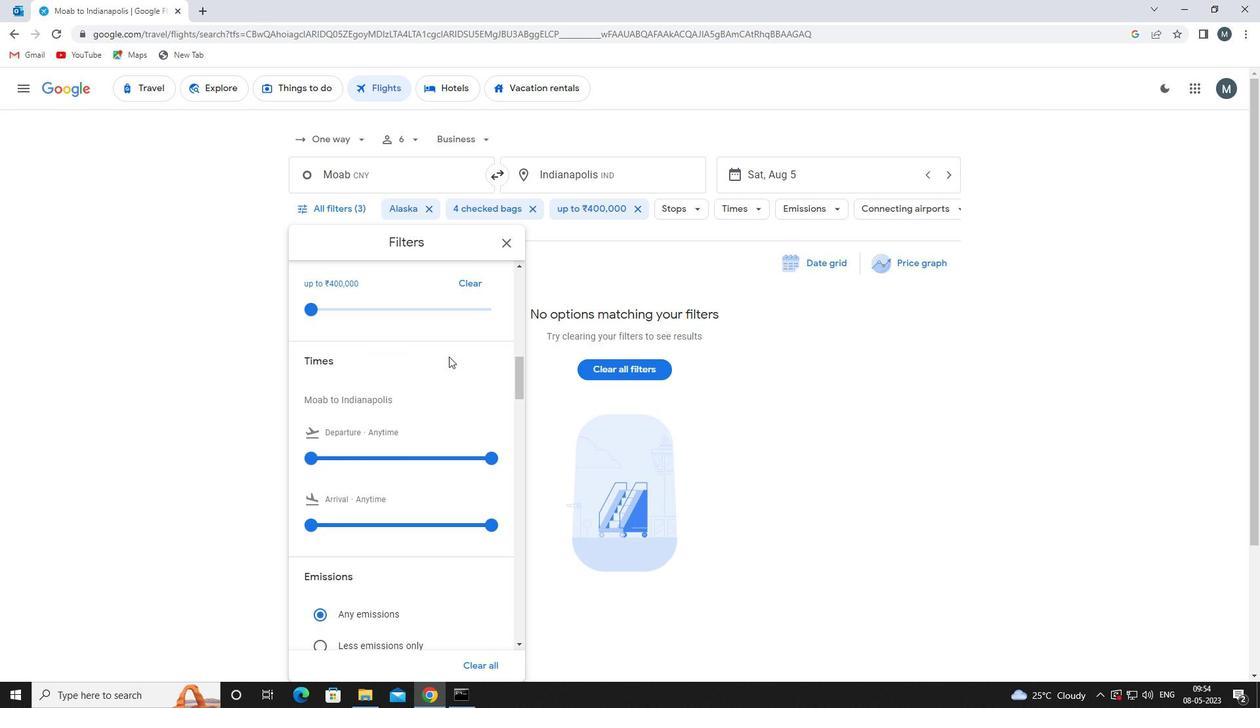 
Action: Mouse moved to (317, 393)
Screenshot: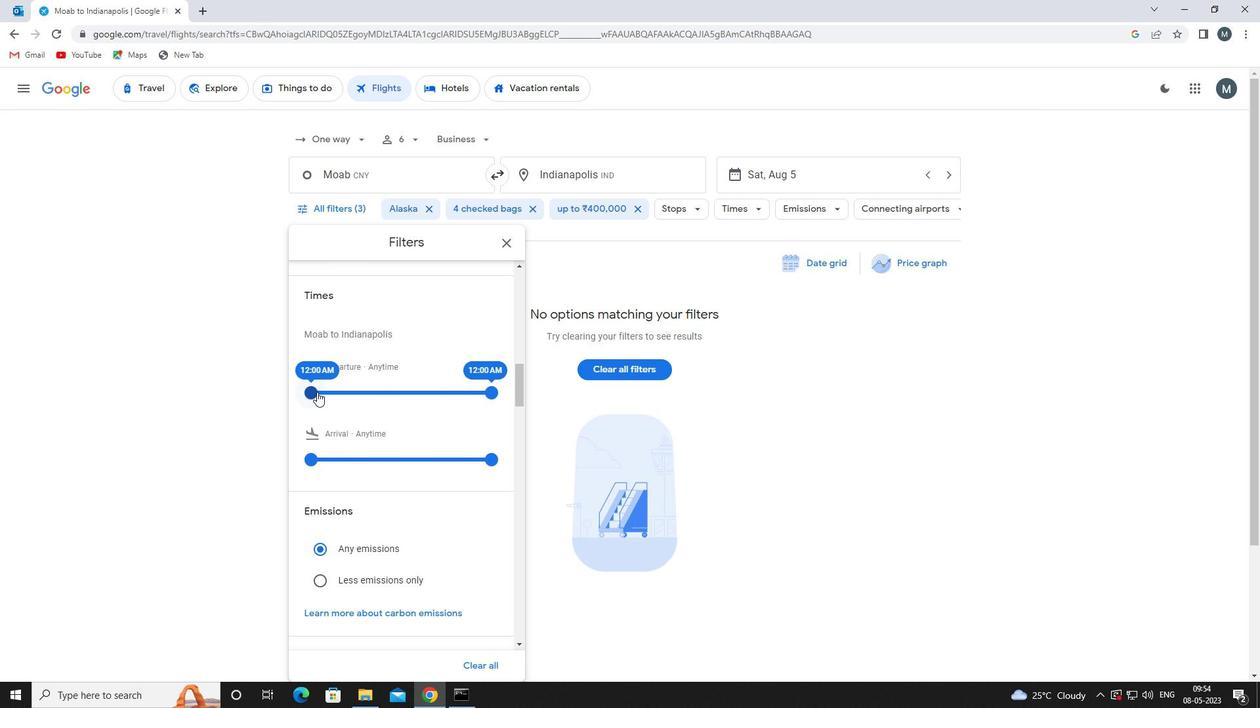 
Action: Mouse pressed left at (317, 393)
Screenshot: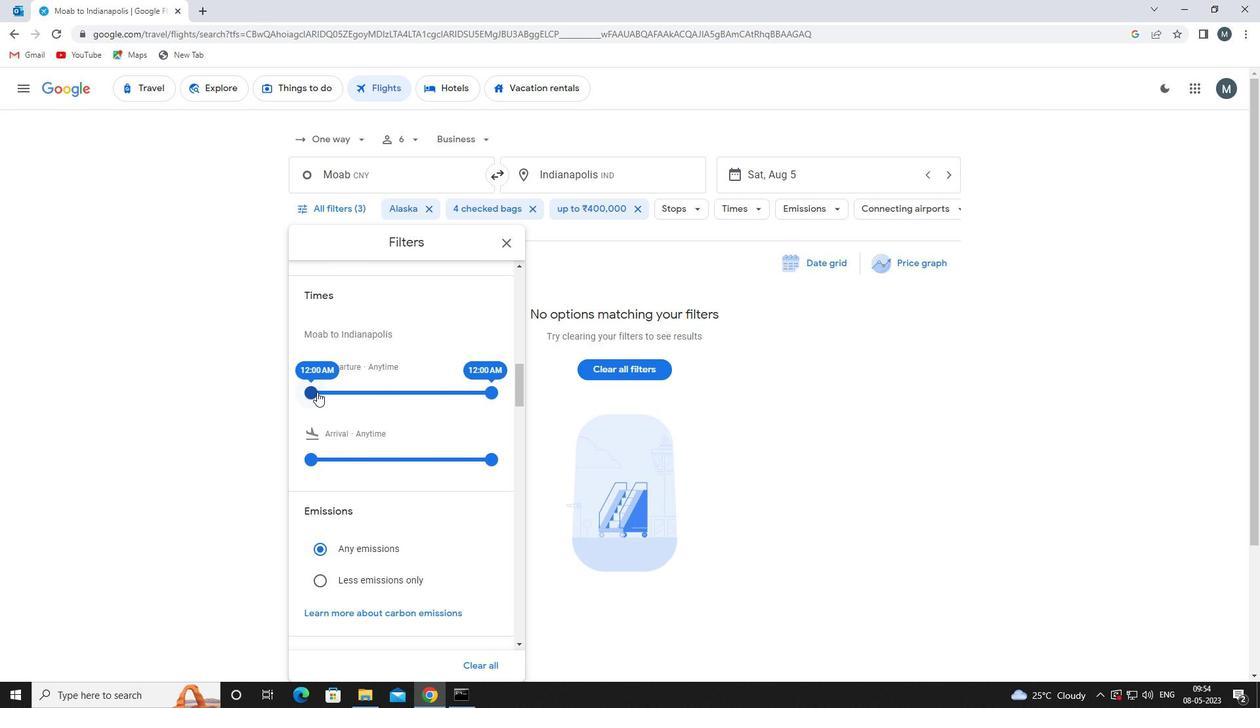 
Action: Mouse moved to (487, 391)
Screenshot: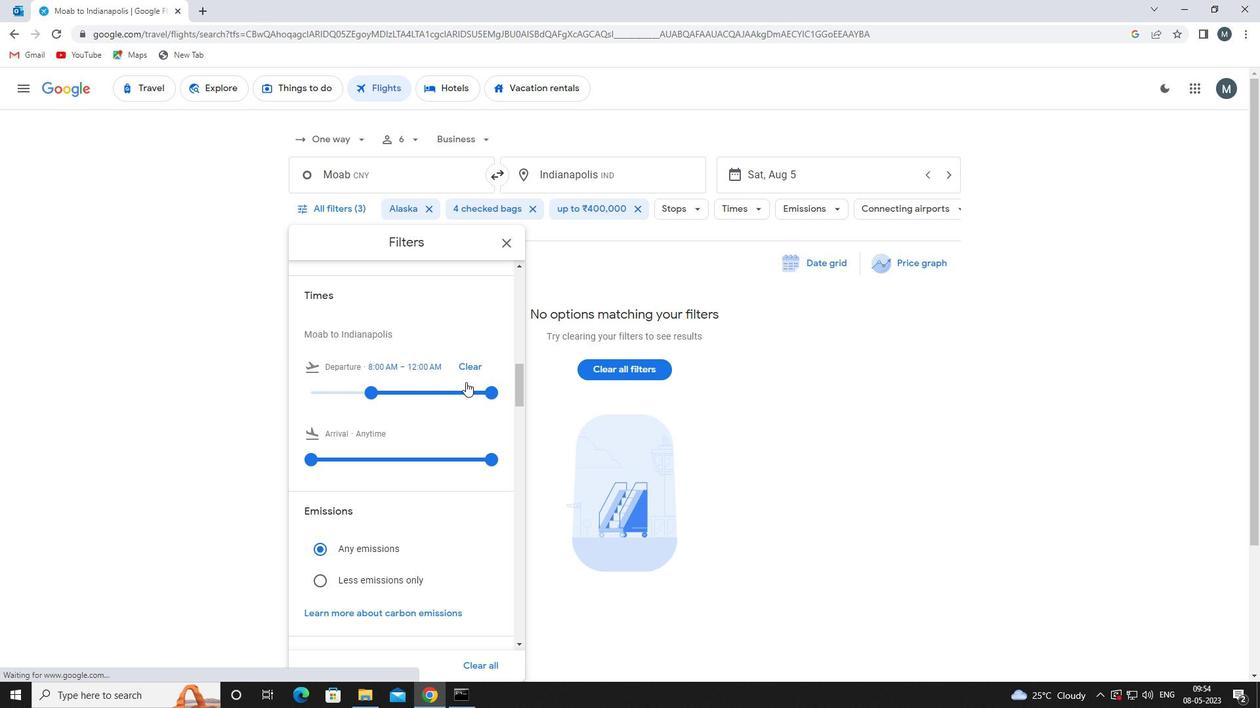 
Action: Mouse pressed left at (487, 391)
Screenshot: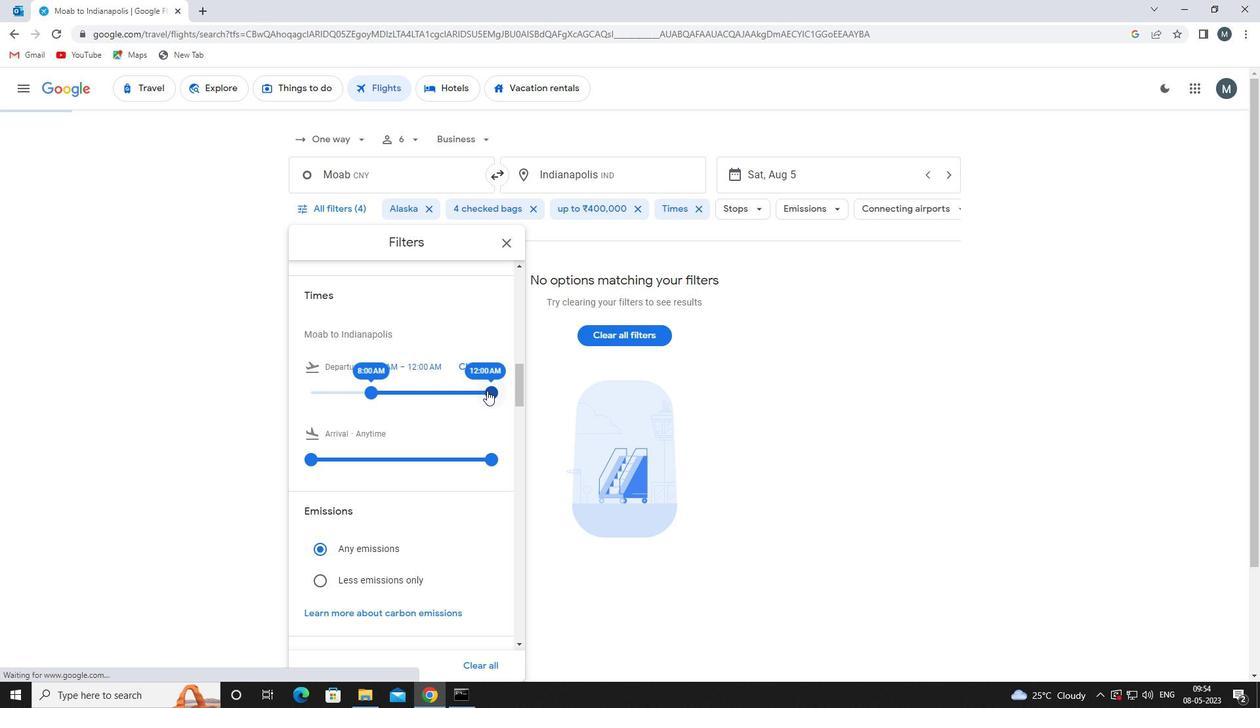 
Action: Mouse moved to (366, 395)
Screenshot: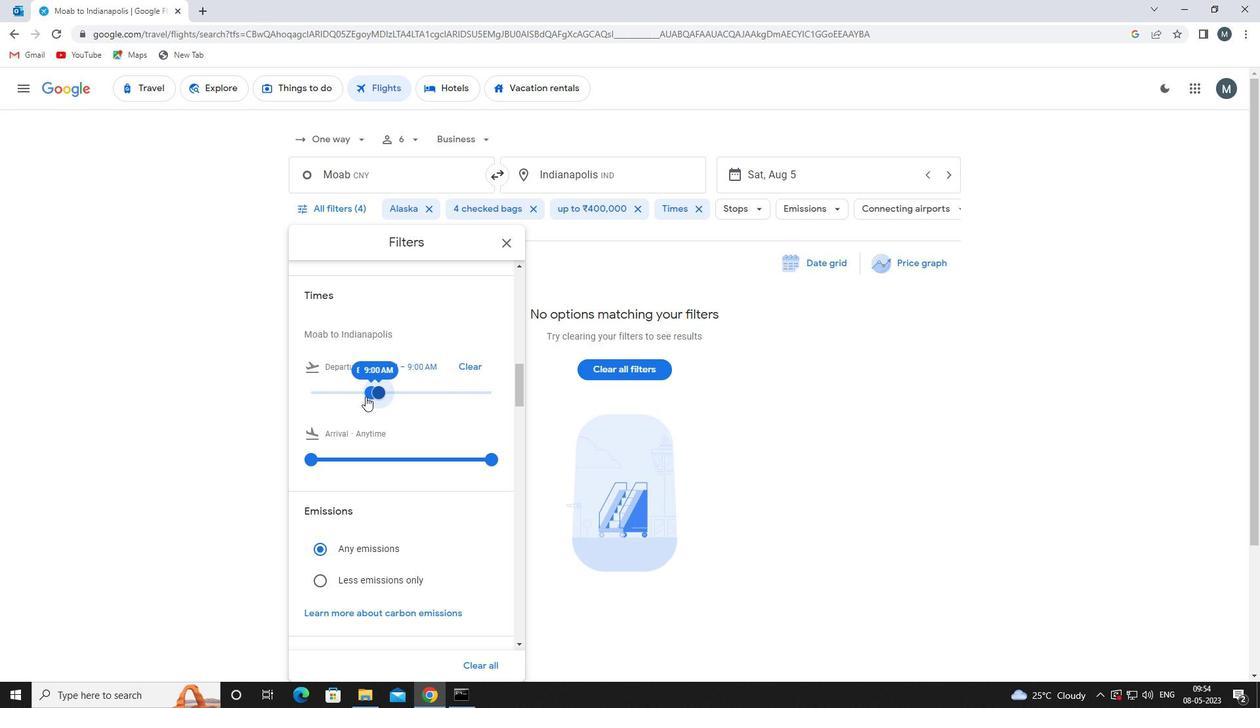 
Action: Mouse scrolled (366, 394) with delta (0, 0)
Screenshot: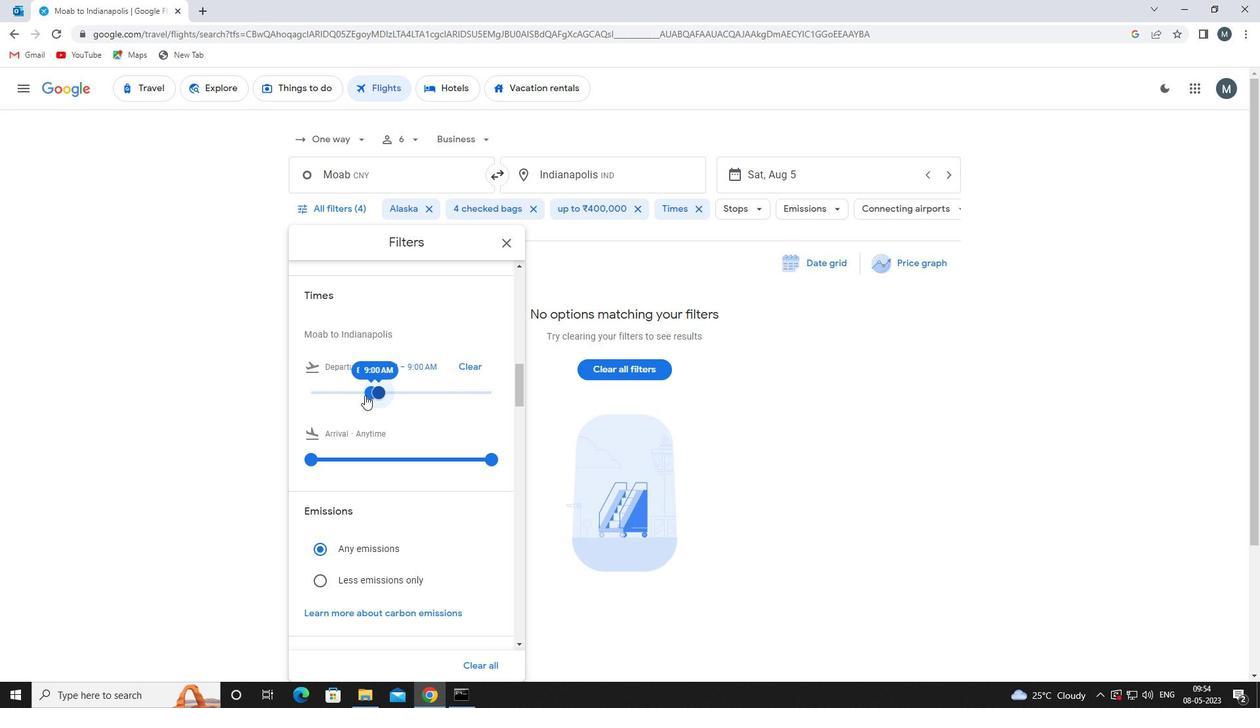 
Action: Mouse scrolled (366, 394) with delta (0, 0)
Screenshot: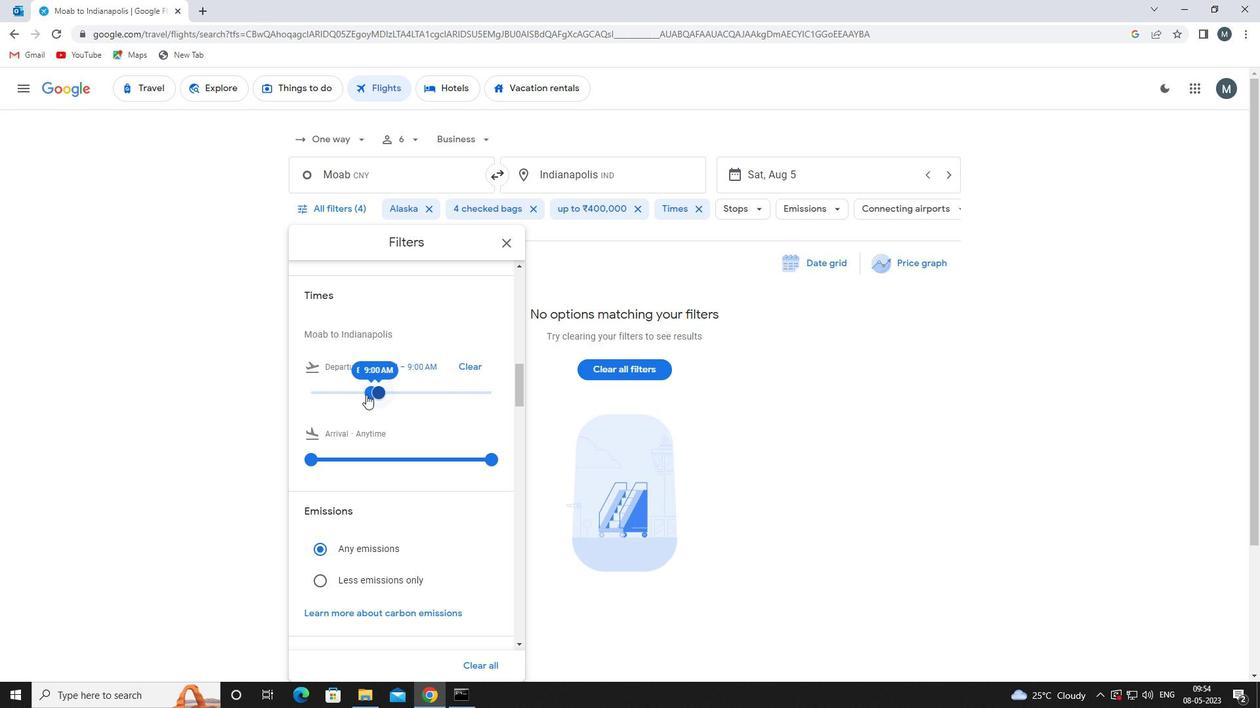 
Action: Mouse moved to (504, 242)
Screenshot: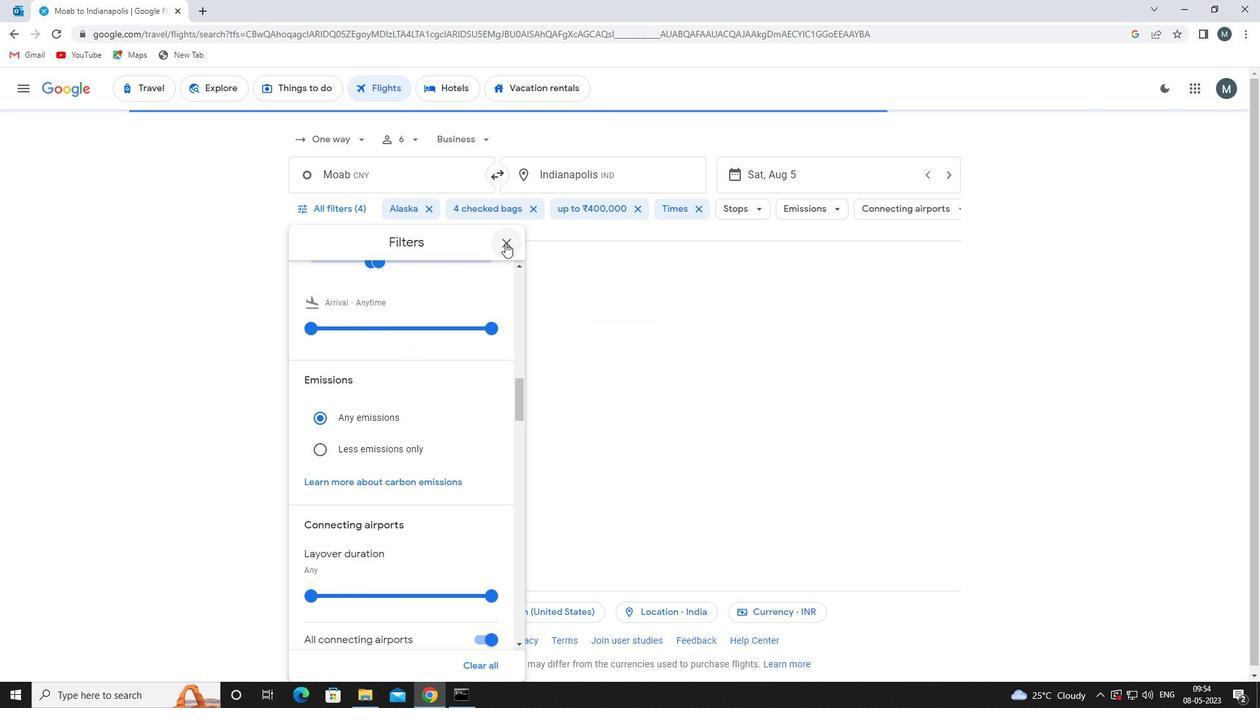 
Action: Mouse pressed left at (504, 242)
Screenshot: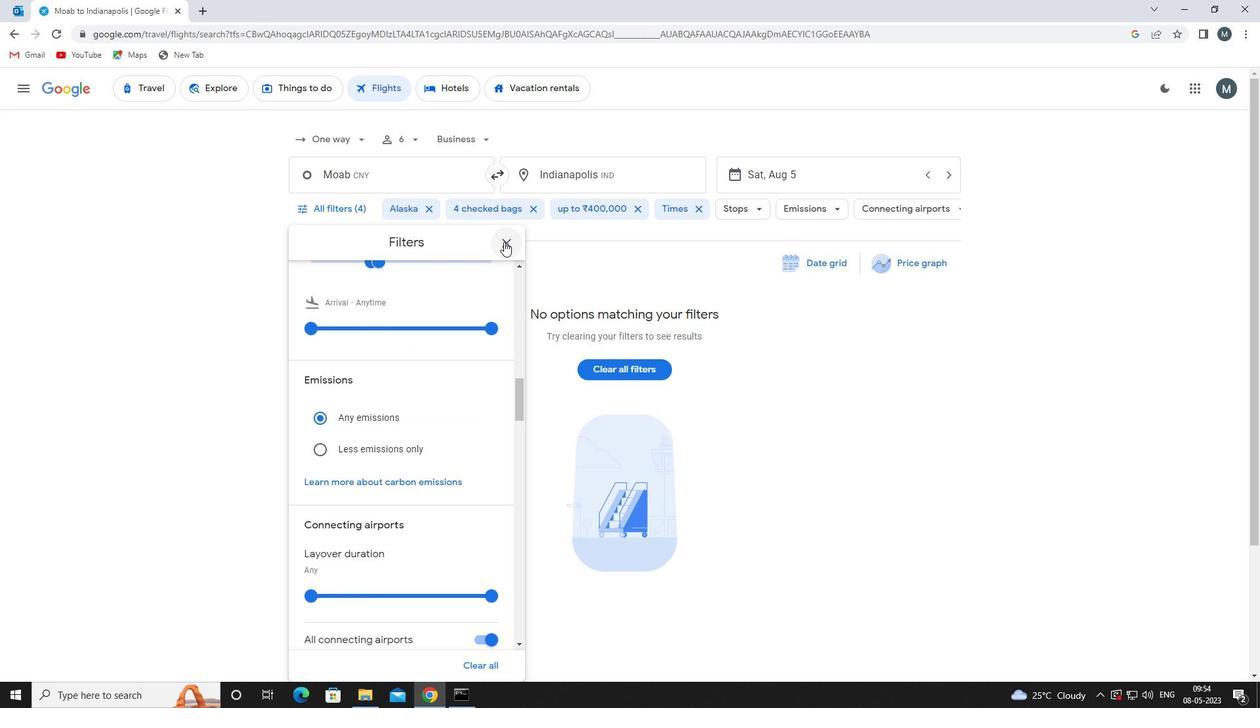 
